 Task: Check the percentage active listings of large living room in the last 1 year.
Action: Mouse moved to (1137, 251)
Screenshot: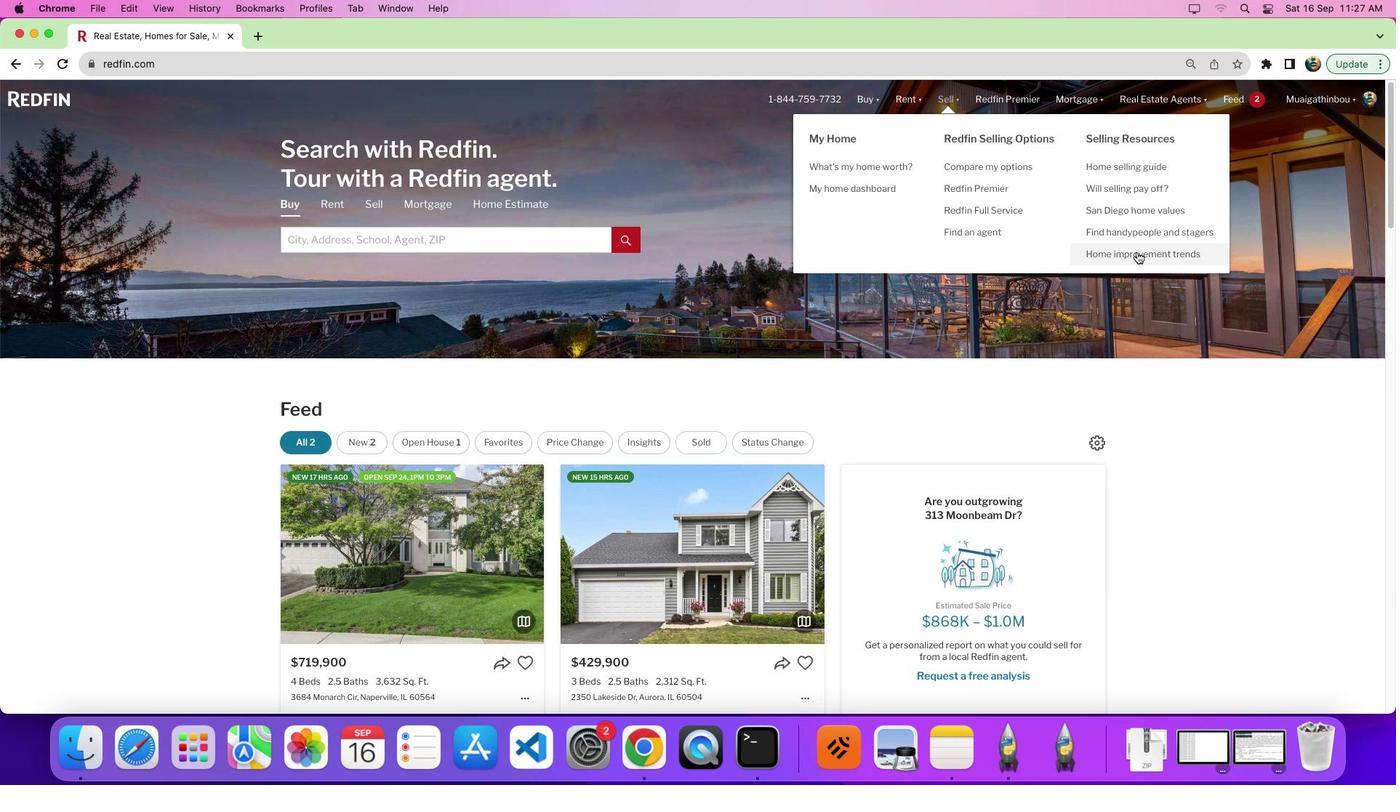 
Action: Mouse pressed left at (1137, 251)
Screenshot: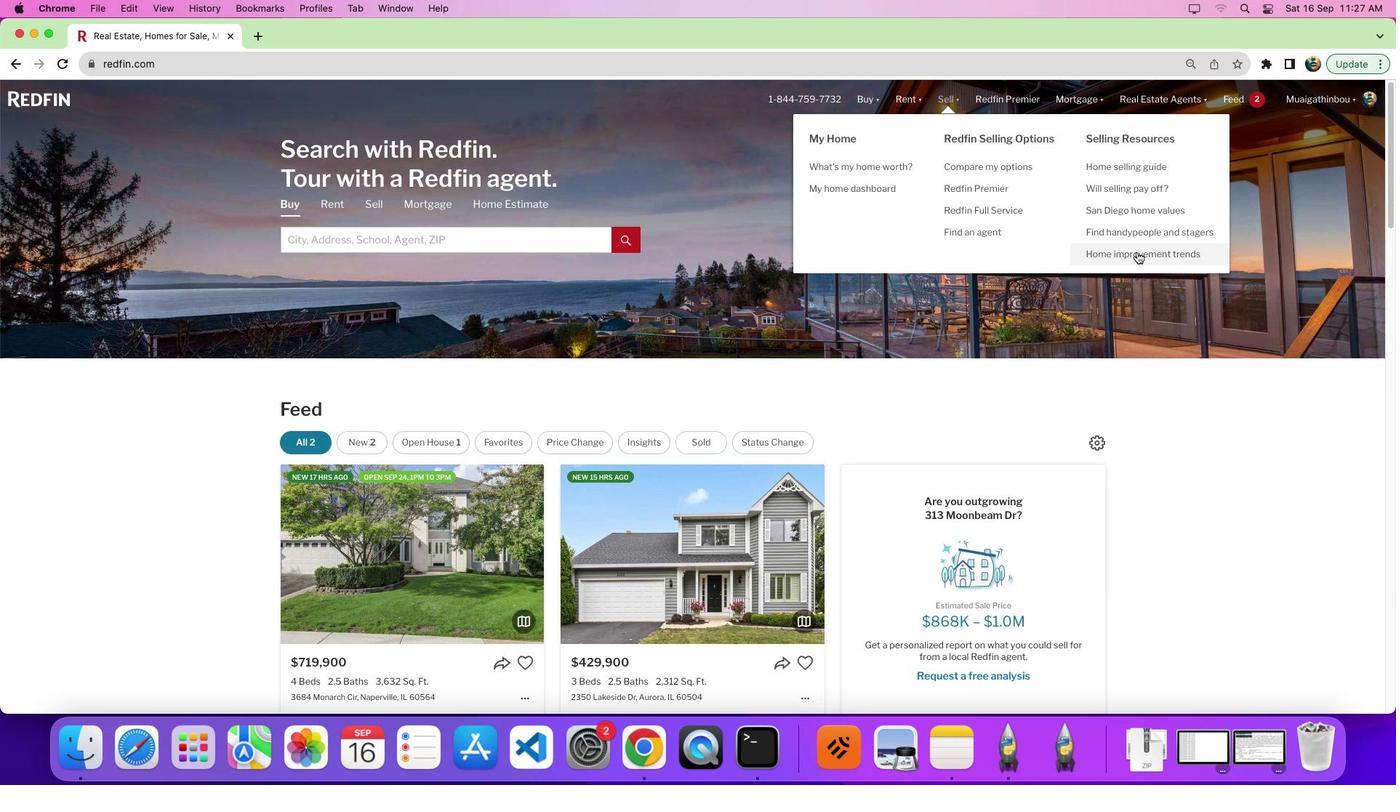 
Action: Mouse pressed left at (1137, 251)
Screenshot: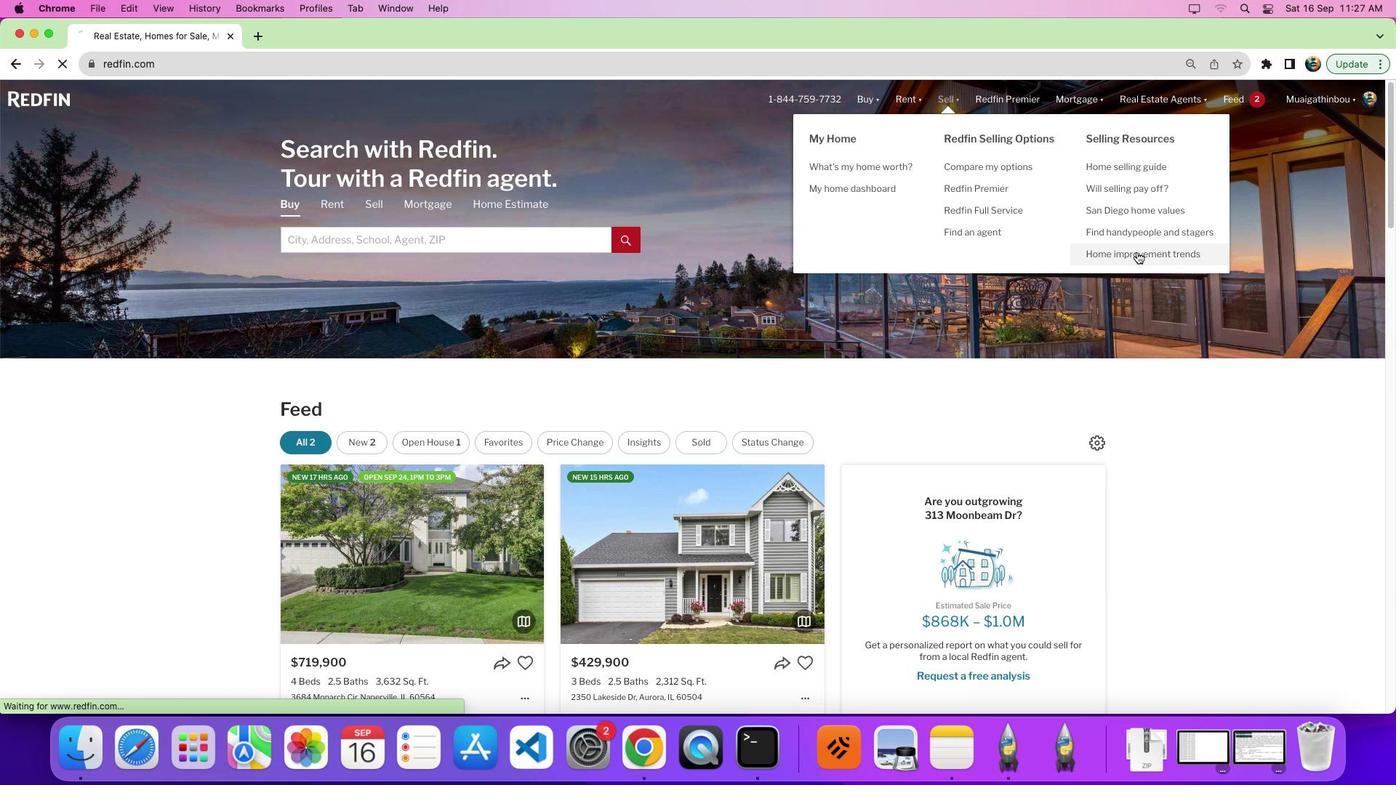 
Action: Mouse moved to (386, 279)
Screenshot: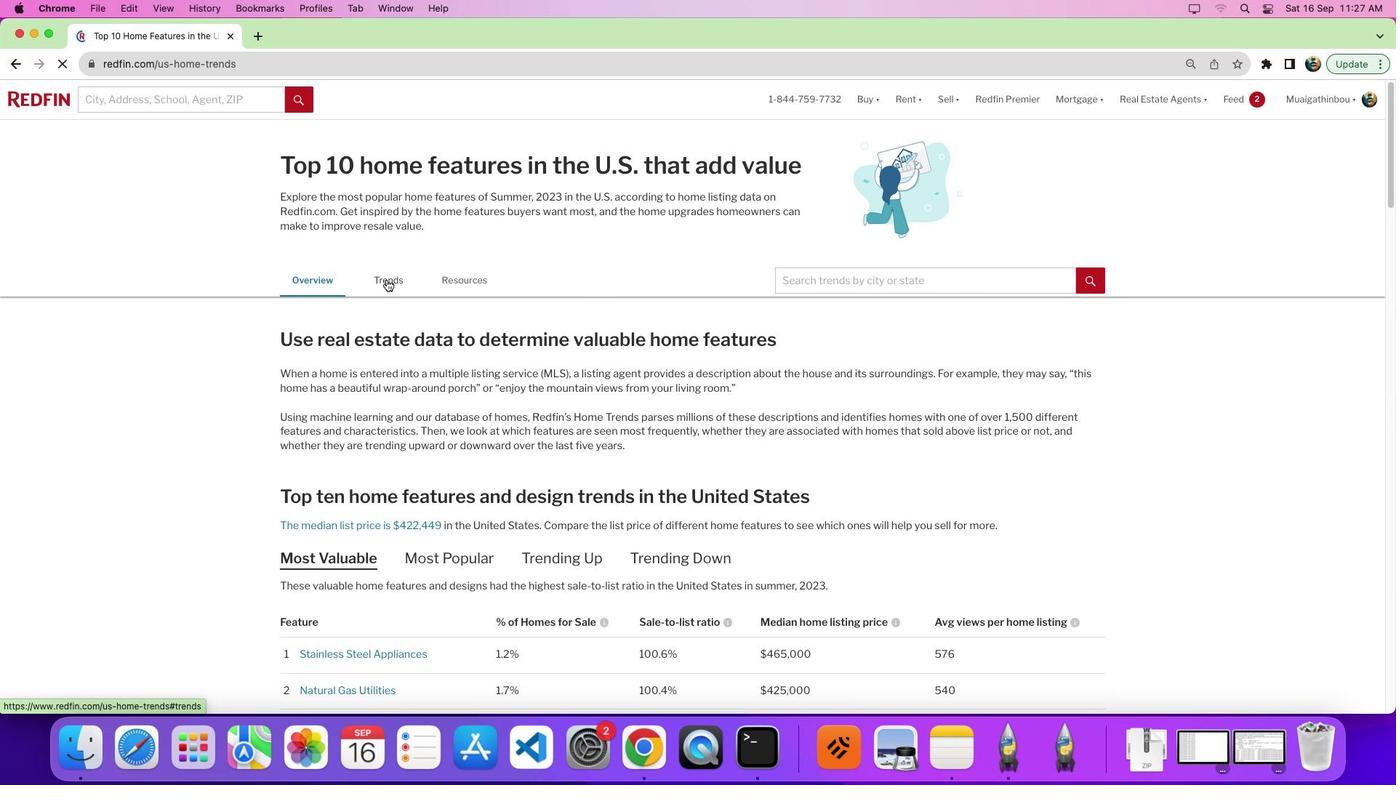 
Action: Mouse pressed left at (386, 279)
Screenshot: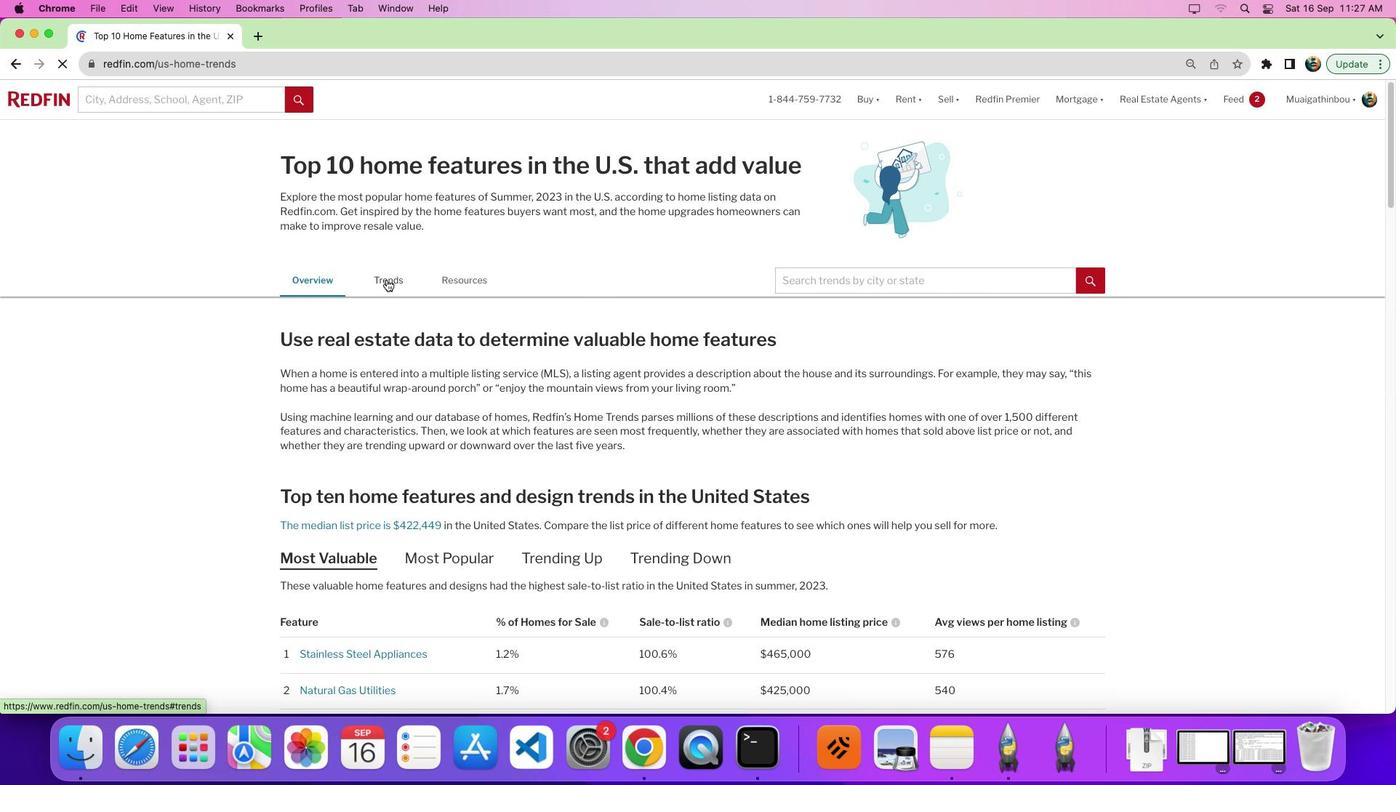 
Action: Mouse moved to (793, 346)
Screenshot: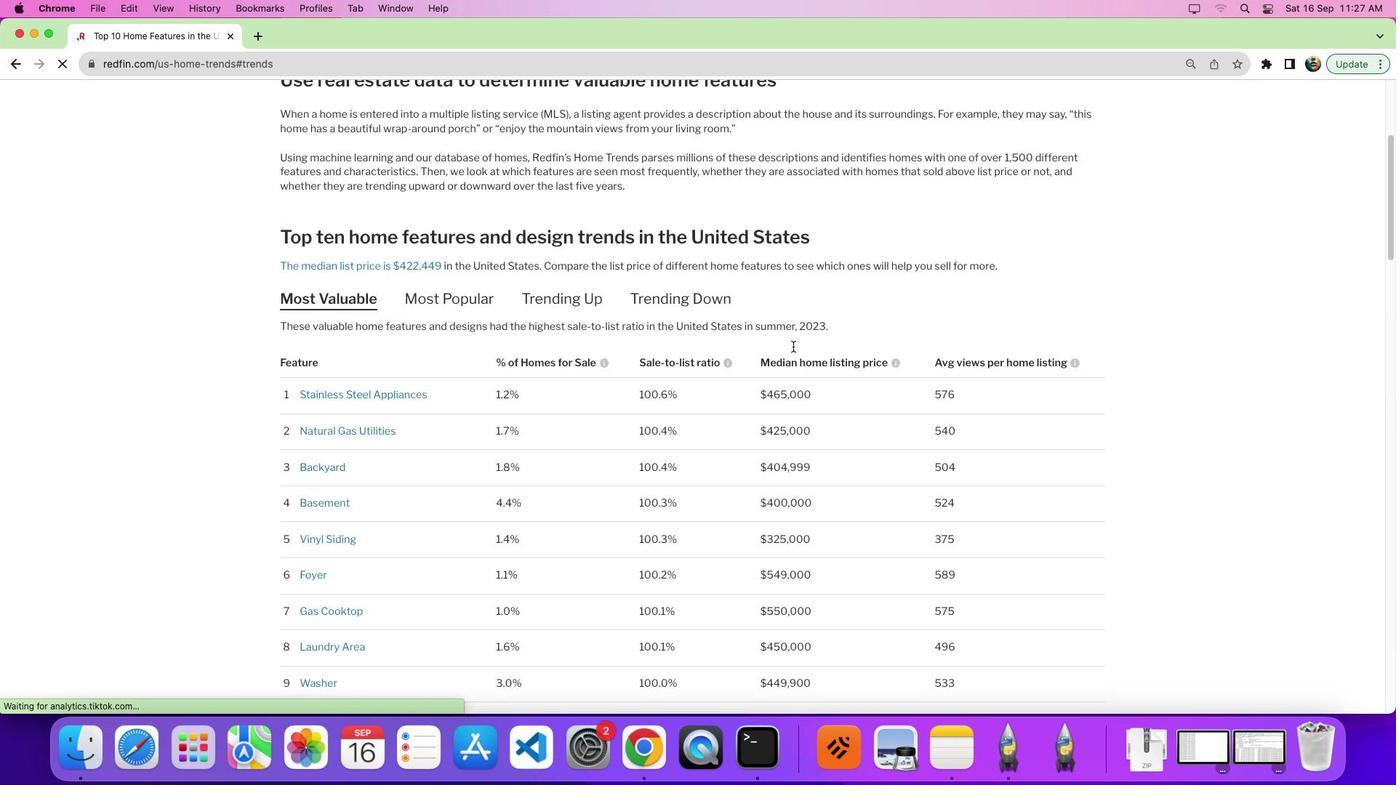 
Action: Mouse scrolled (793, 346) with delta (0, 0)
Screenshot: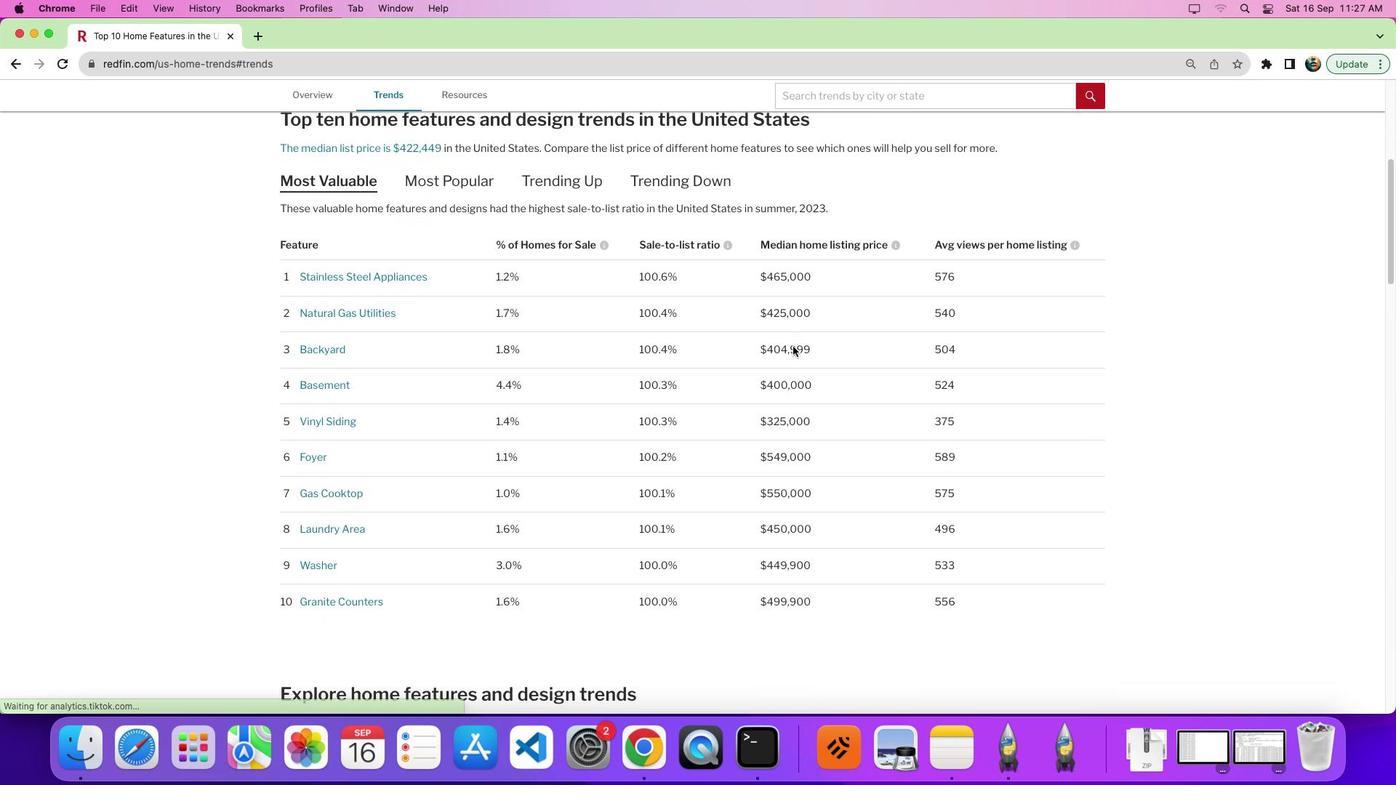 
Action: Mouse scrolled (793, 346) with delta (0, -1)
Screenshot: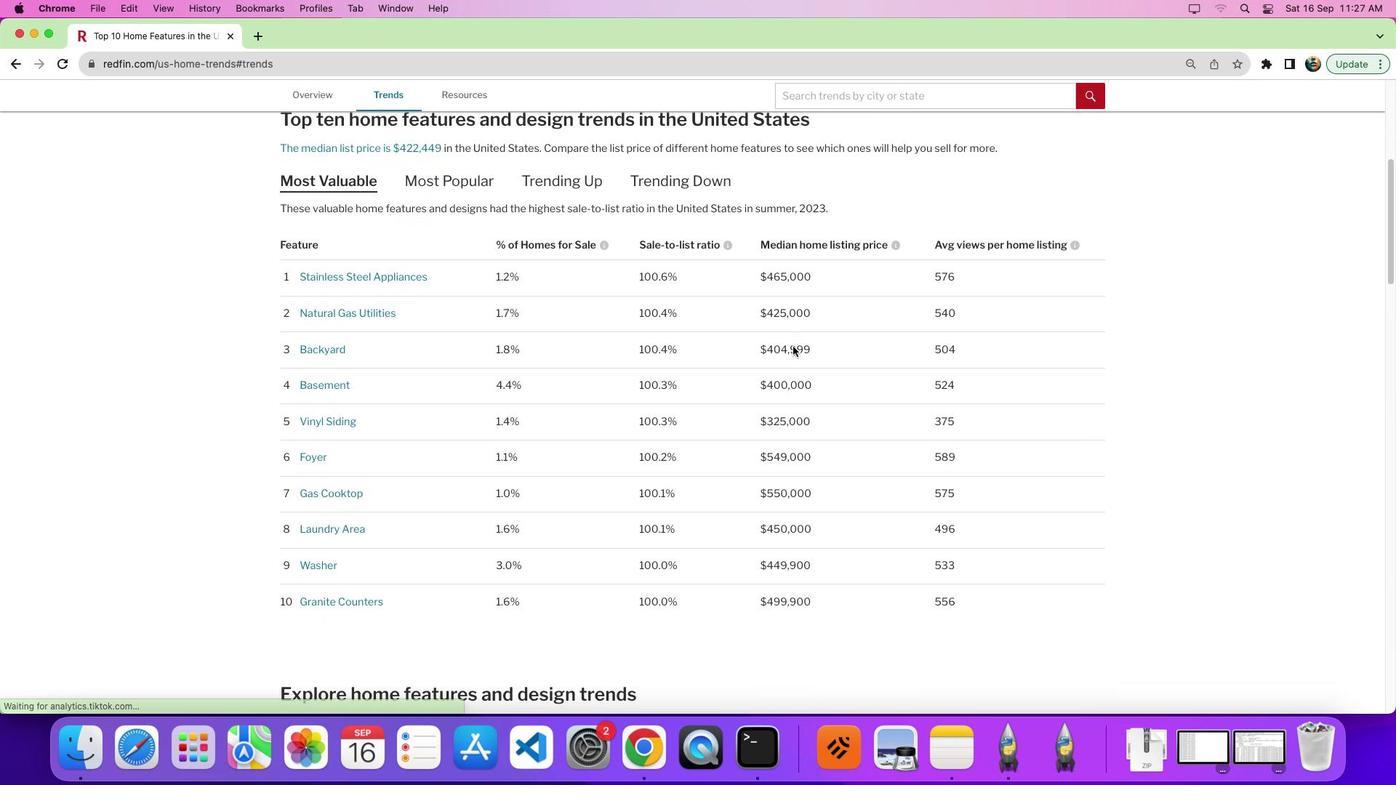 
Action: Mouse scrolled (793, 346) with delta (0, -5)
Screenshot: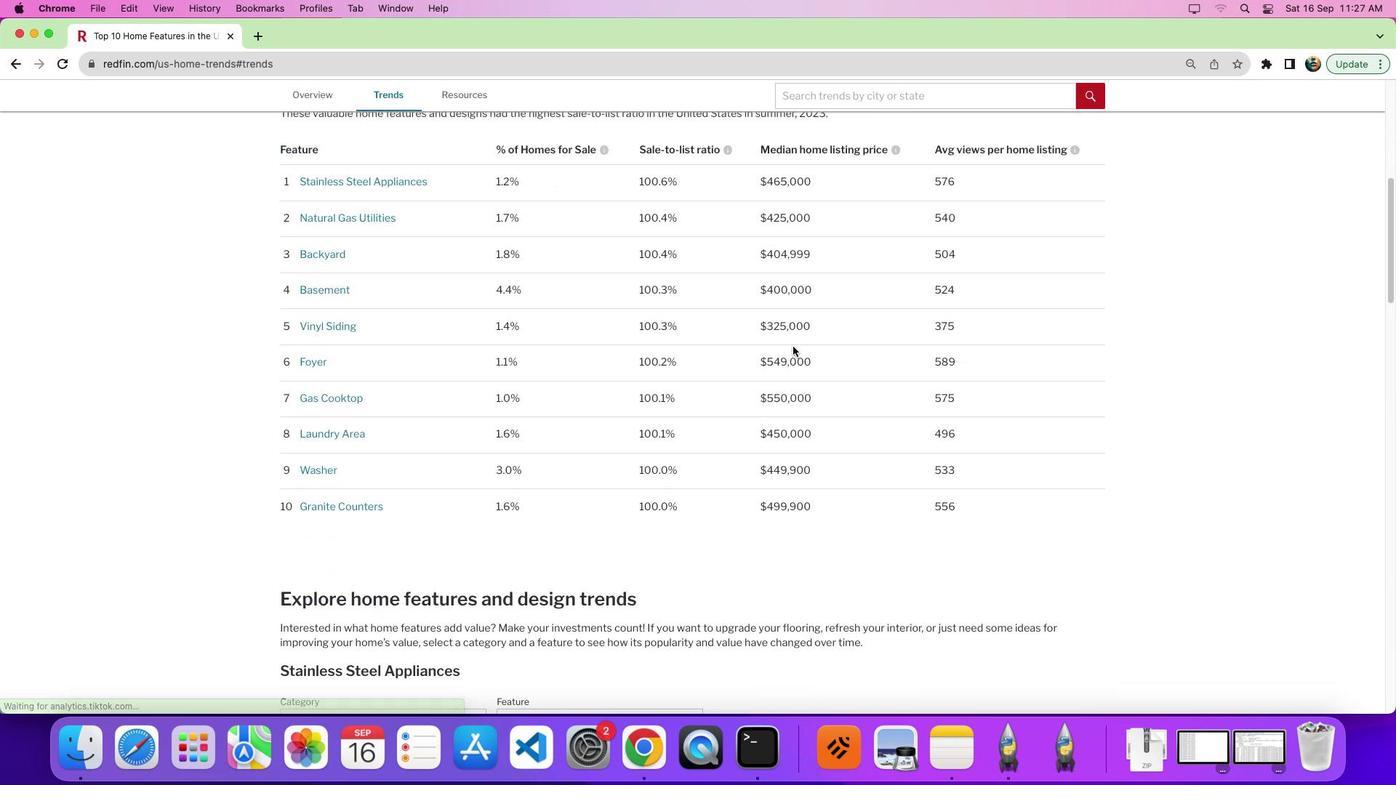 
Action: Mouse moved to (793, 346)
Screenshot: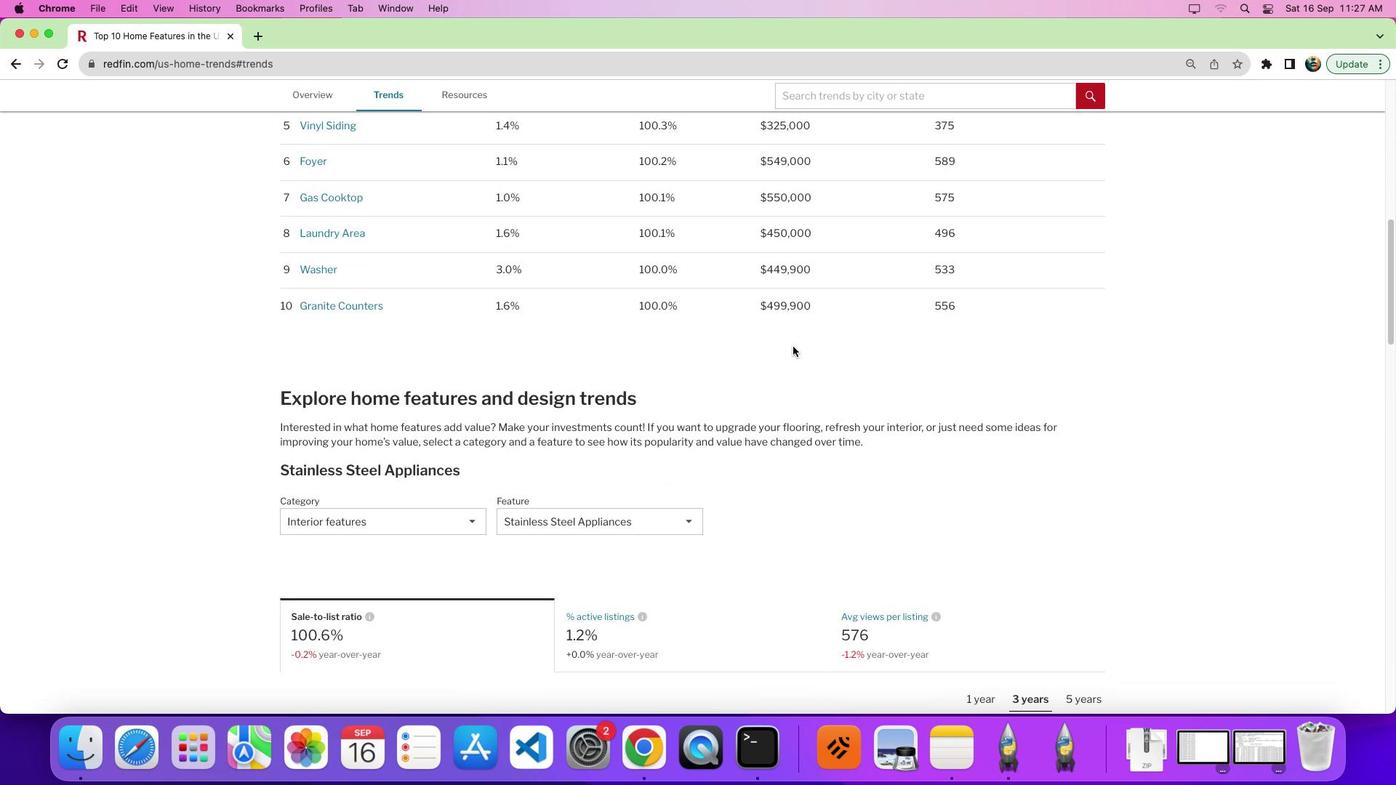 
Action: Mouse scrolled (793, 346) with delta (0, 0)
Screenshot: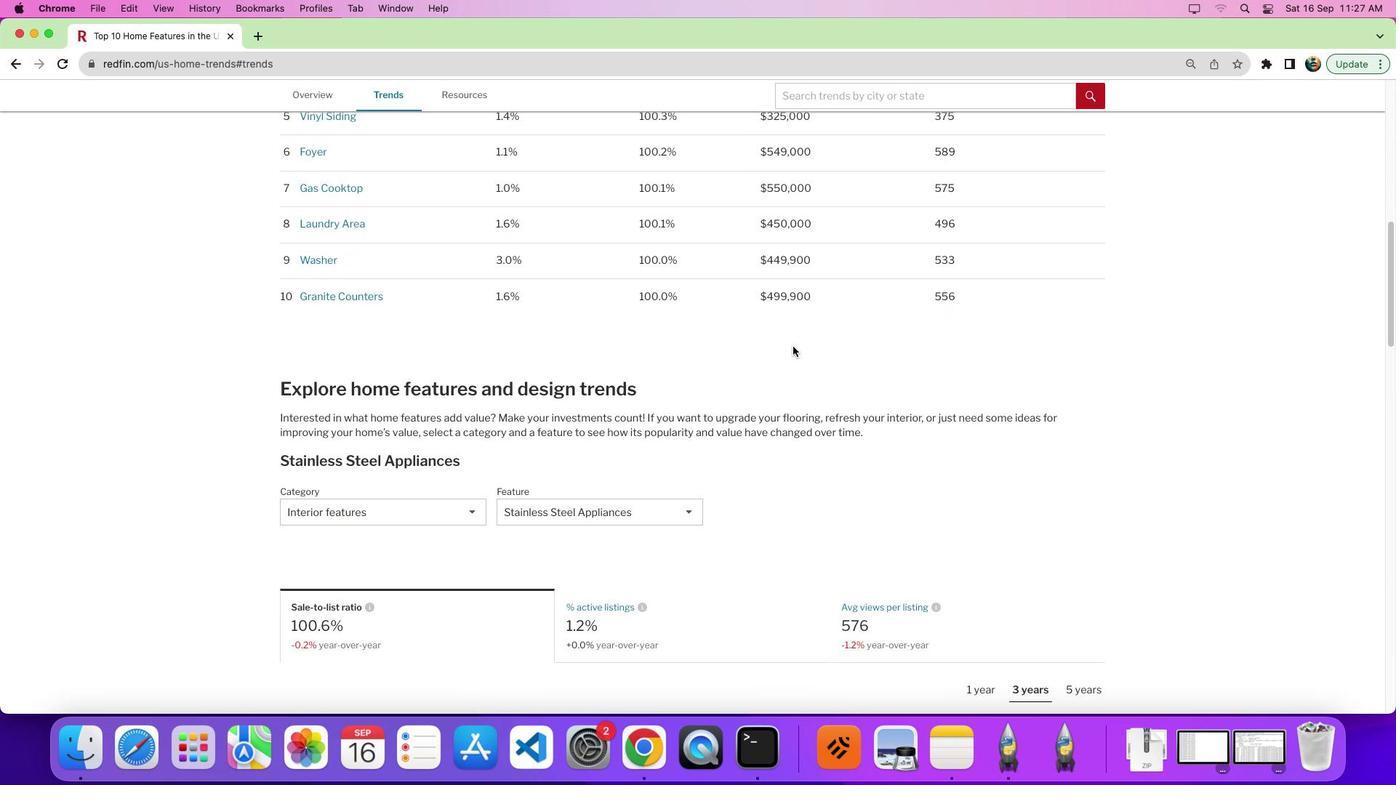 
Action: Mouse scrolled (793, 346) with delta (0, 0)
Screenshot: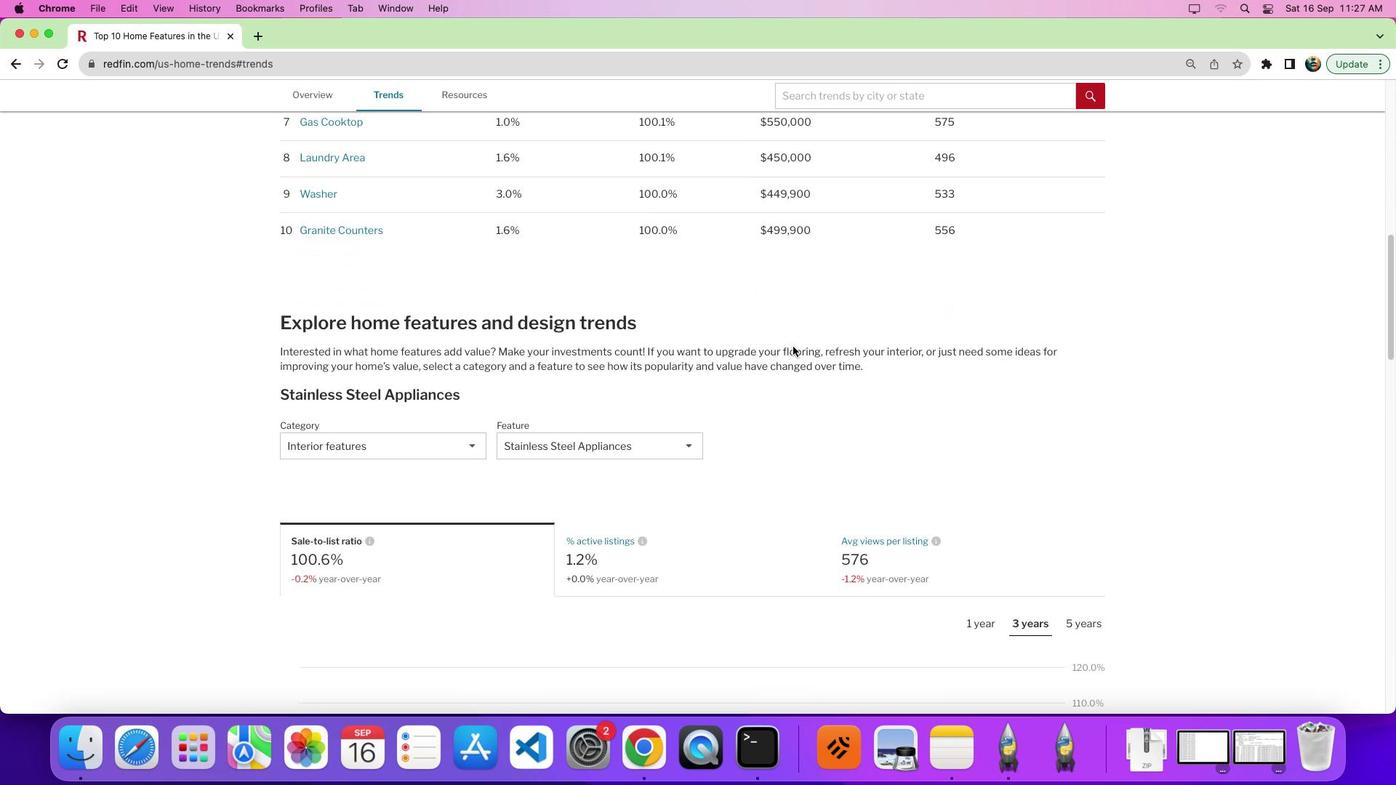 
Action: Mouse scrolled (793, 346) with delta (0, -5)
Screenshot: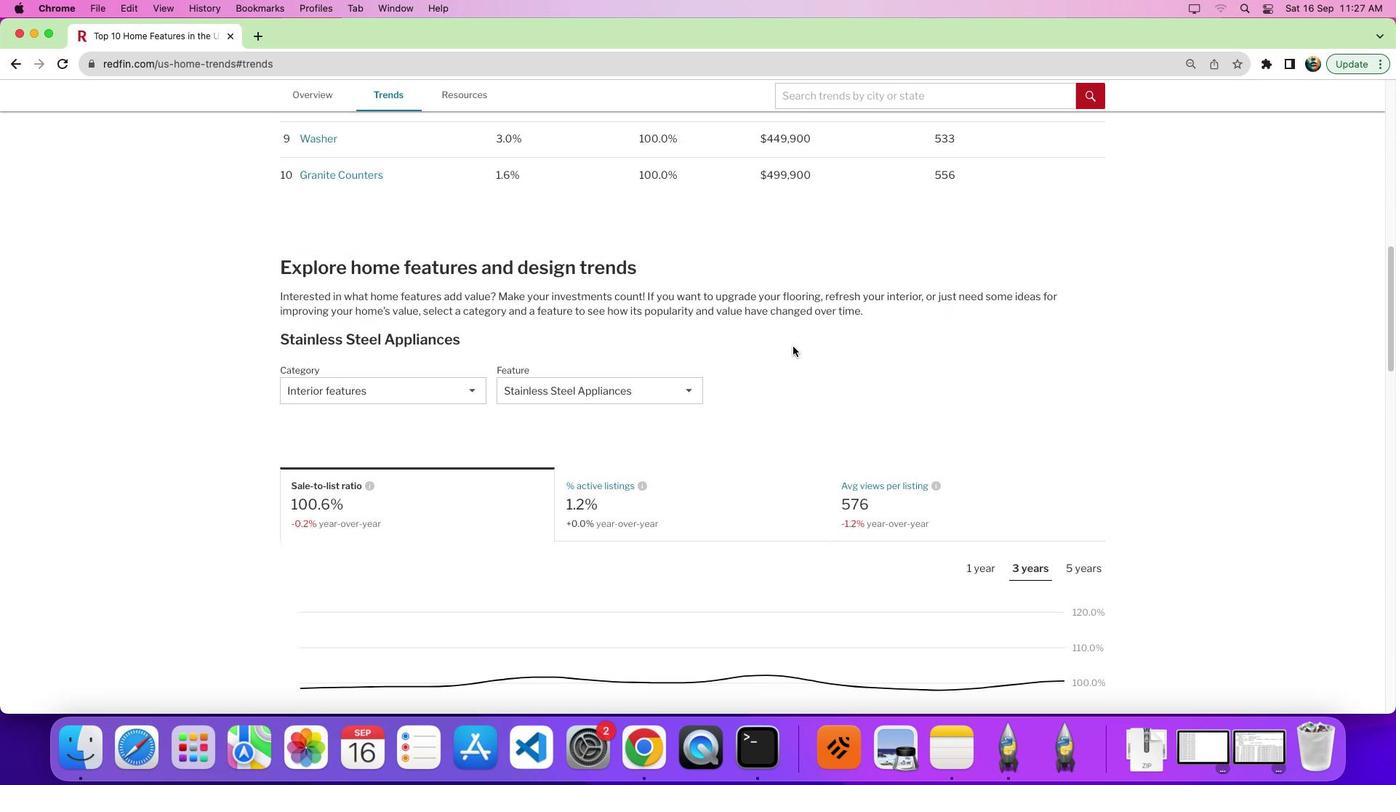 
Action: Mouse moved to (791, 345)
Screenshot: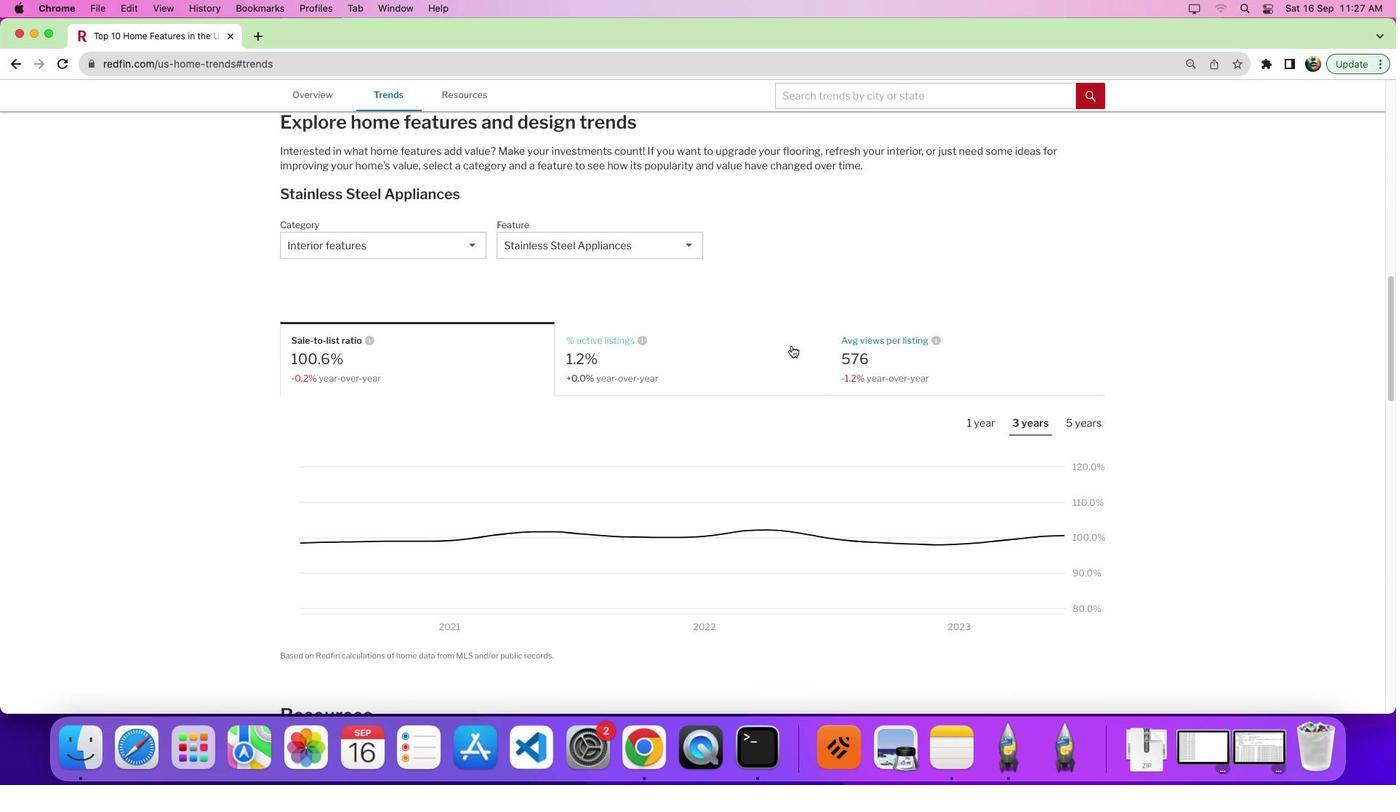 
Action: Mouse scrolled (791, 345) with delta (0, 0)
Screenshot: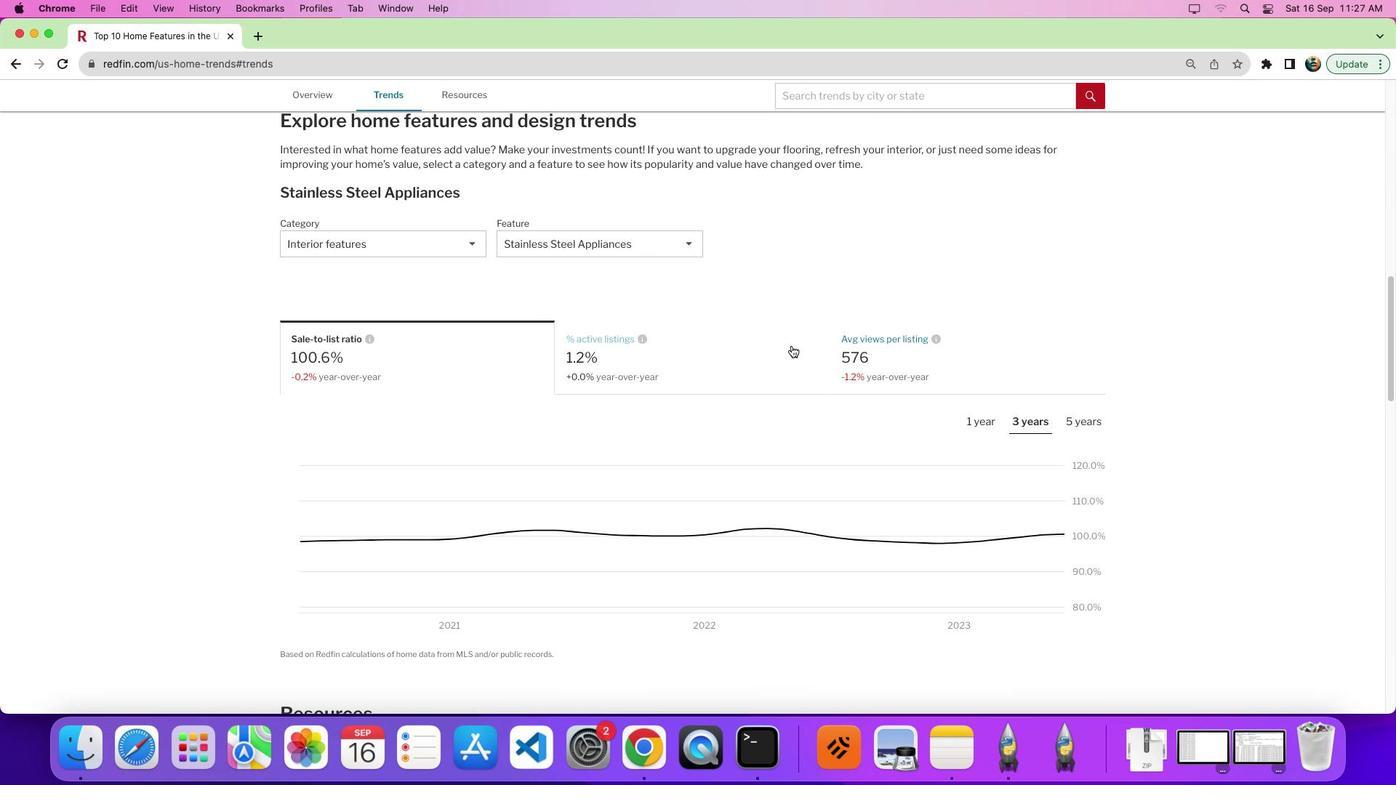 
Action: Mouse scrolled (791, 345) with delta (0, 0)
Screenshot: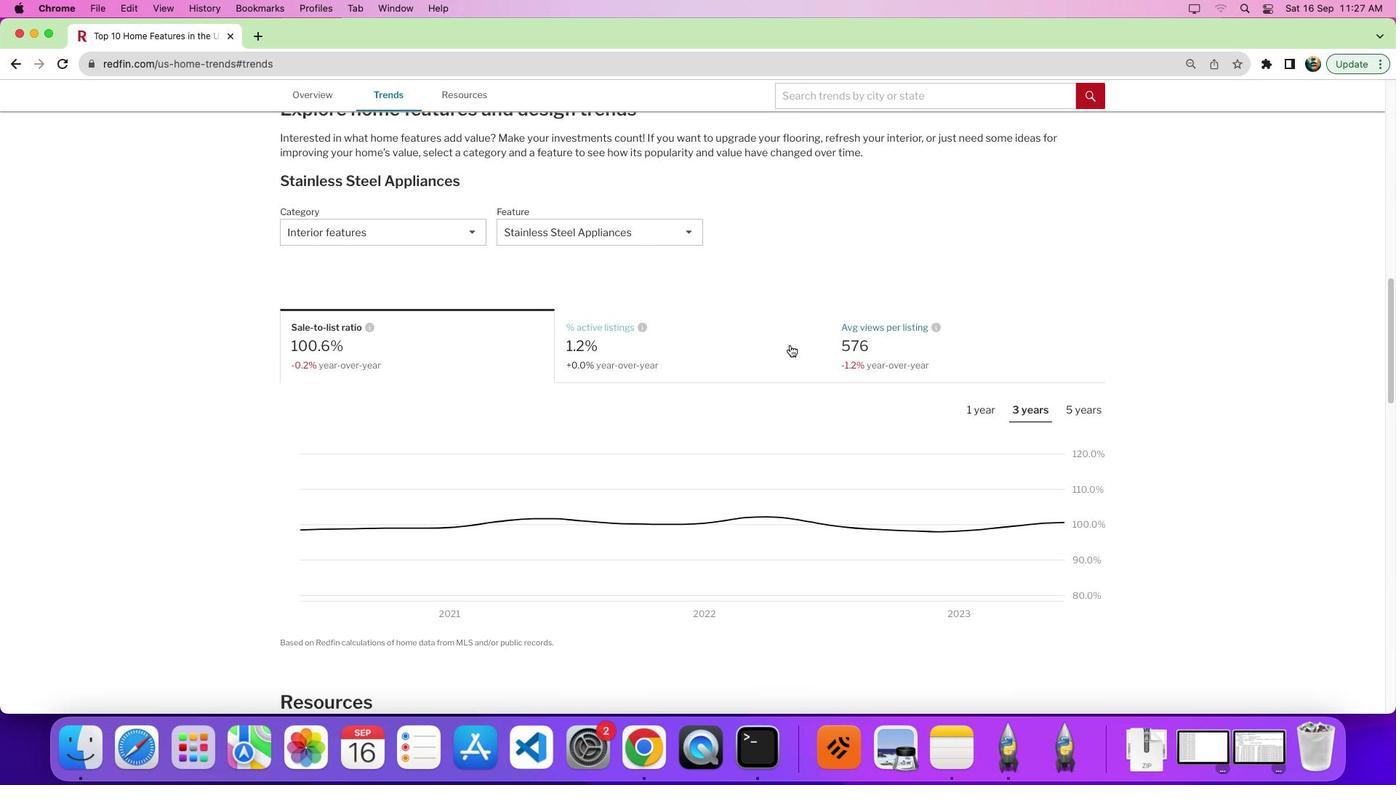 
Action: Mouse moved to (568, 200)
Screenshot: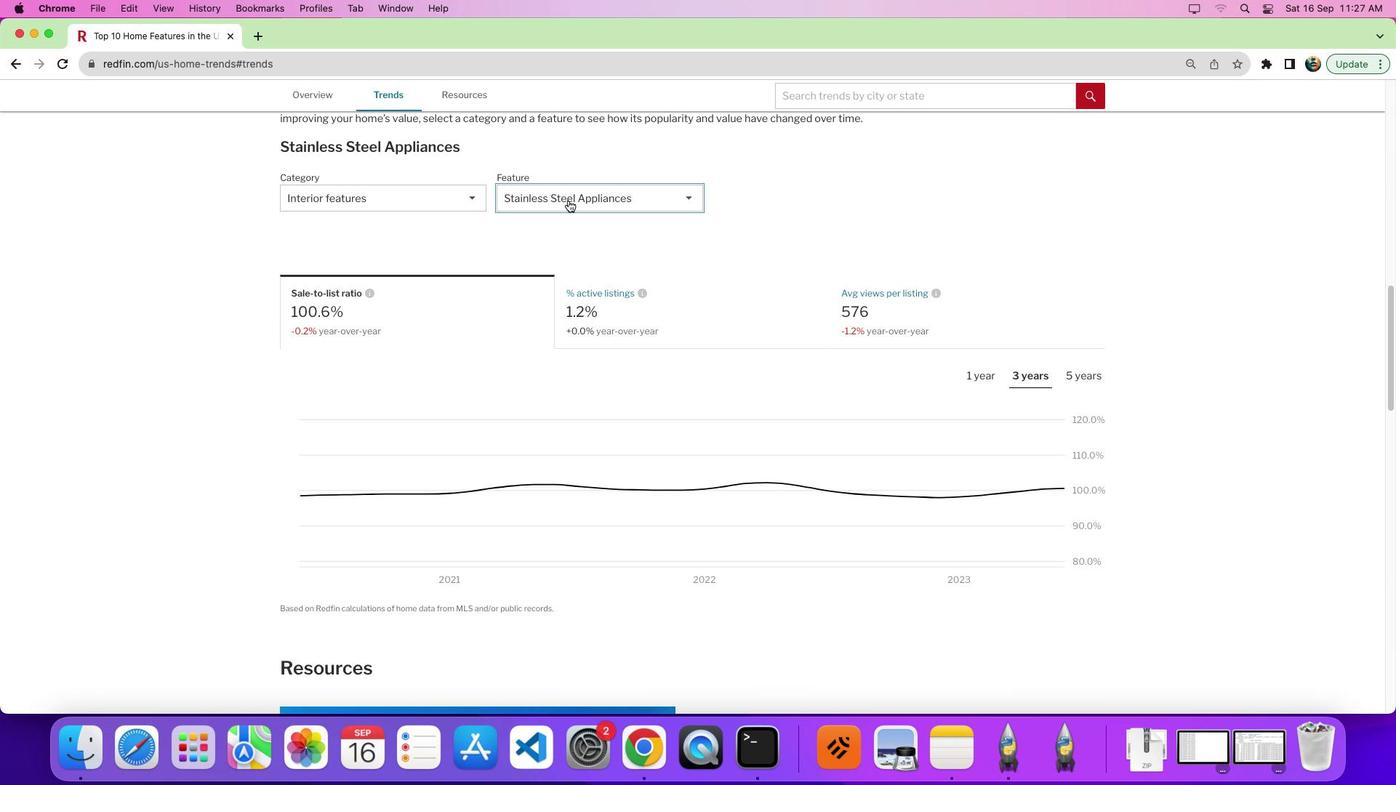 
Action: Mouse pressed left at (568, 200)
Screenshot: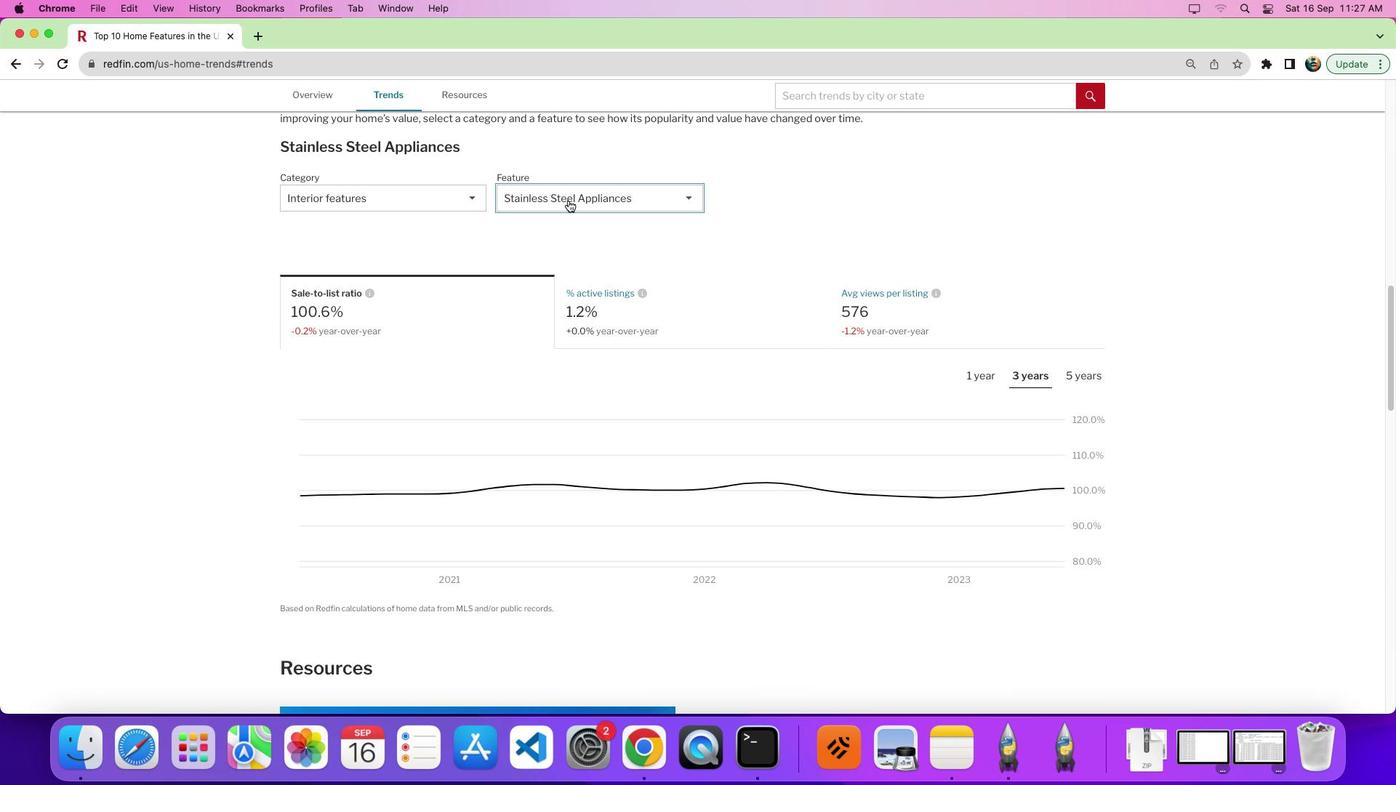 
Action: Mouse moved to (566, 307)
Screenshot: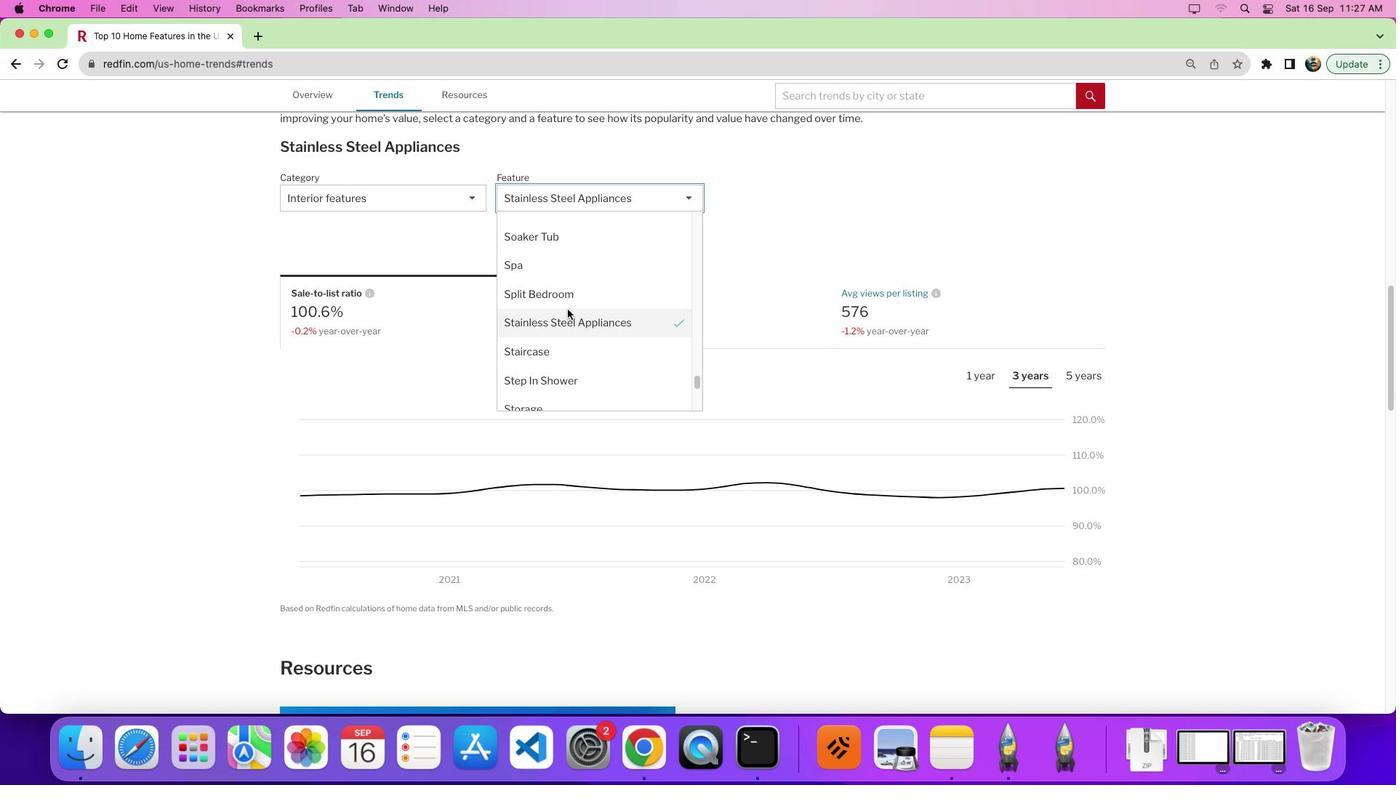 
Action: Mouse scrolled (566, 307) with delta (0, 0)
Screenshot: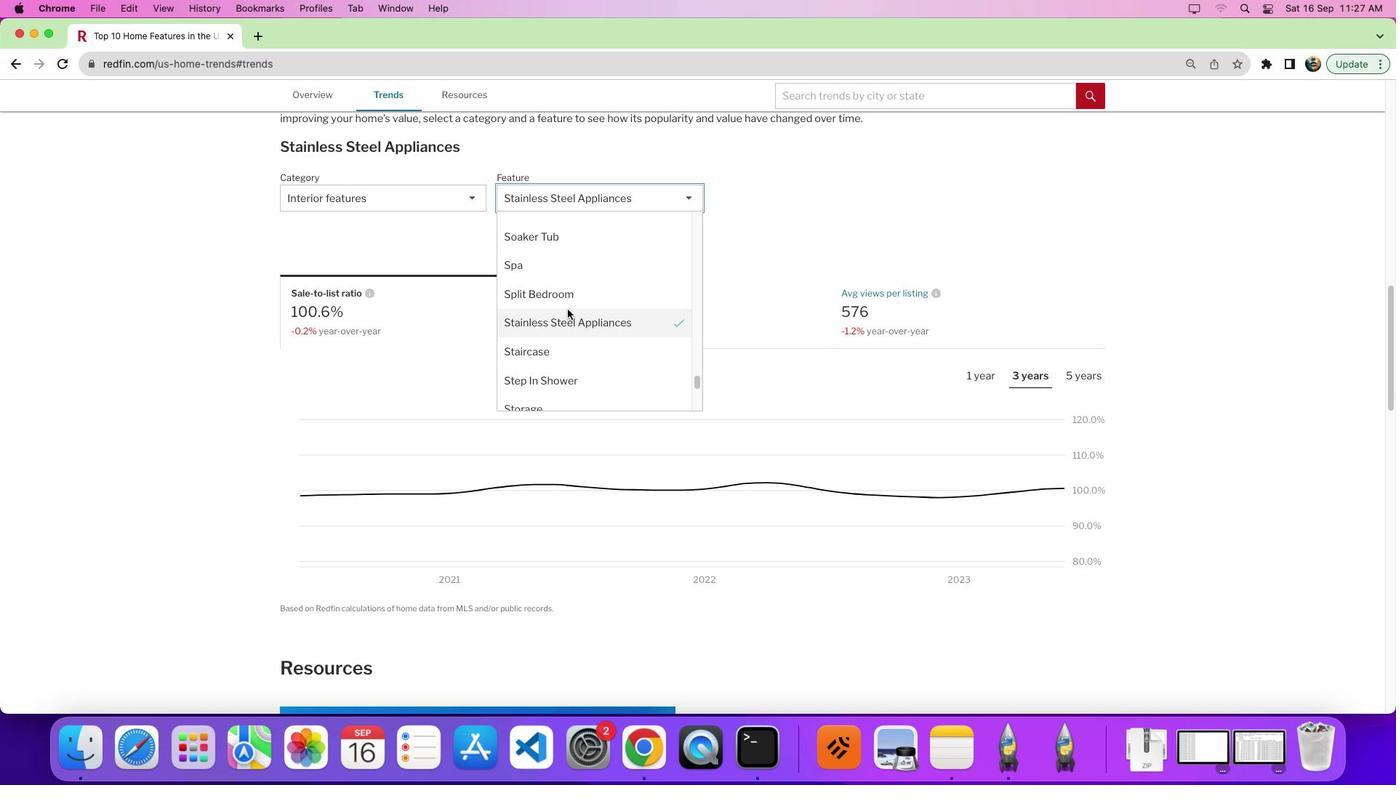 
Action: Mouse moved to (566, 308)
Screenshot: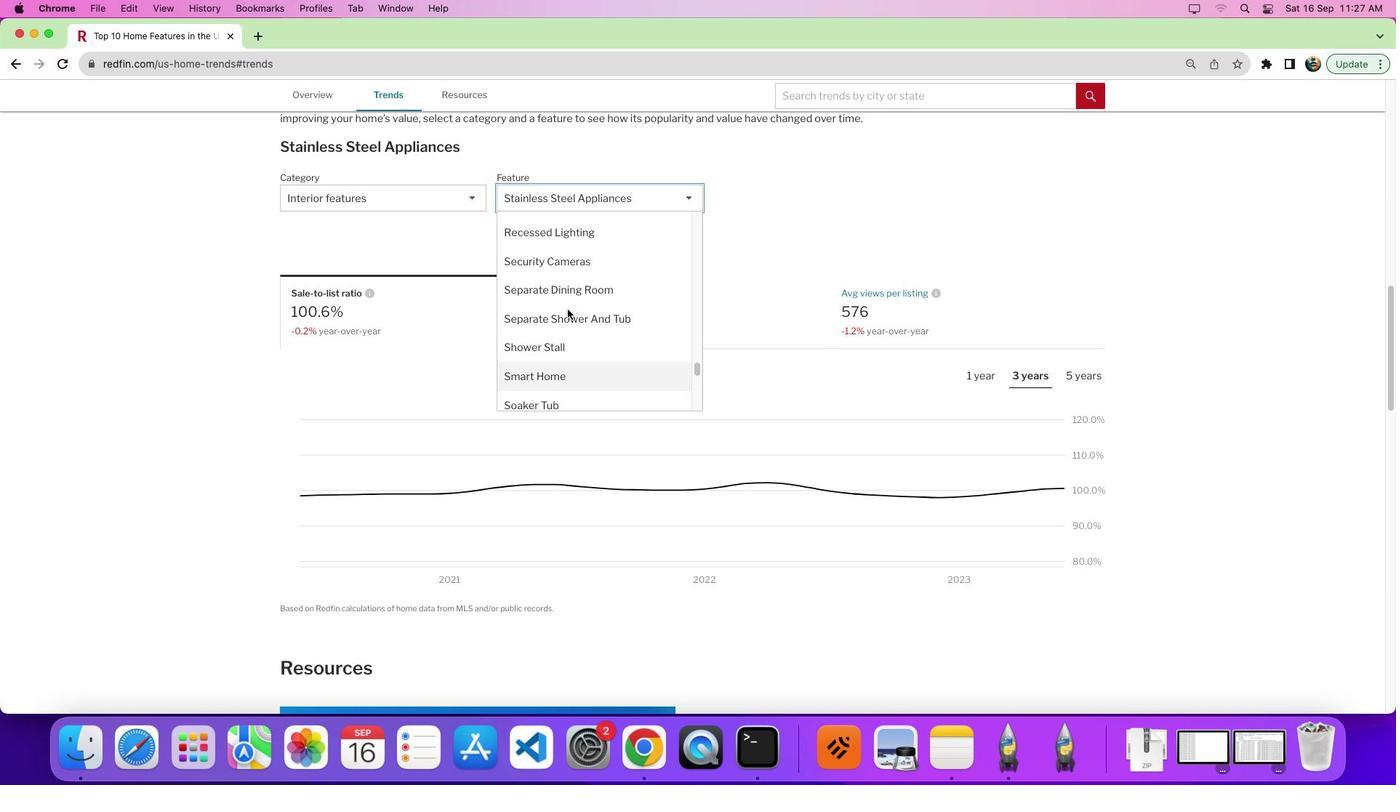 
Action: Mouse scrolled (566, 308) with delta (0, 0)
Screenshot: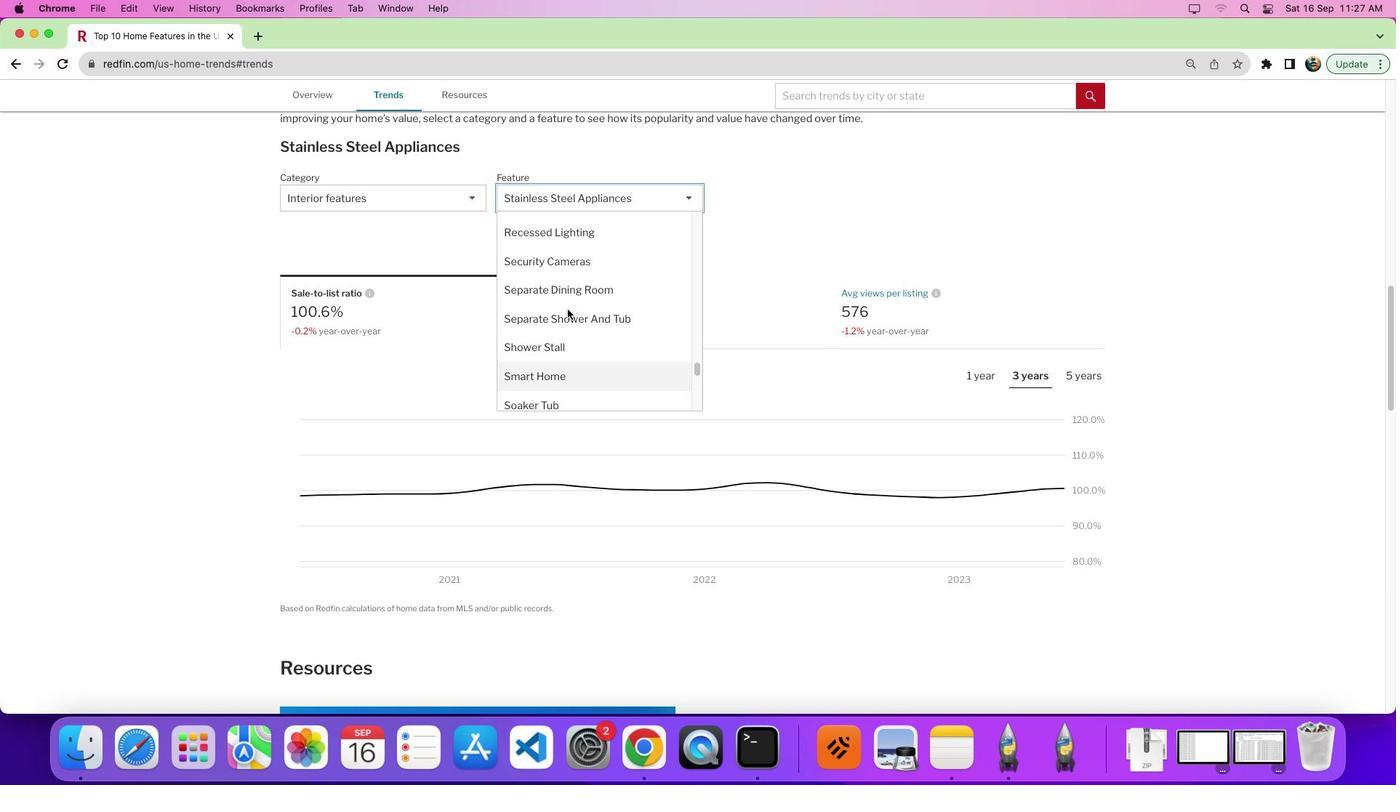 
Action: Mouse moved to (566, 309)
Screenshot: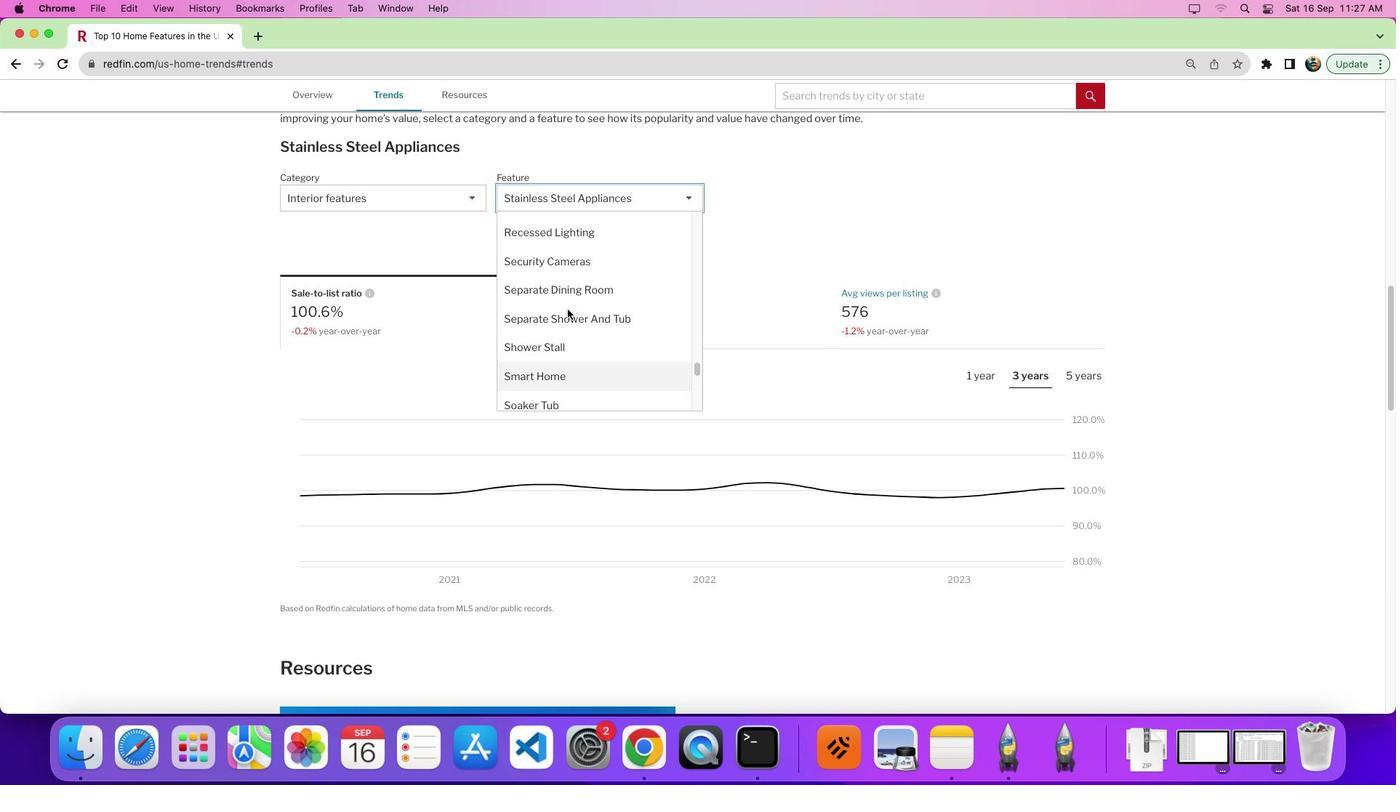 
Action: Mouse scrolled (566, 309) with delta (0, 5)
Screenshot: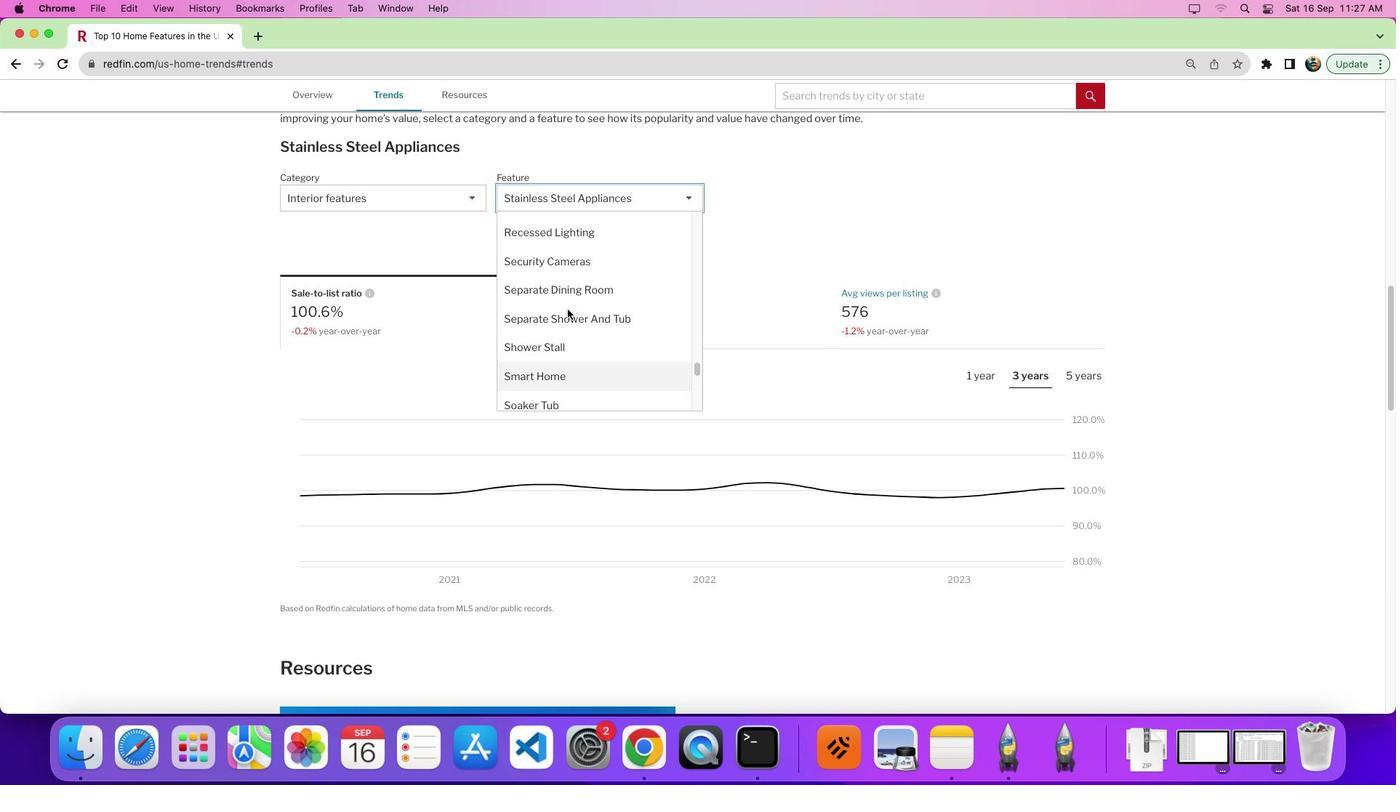 
Action: Mouse moved to (568, 309)
Screenshot: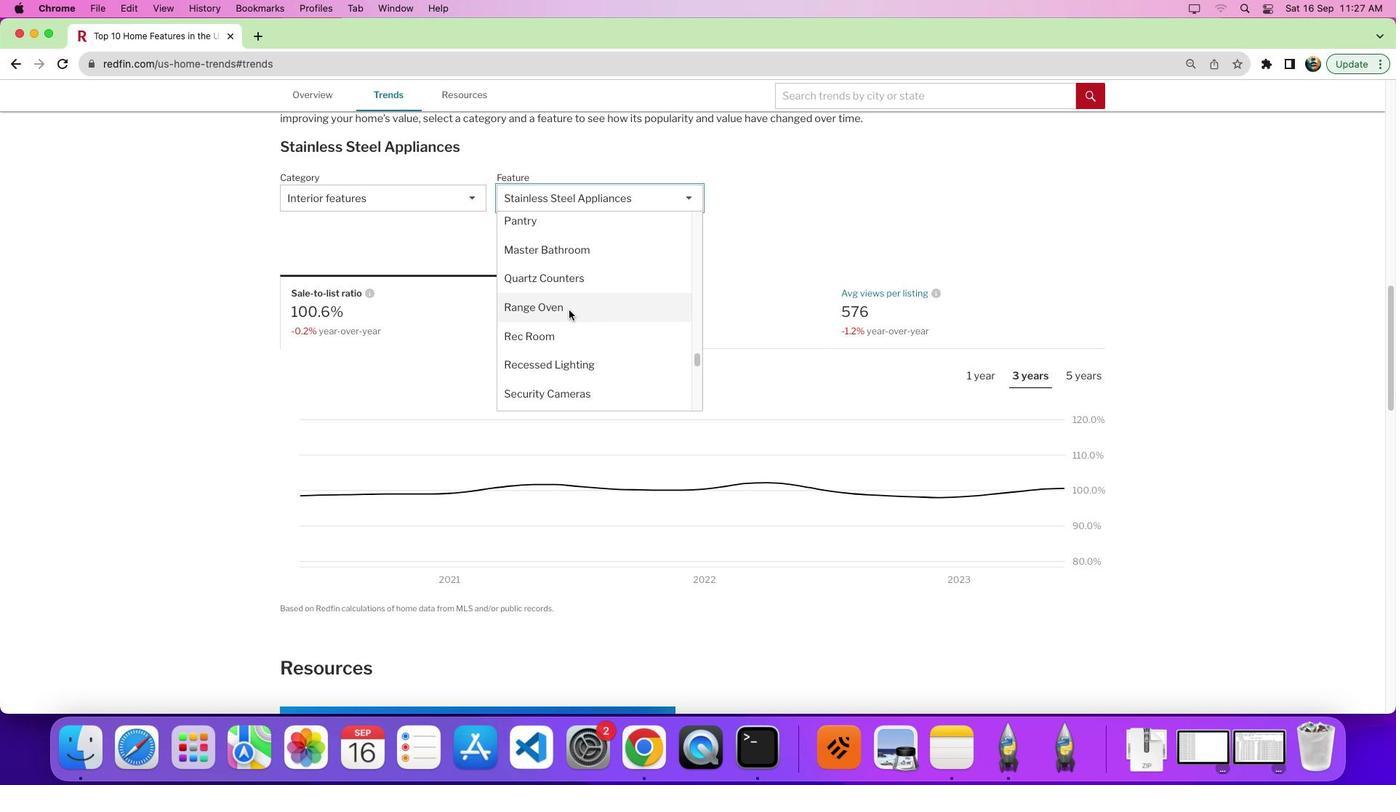 
Action: Mouse scrolled (568, 309) with delta (0, 0)
Screenshot: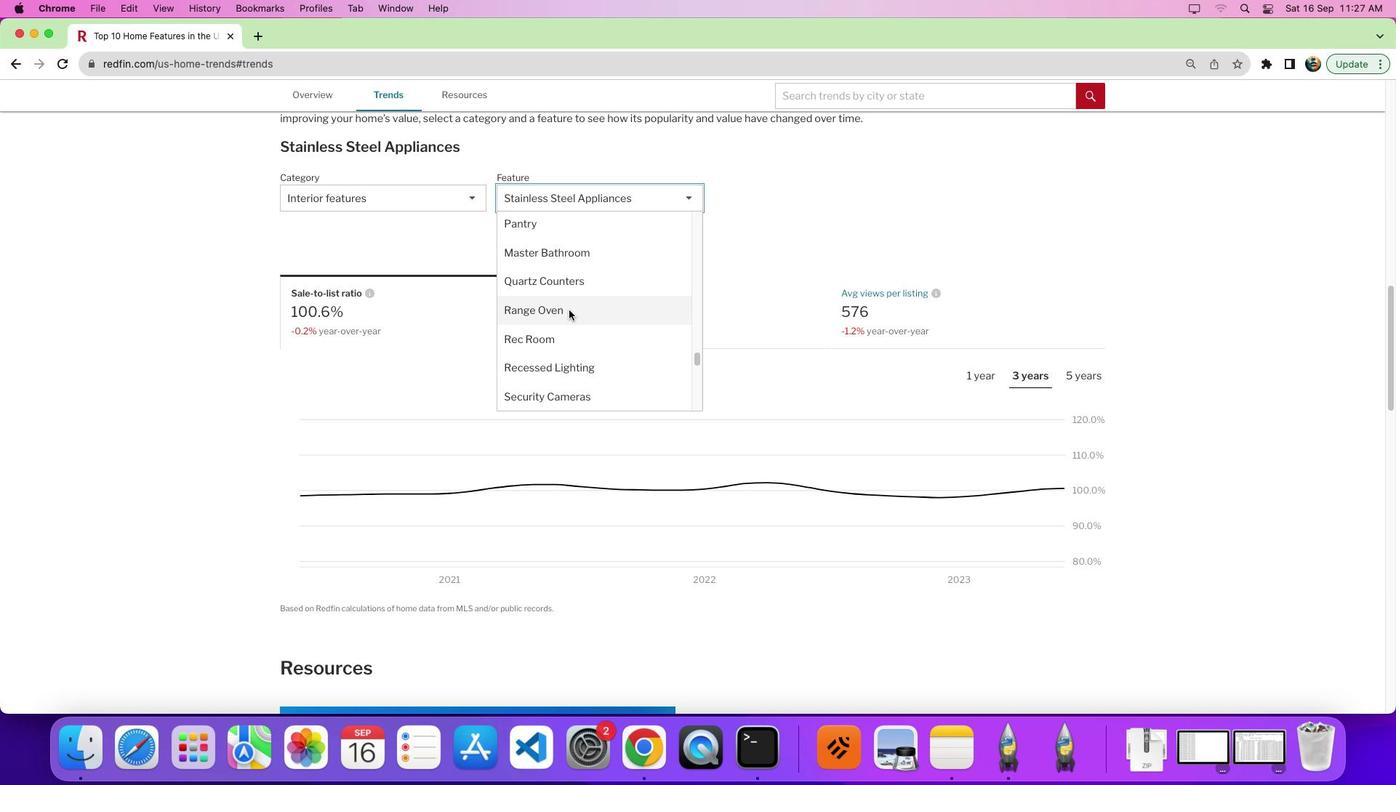 
Action: Mouse scrolled (568, 309) with delta (0, 0)
Screenshot: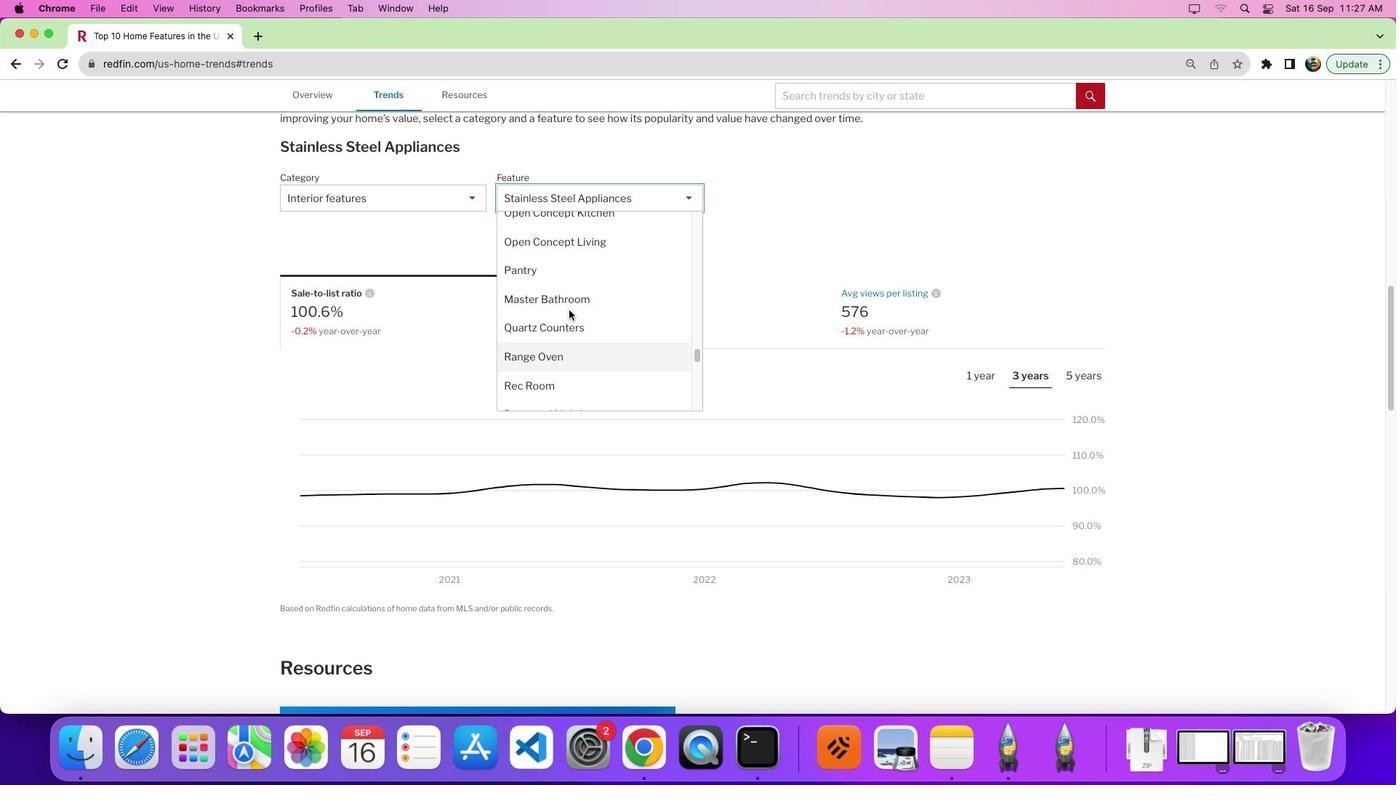 
Action: Mouse scrolled (568, 309) with delta (0, 3)
Screenshot: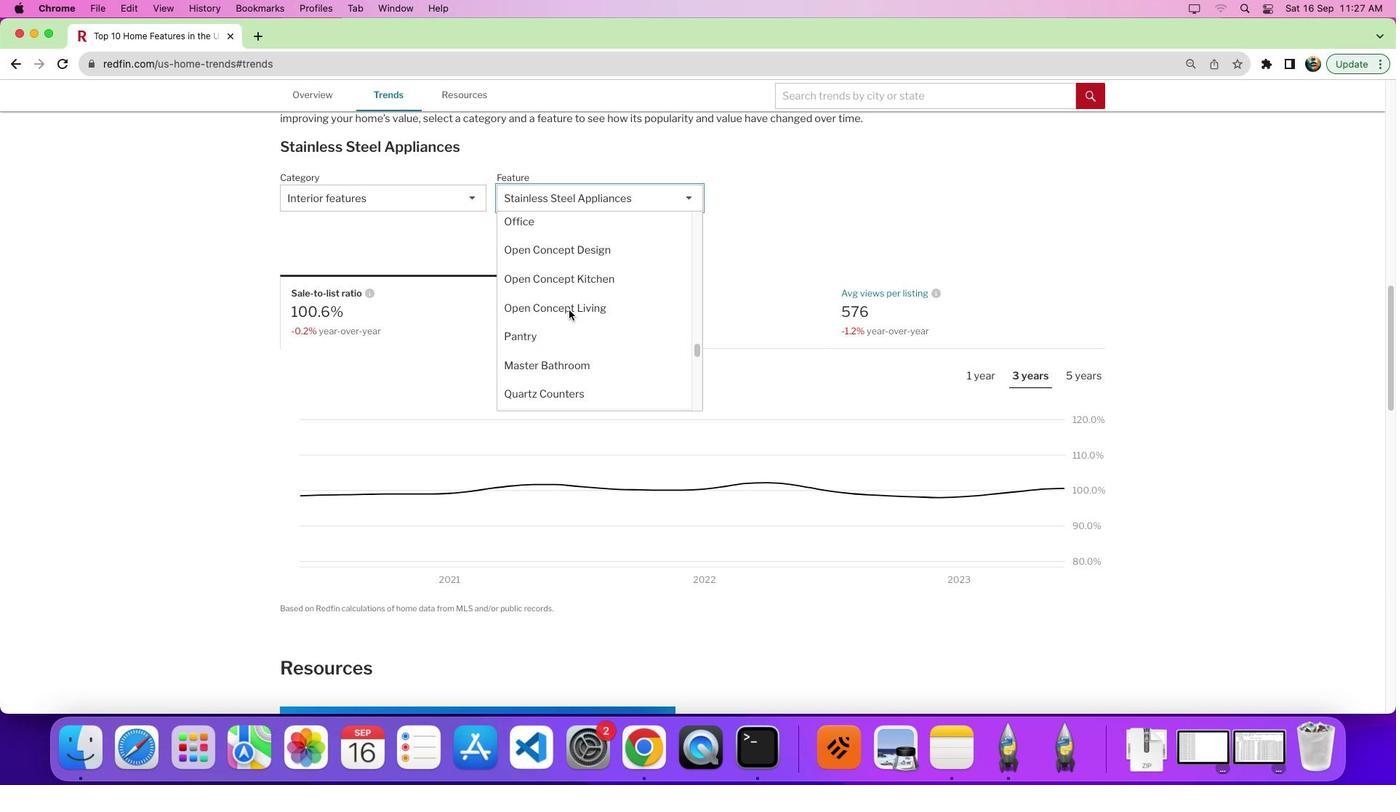 
Action: Mouse scrolled (568, 309) with delta (0, 0)
Screenshot: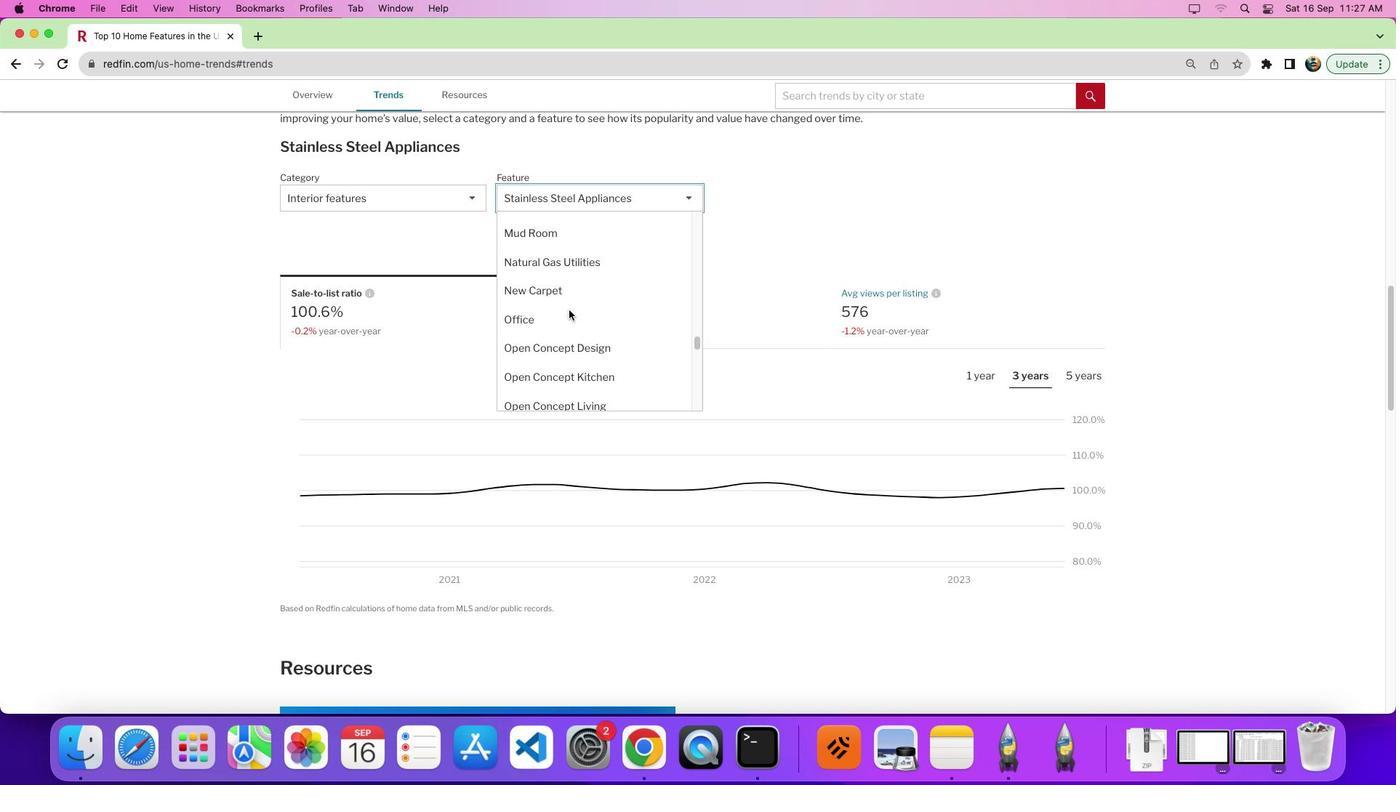 
Action: Mouse scrolled (568, 309) with delta (0, 0)
Screenshot: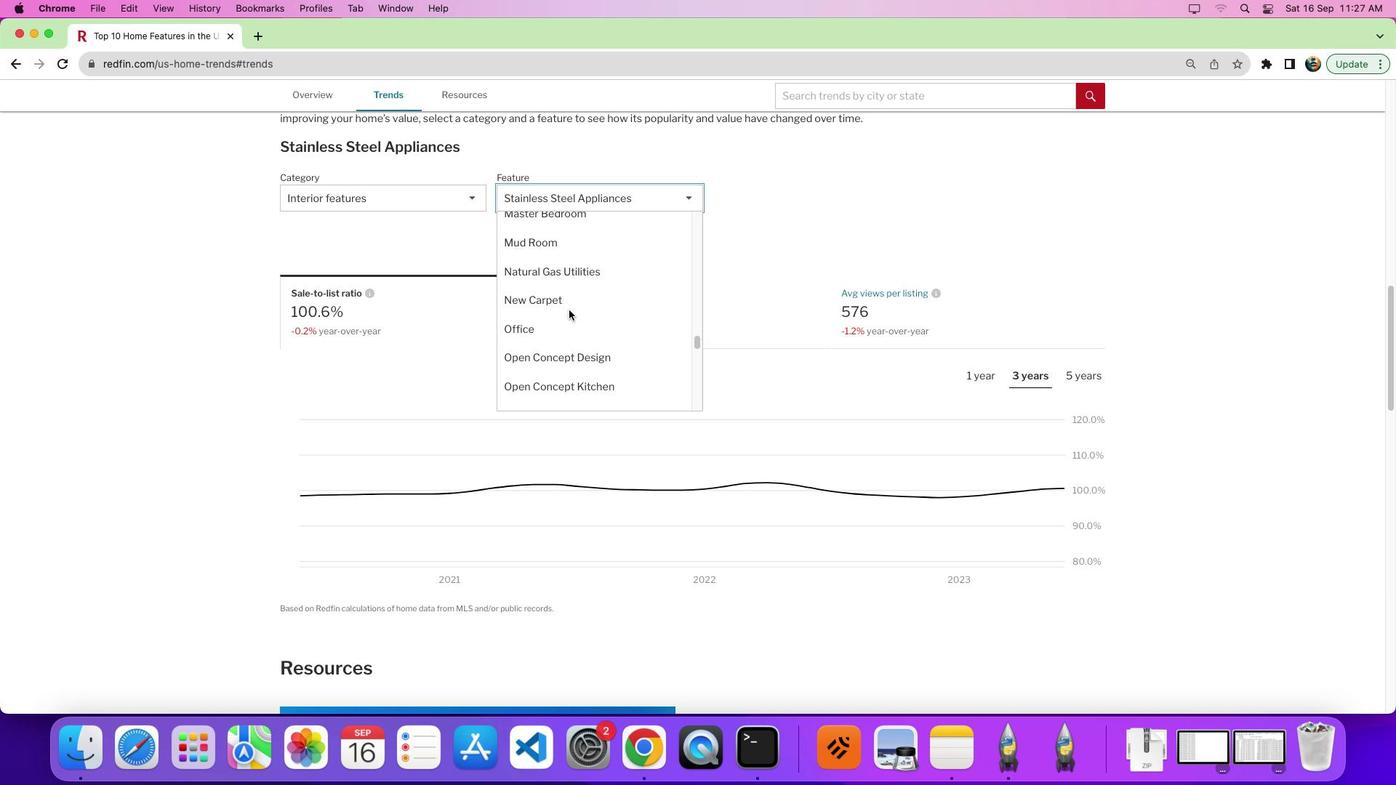 
Action: Mouse scrolled (568, 309) with delta (0, 0)
Screenshot: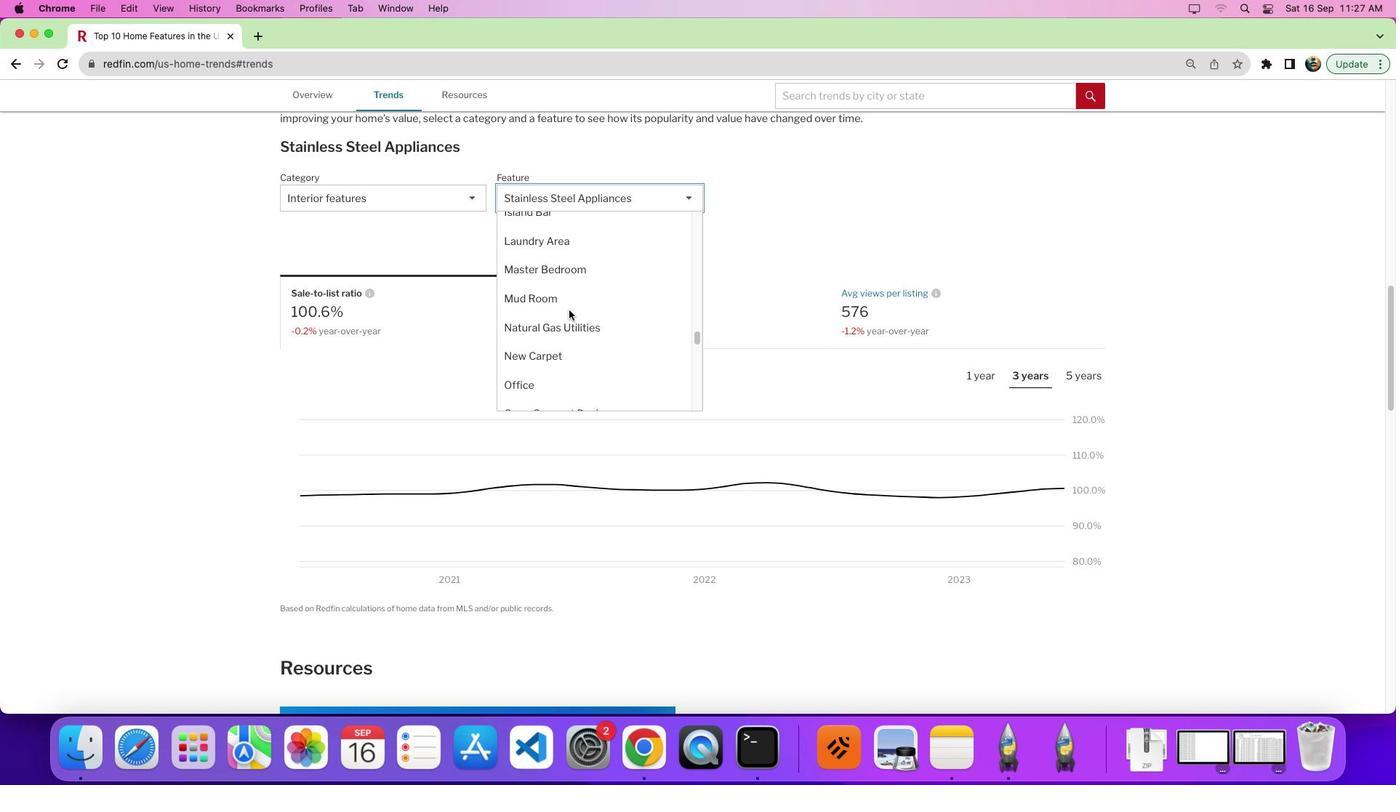 
Action: Mouse scrolled (568, 309) with delta (0, 0)
Screenshot: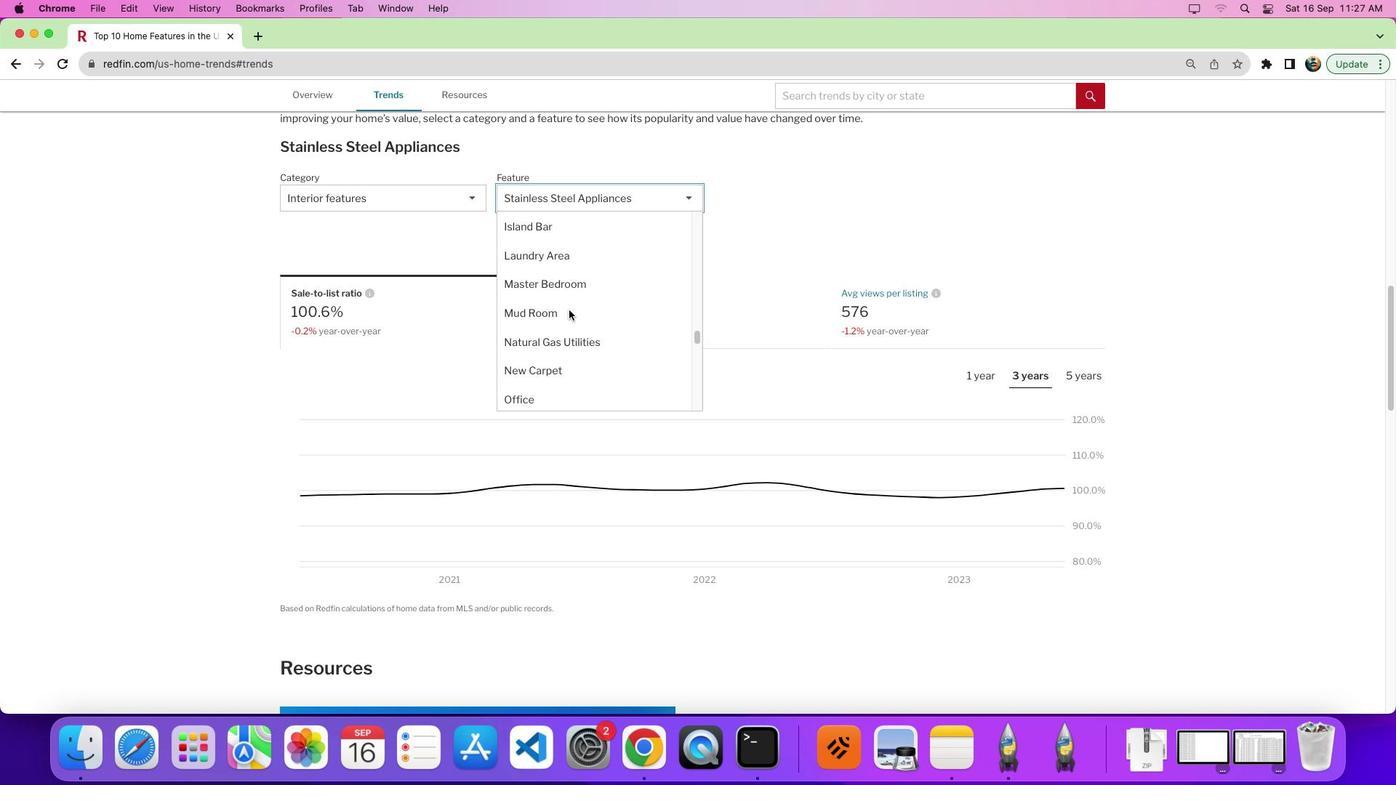 
Action: Mouse scrolled (568, 309) with delta (0, 0)
Screenshot: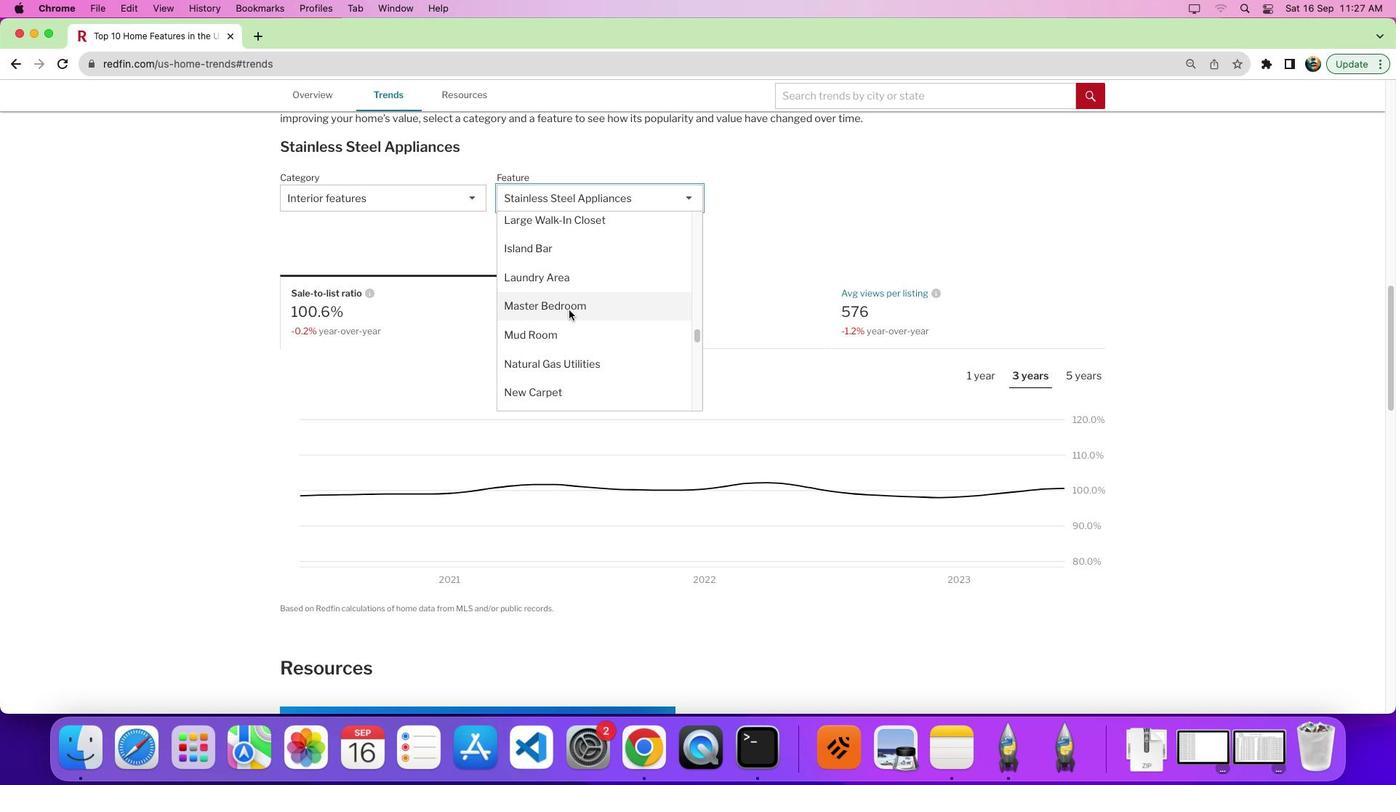 
Action: Mouse scrolled (568, 309) with delta (0, 0)
Screenshot: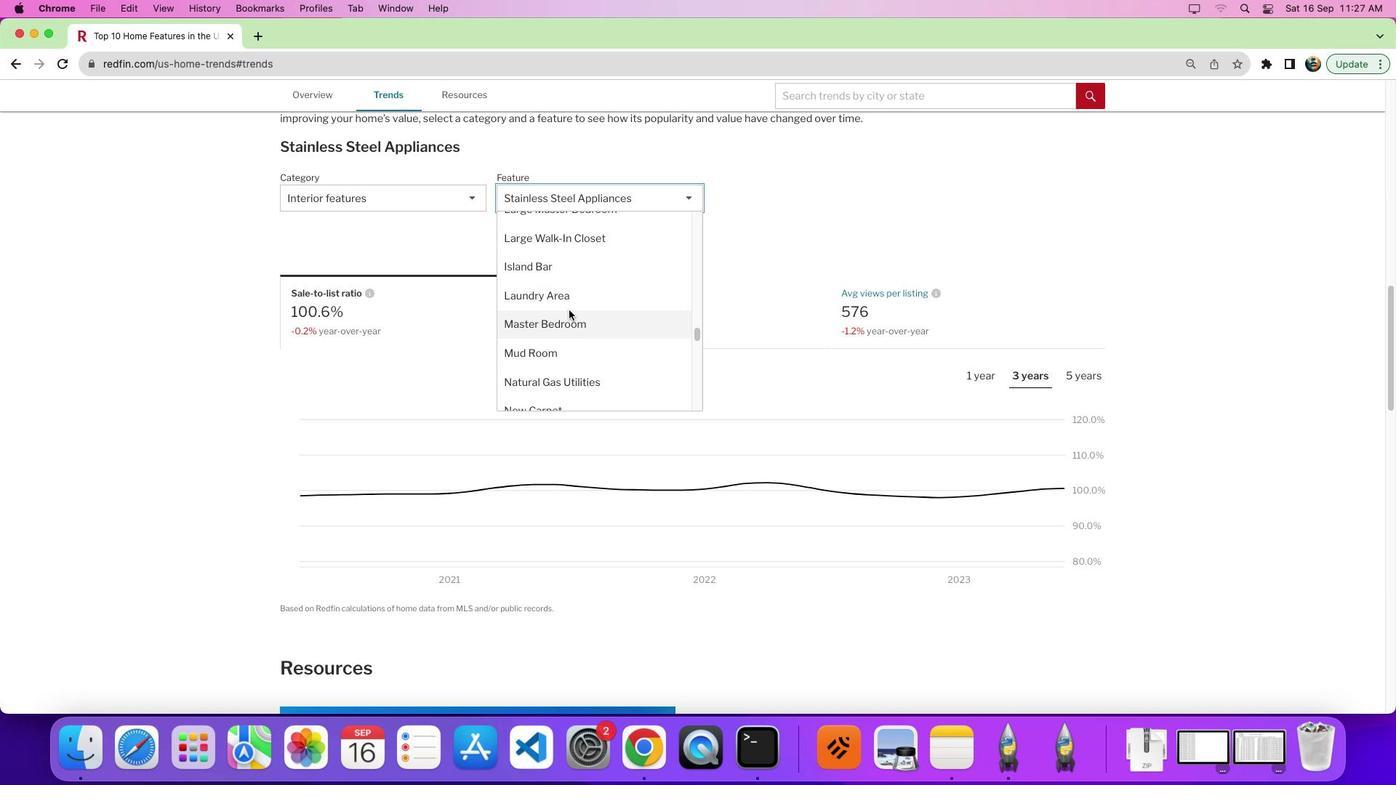 
Action: Mouse scrolled (568, 309) with delta (0, 5)
Screenshot: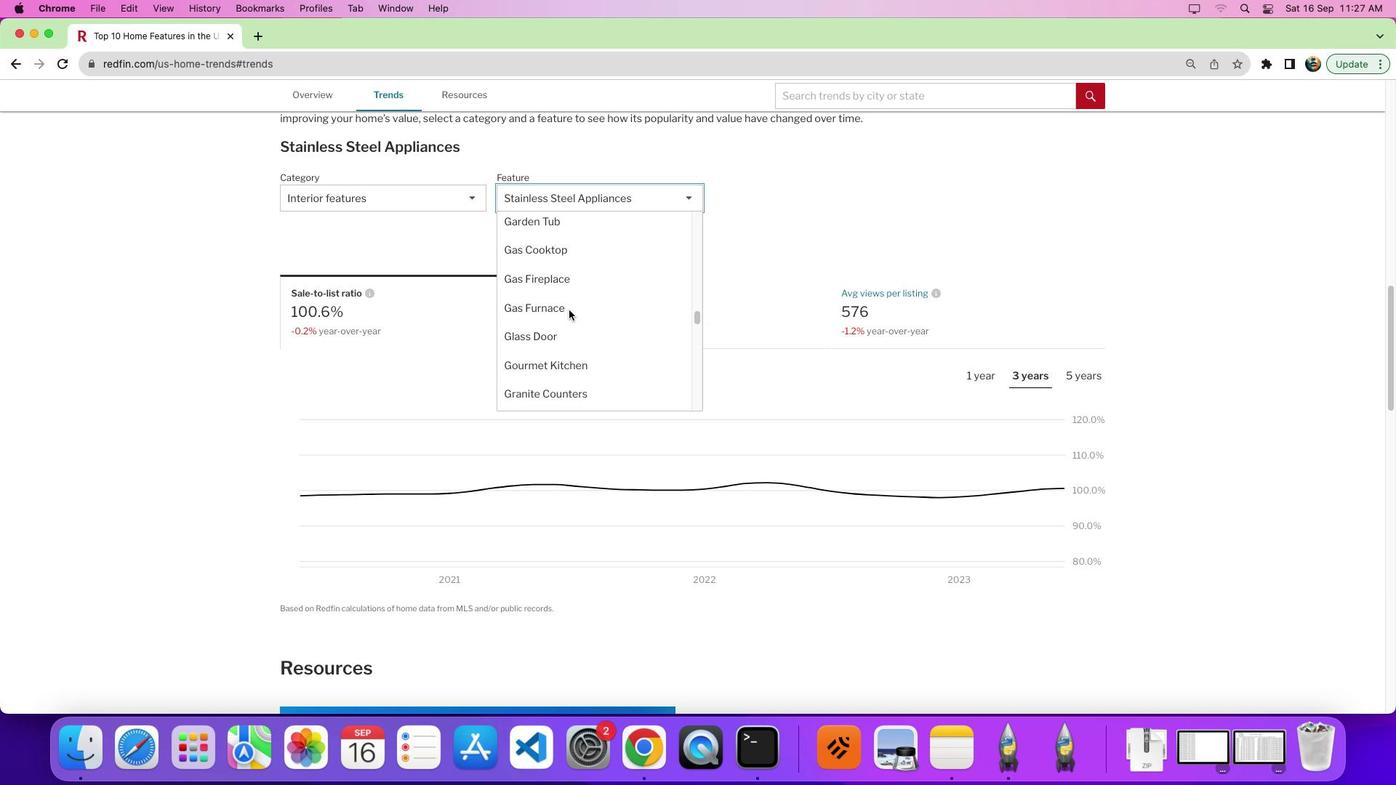 
Action: Mouse scrolled (568, 309) with delta (0, 0)
Screenshot: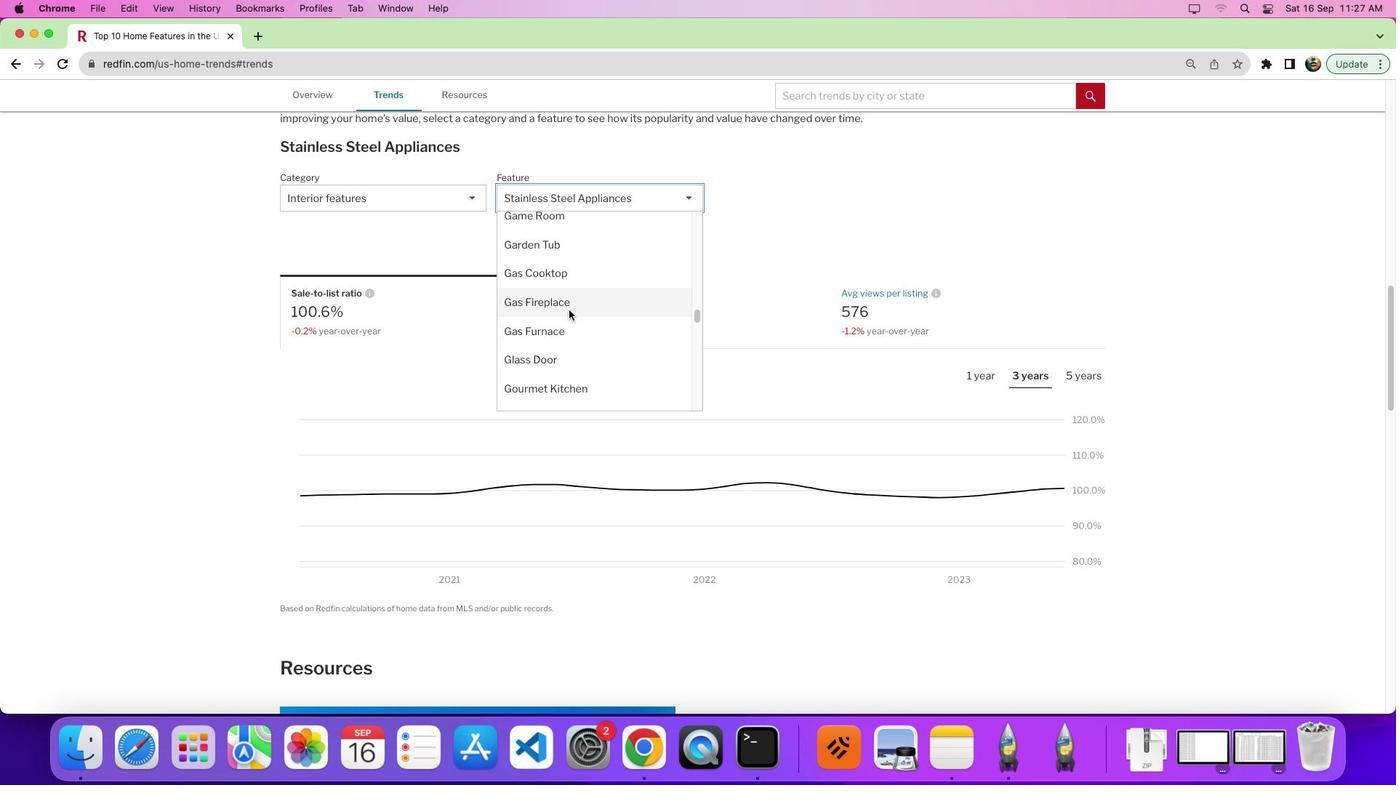 
Action: Mouse scrolled (568, 309) with delta (0, 0)
Screenshot: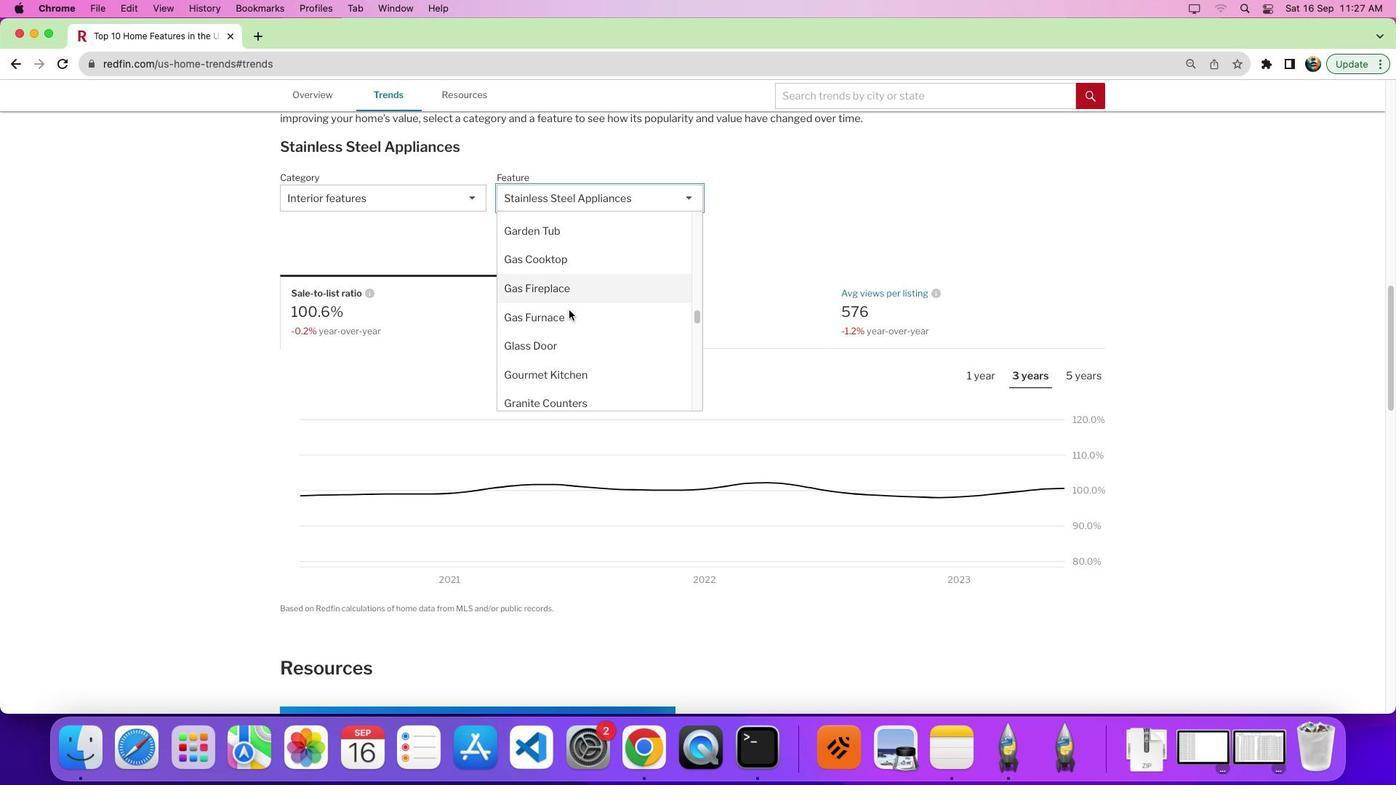 
Action: Mouse scrolled (568, 309) with delta (0, 0)
Screenshot: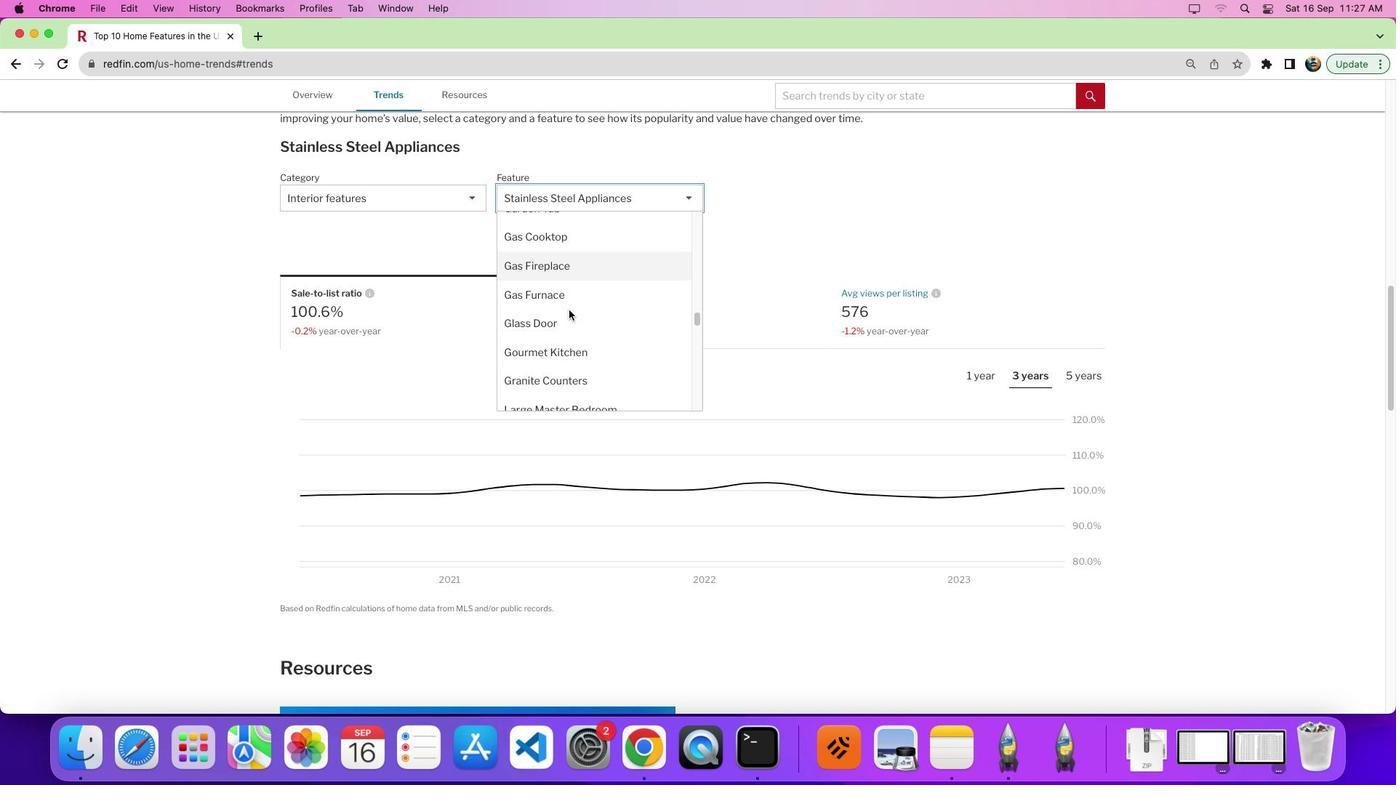 
Action: Mouse scrolled (568, 309) with delta (0, 0)
Screenshot: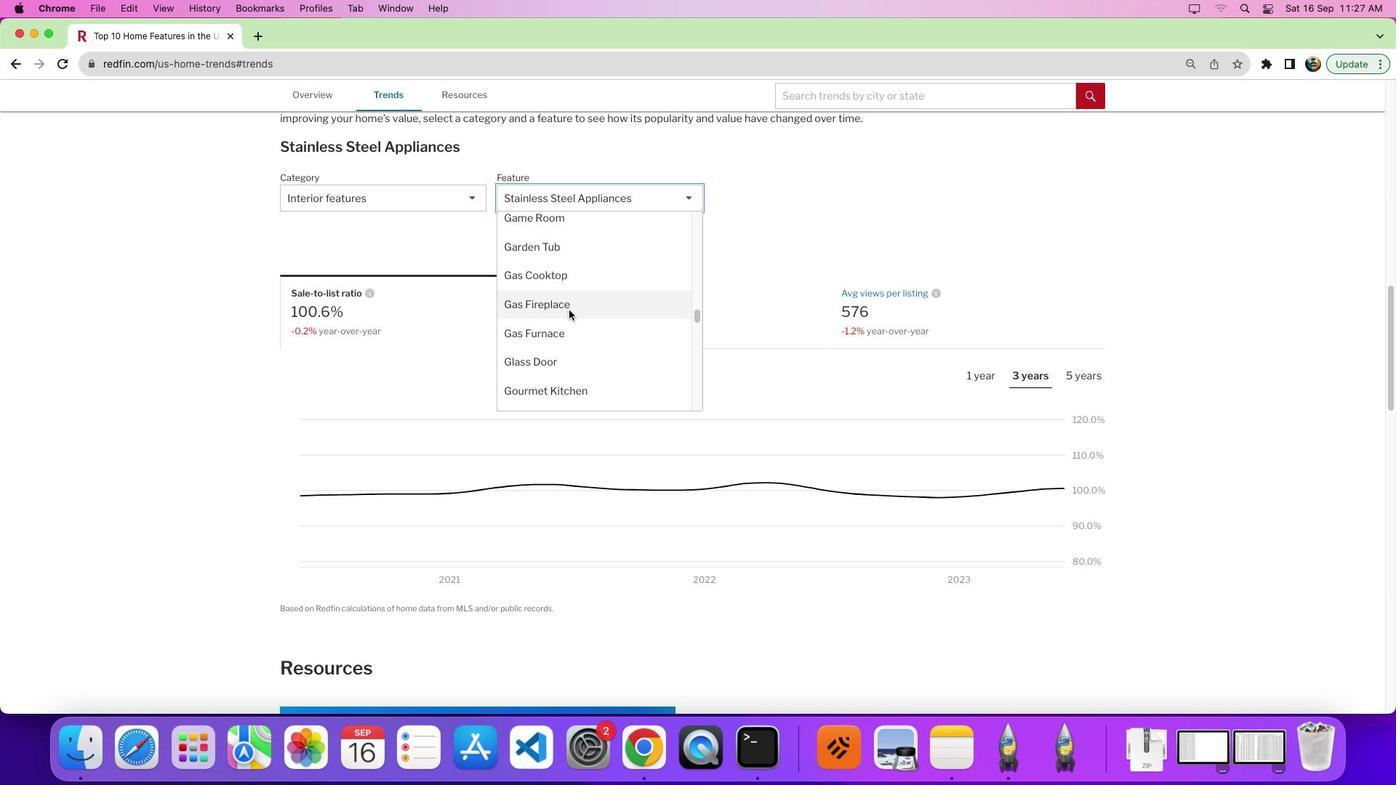 
Action: Mouse scrolled (568, 309) with delta (0, 3)
Screenshot: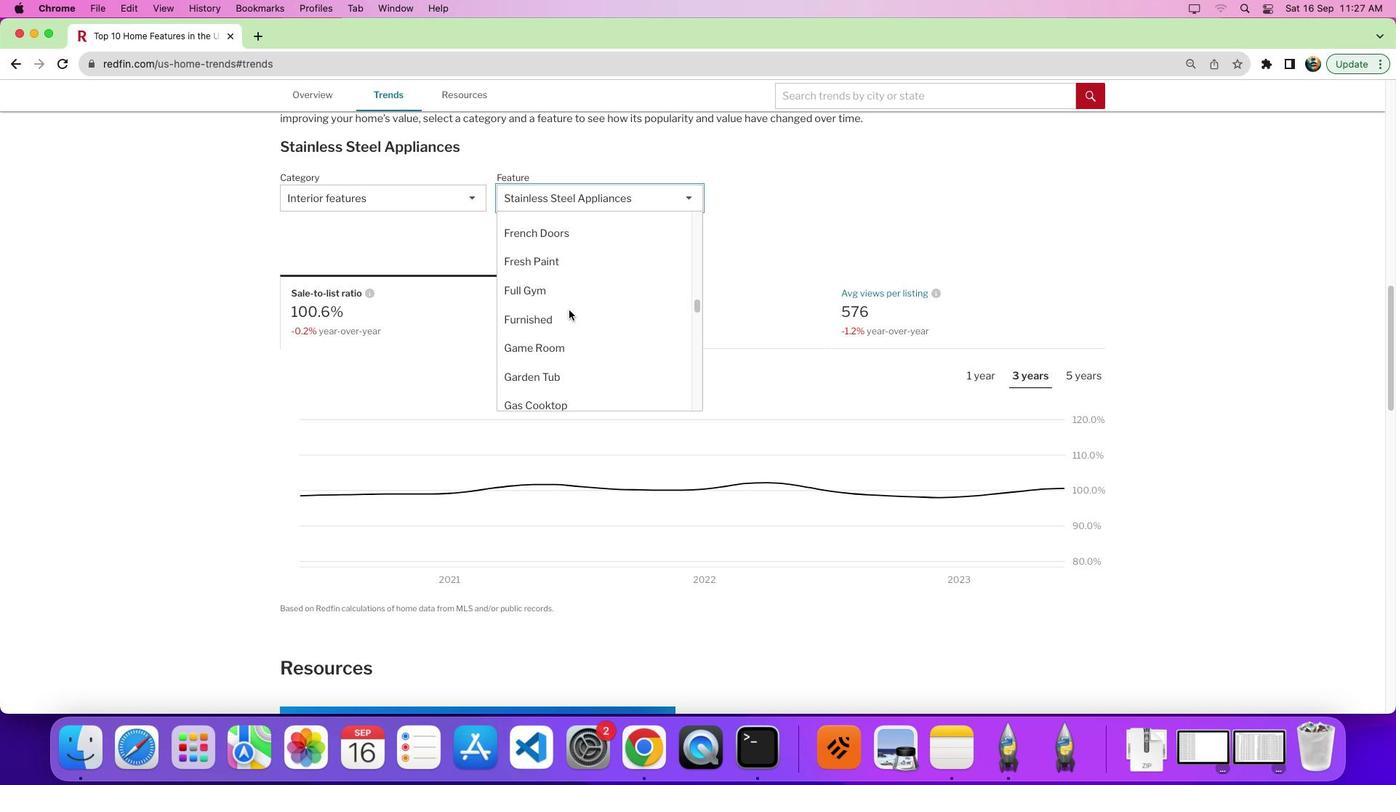
Action: Mouse scrolled (568, 309) with delta (0, 0)
Screenshot: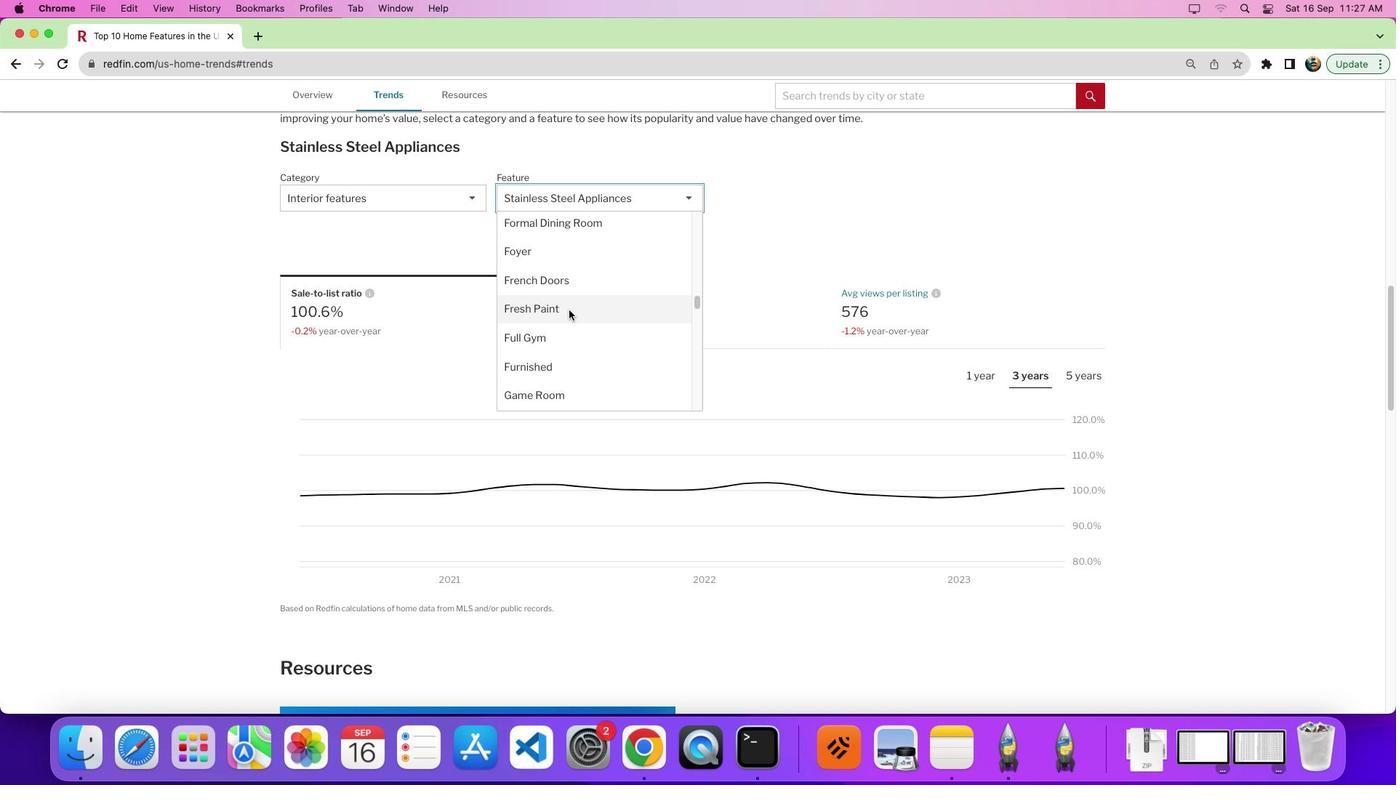 
Action: Mouse scrolled (568, 309) with delta (0, 0)
Screenshot: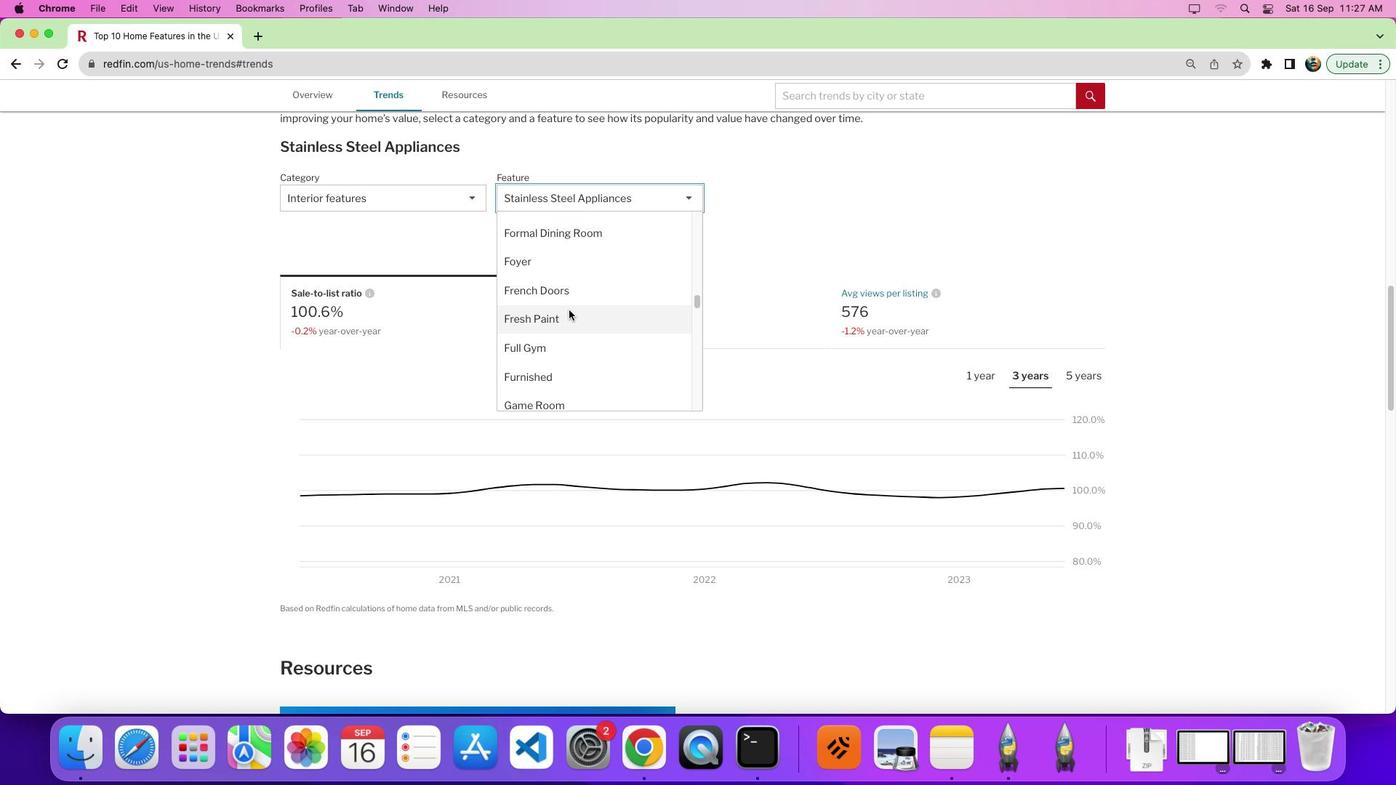 
Action: Mouse scrolled (568, 309) with delta (0, 0)
Screenshot: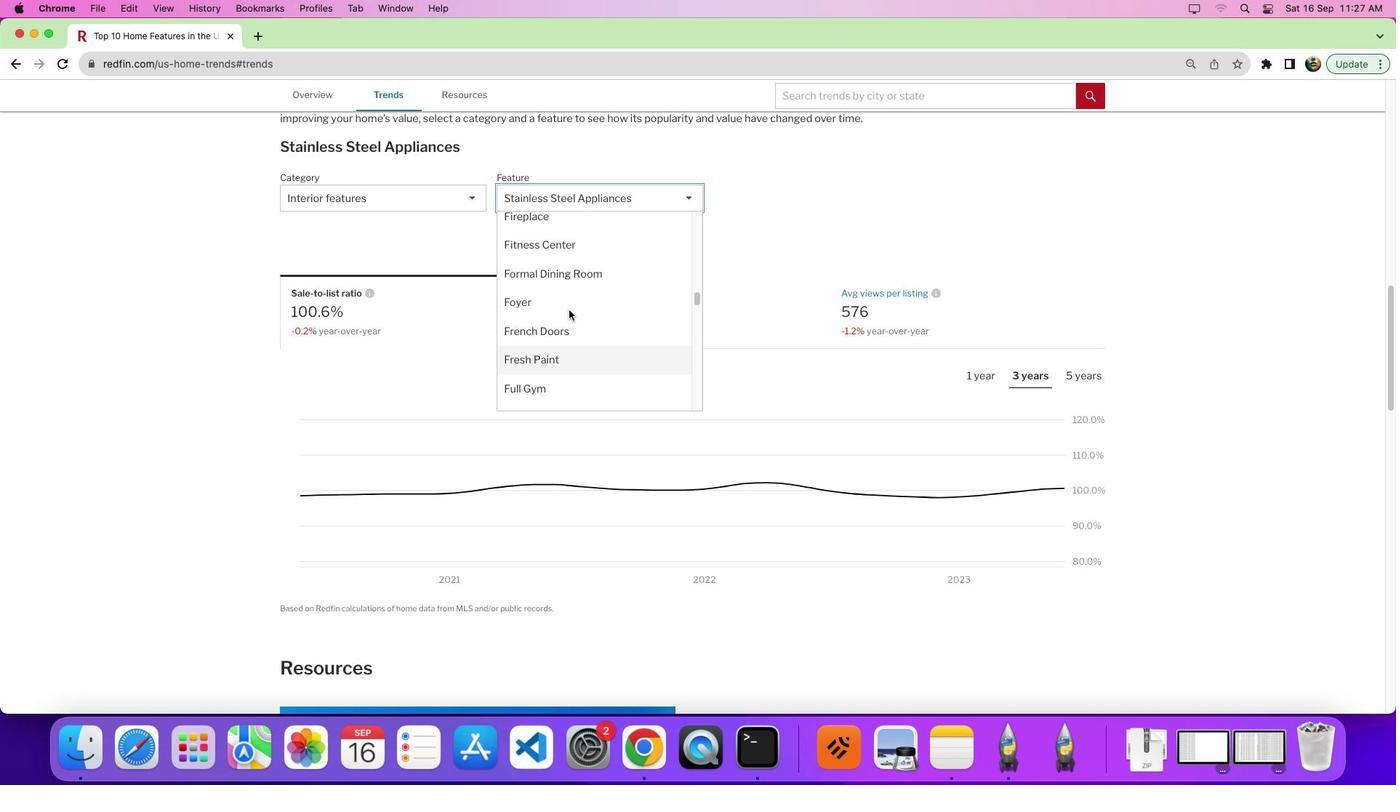 
Action: Mouse scrolled (568, 309) with delta (0, 0)
Screenshot: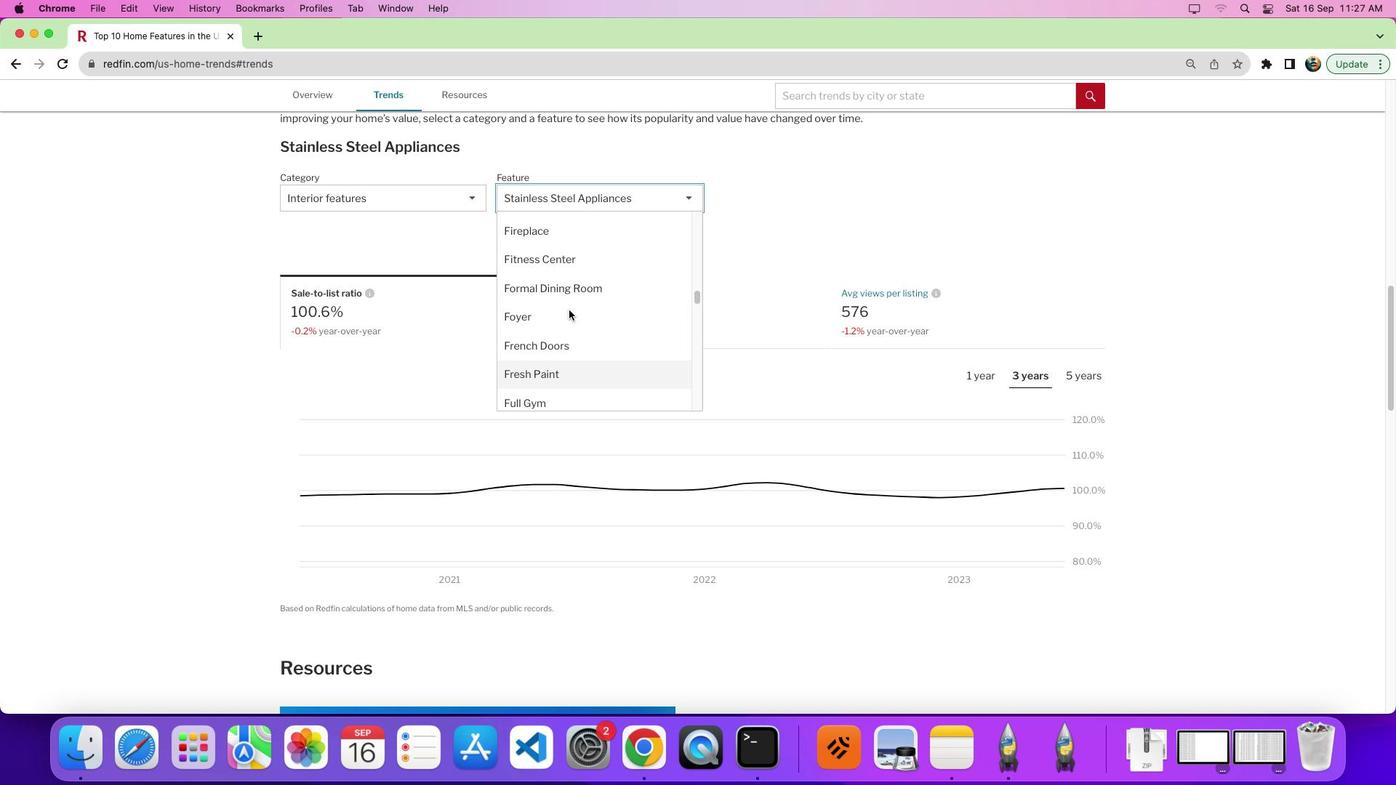 
Action: Mouse scrolled (568, 309) with delta (0, 0)
Screenshot: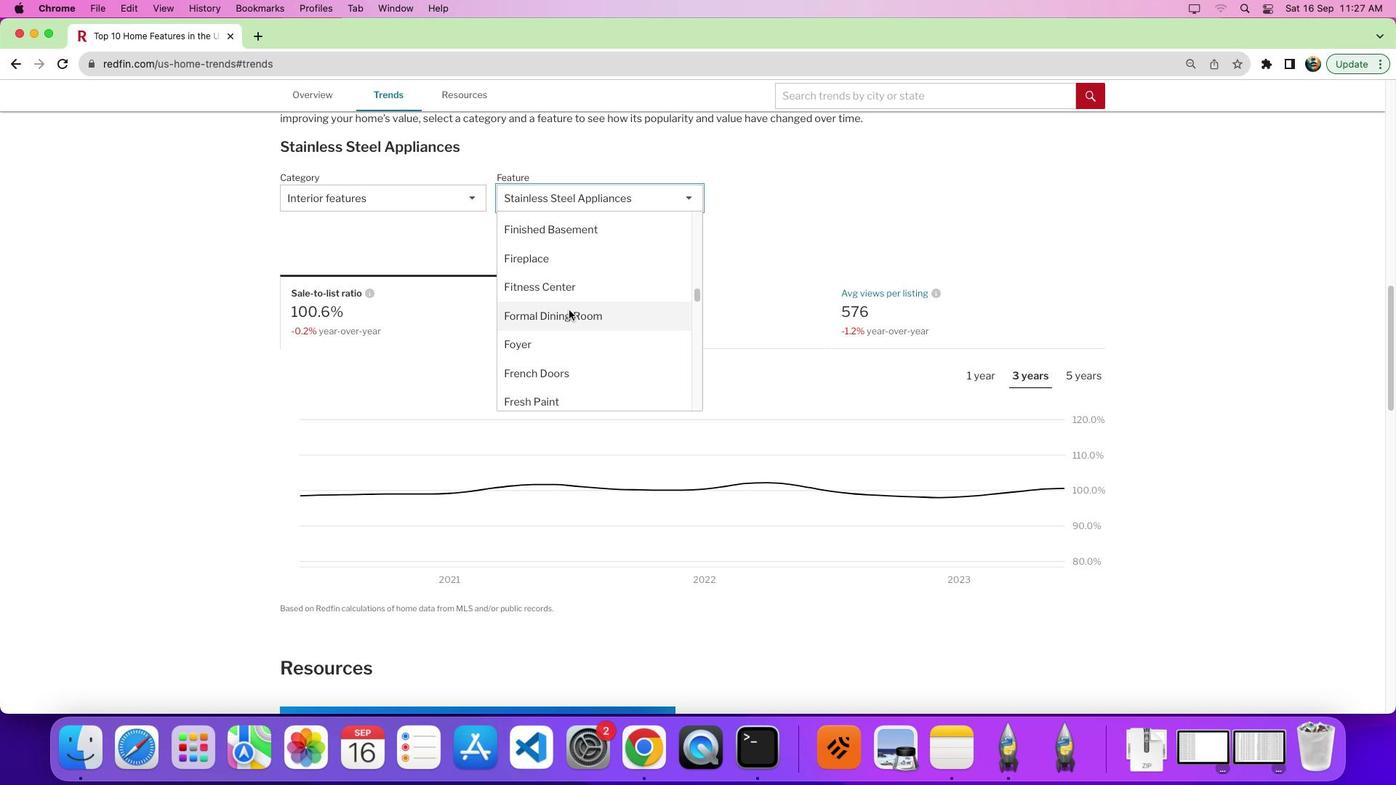 
Action: Mouse scrolled (568, 309) with delta (0, 0)
Screenshot: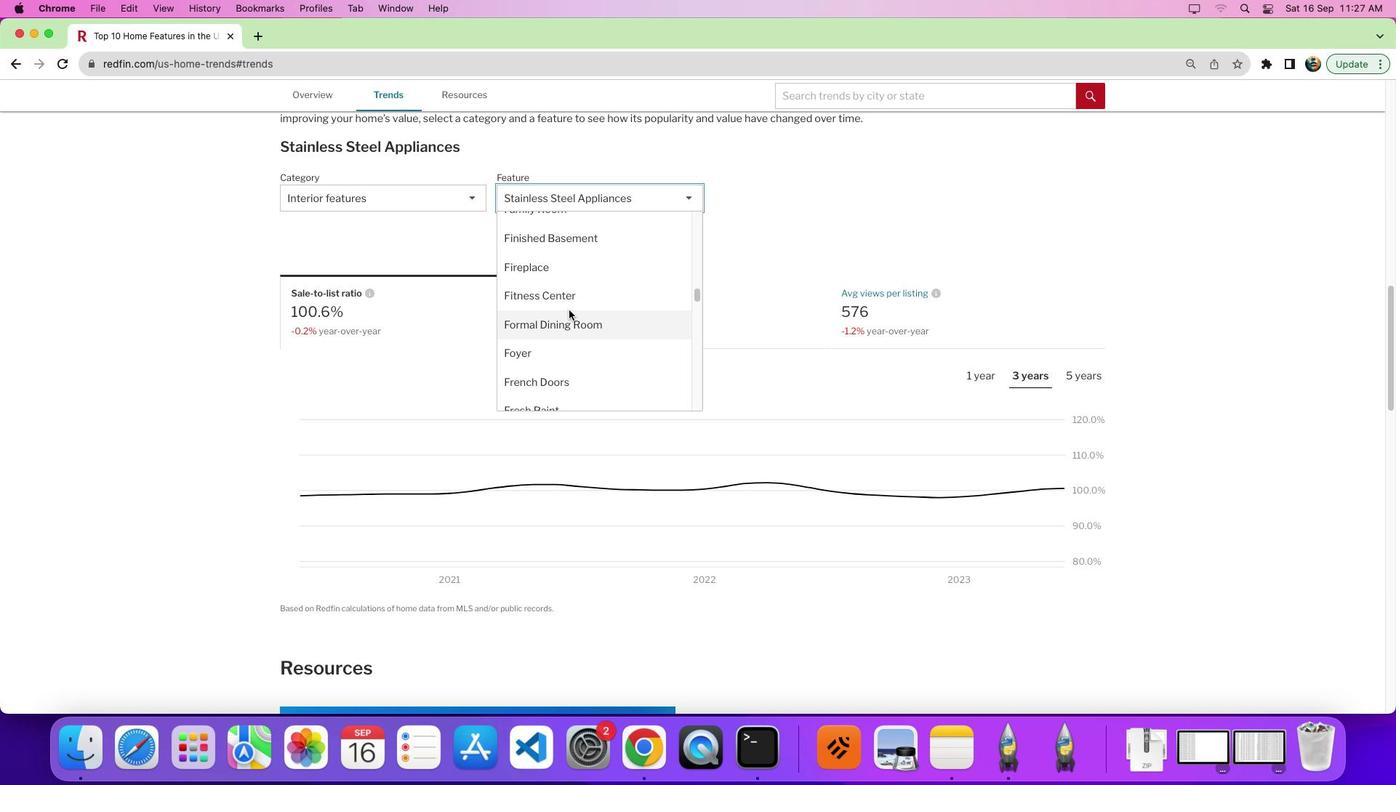 
Action: Mouse scrolled (568, 309) with delta (0, 2)
Screenshot: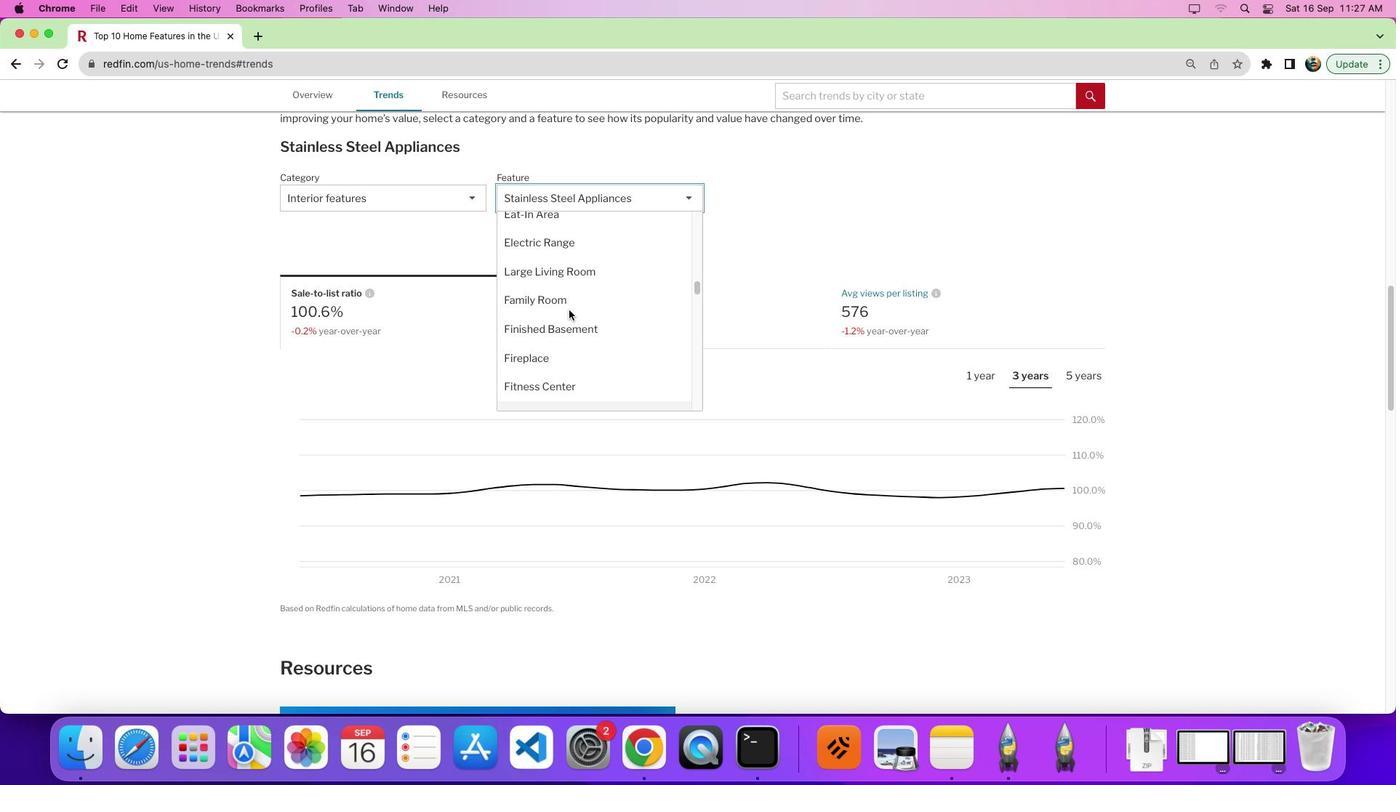 
Action: Mouse moved to (591, 347)
Screenshot: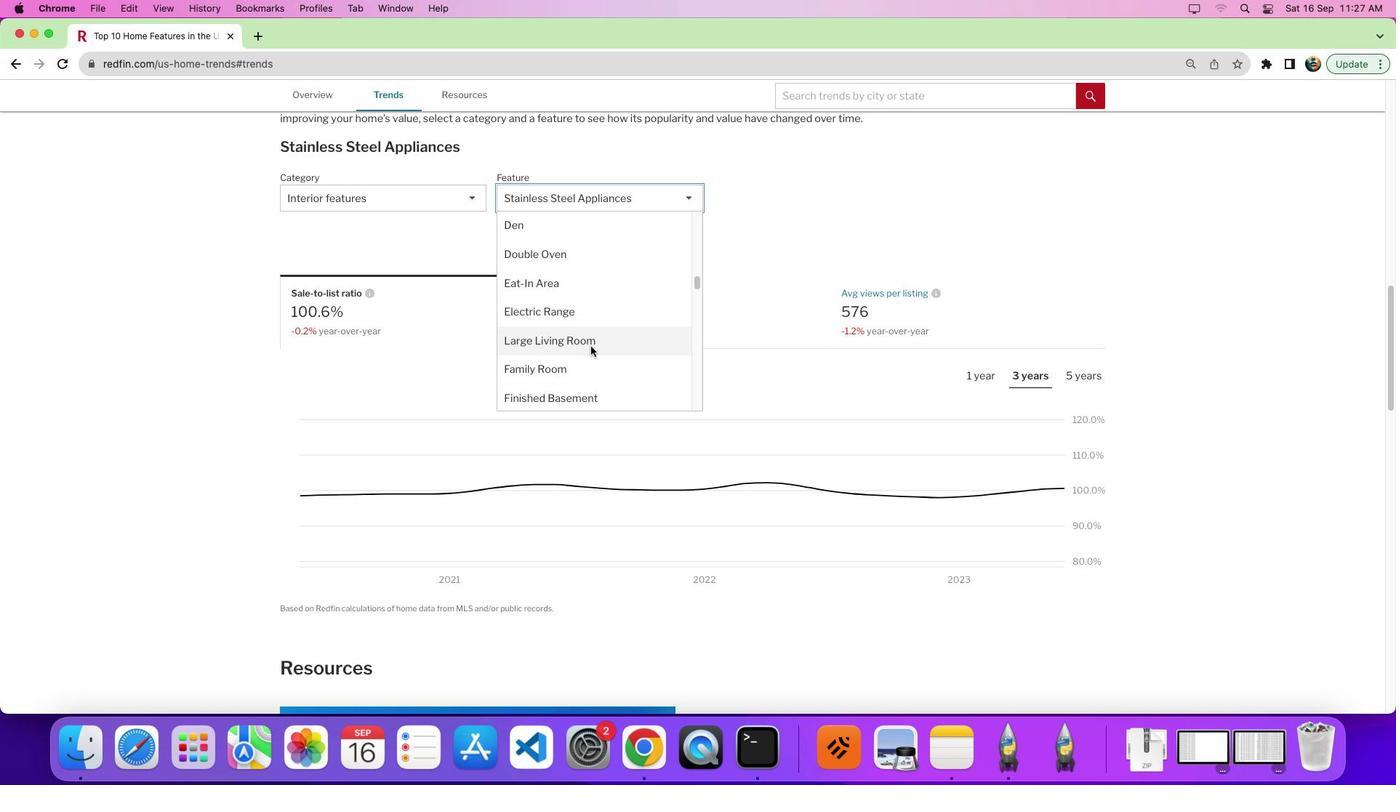 
Action: Mouse scrolled (591, 347) with delta (0, 0)
Screenshot: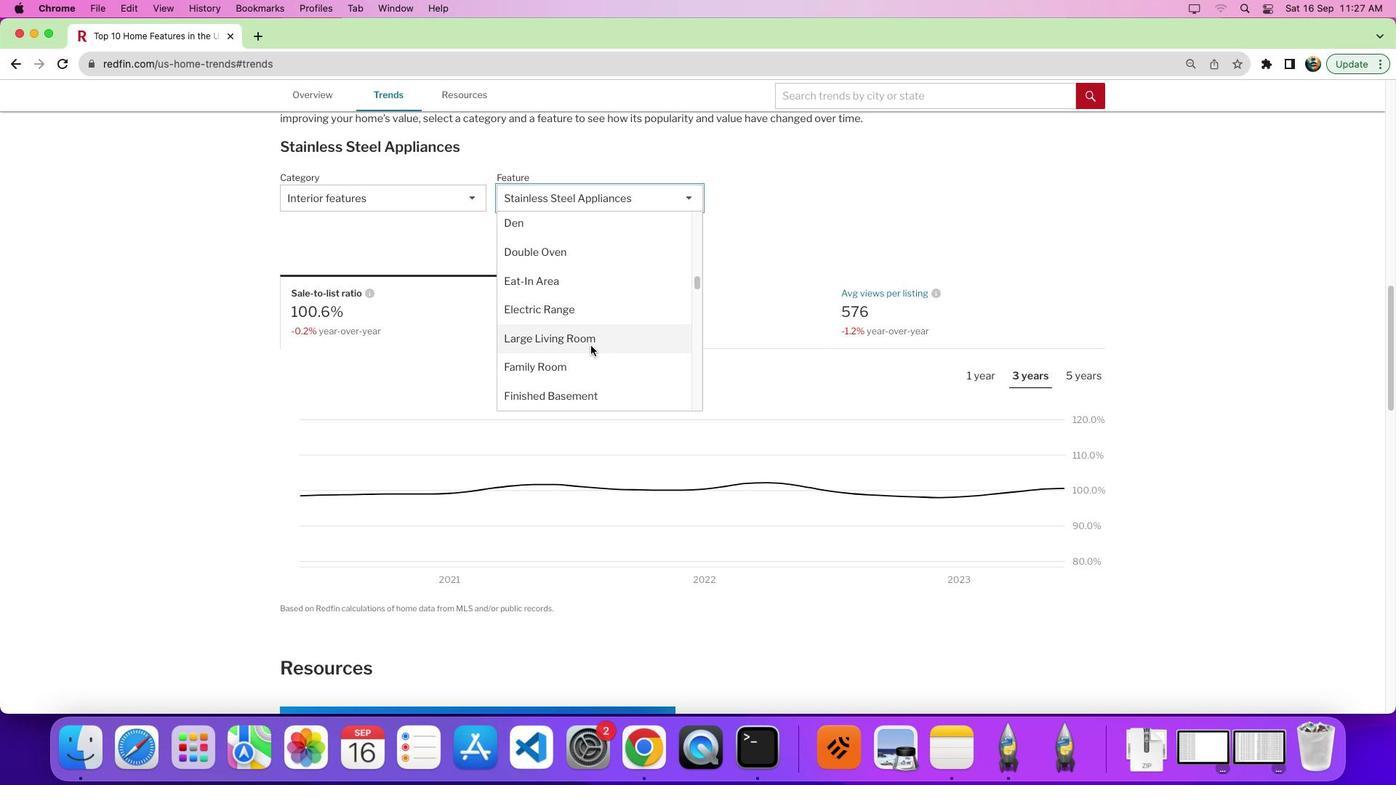 
Action: Mouse moved to (591, 346)
Screenshot: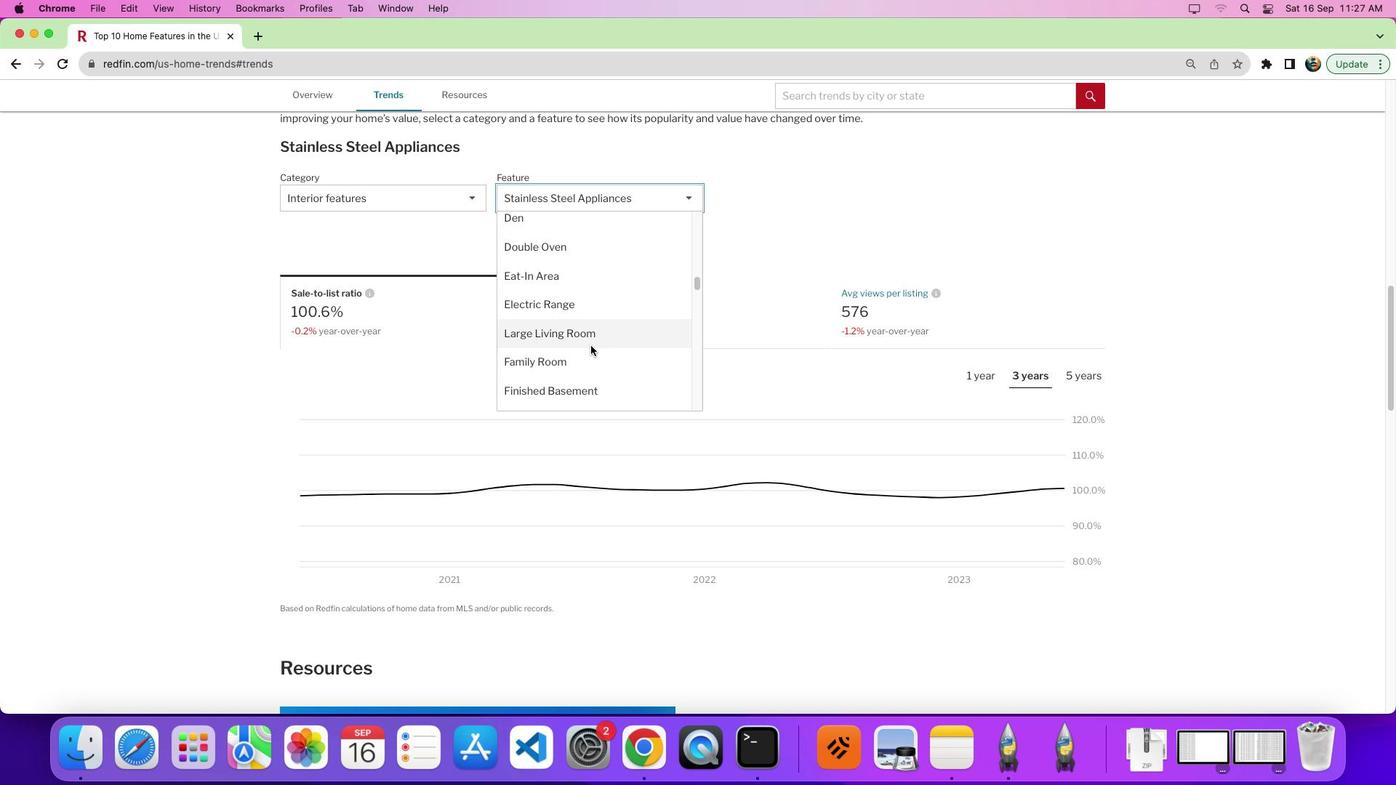 
Action: Mouse scrolled (591, 346) with delta (0, 0)
Screenshot: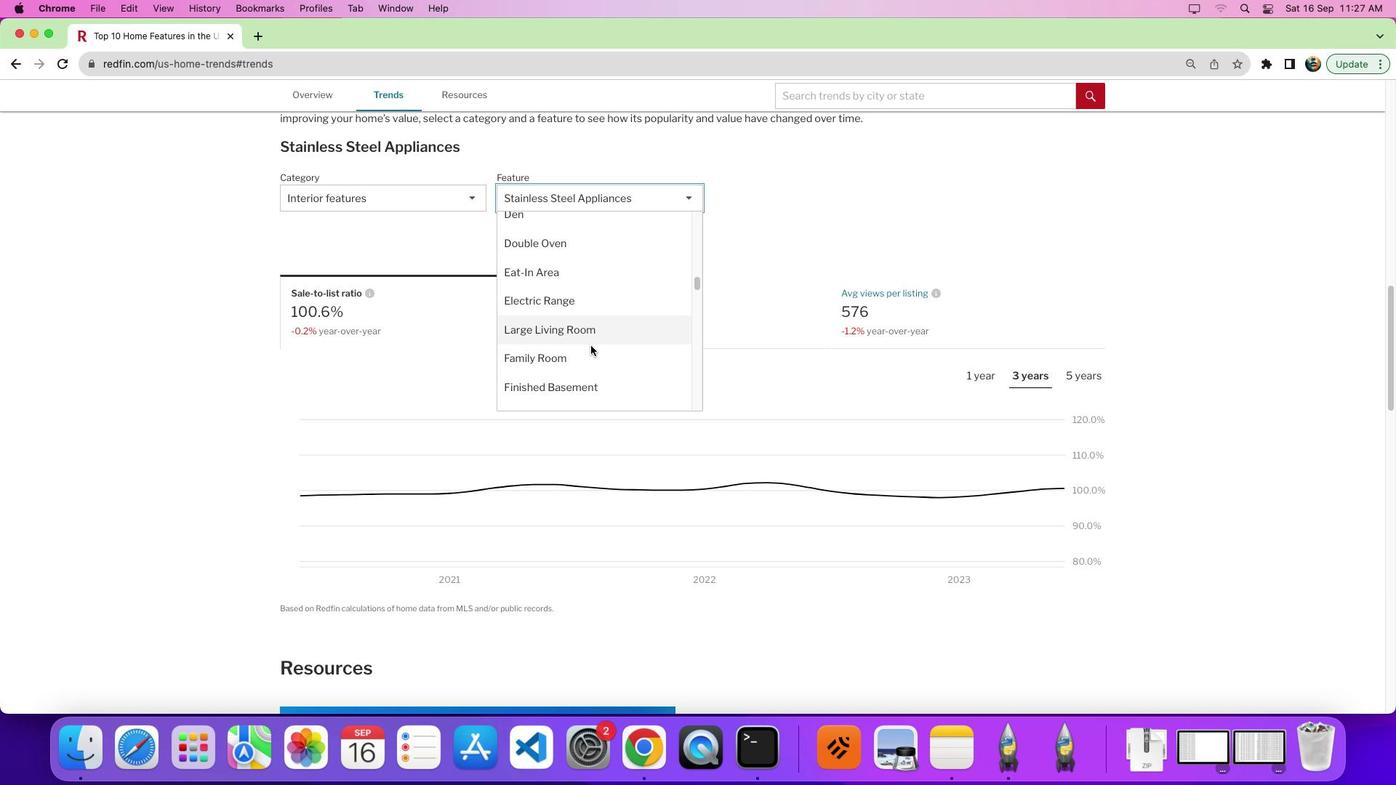 
Action: Mouse moved to (583, 311)
Screenshot: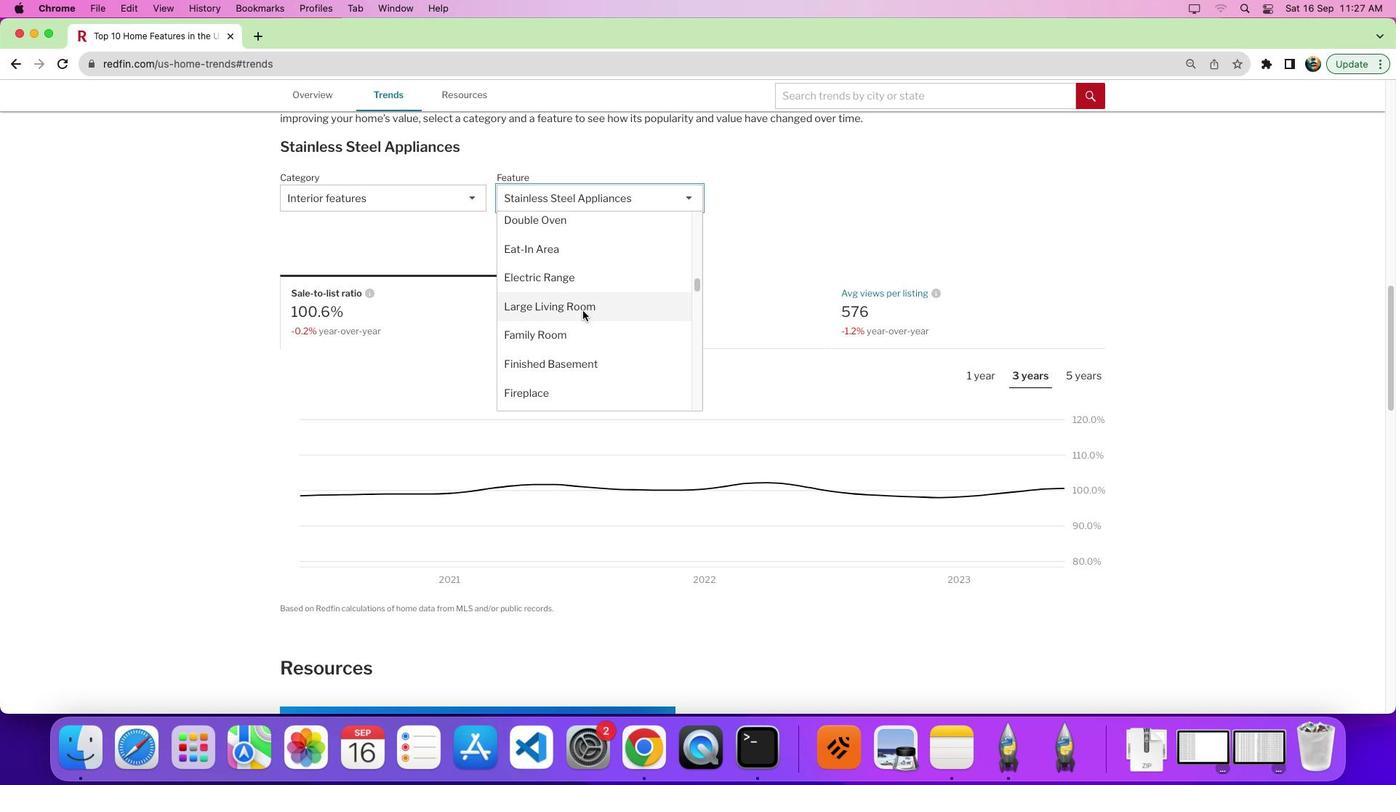 
Action: Mouse pressed left at (583, 311)
Screenshot: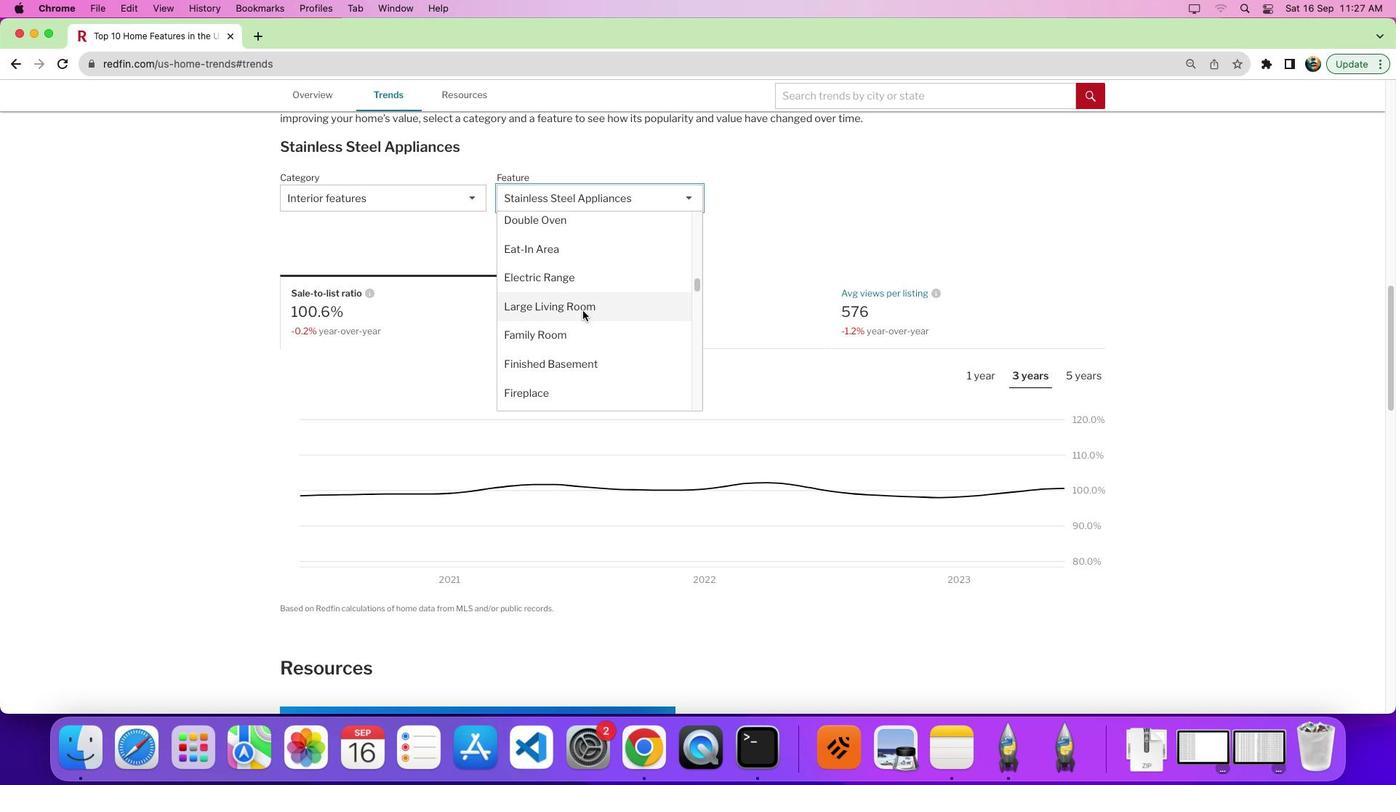 
Action: Mouse moved to (693, 340)
Screenshot: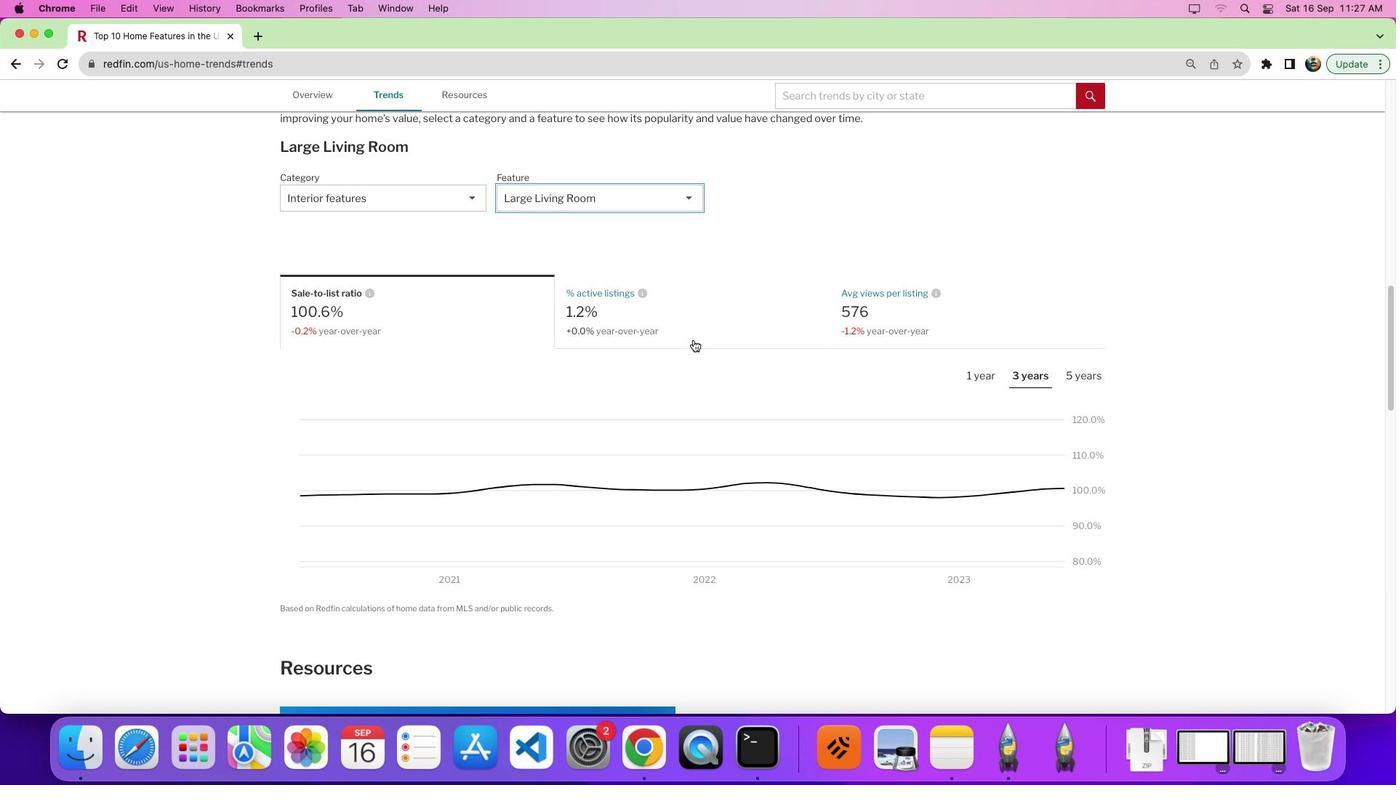 
Action: Mouse scrolled (693, 340) with delta (0, 0)
Screenshot: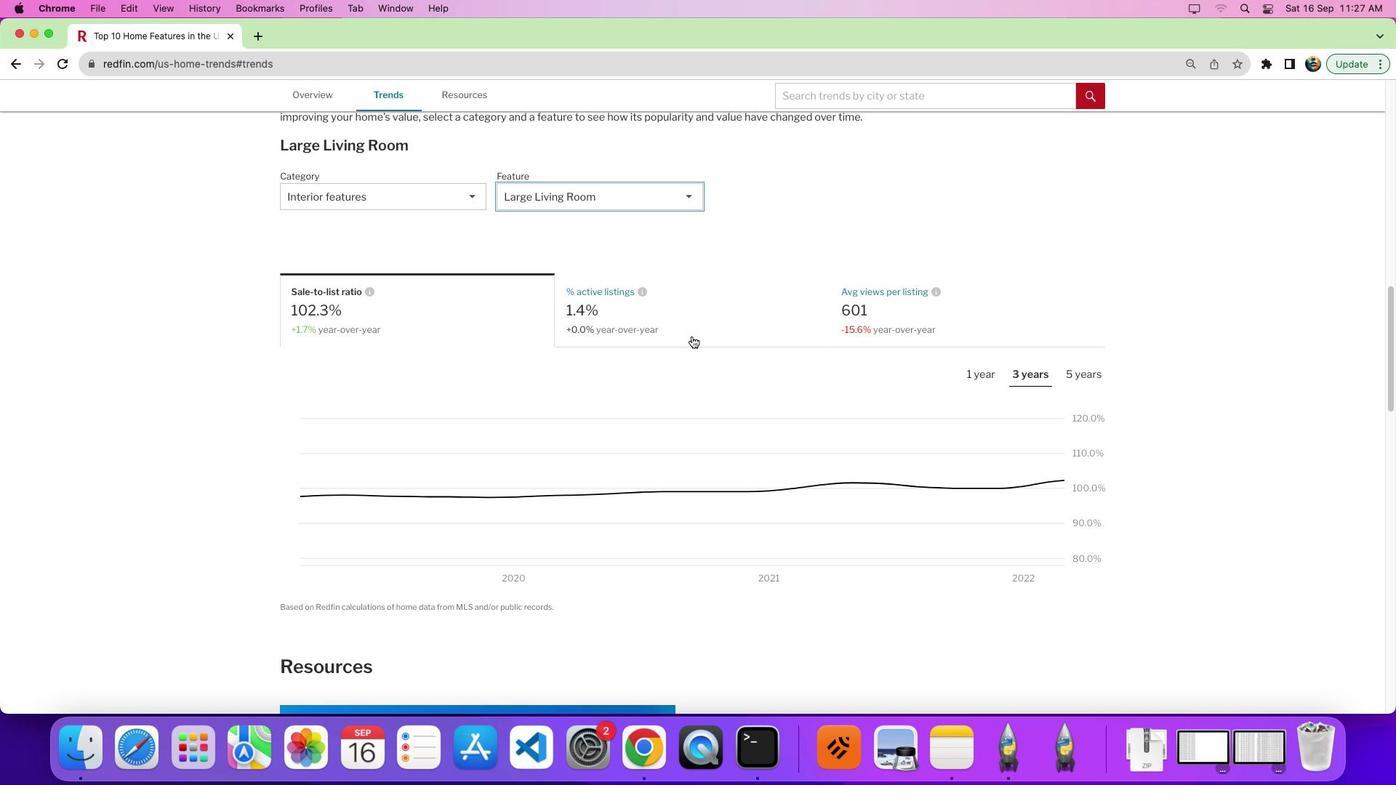 
Action: Mouse moved to (627, 314)
Screenshot: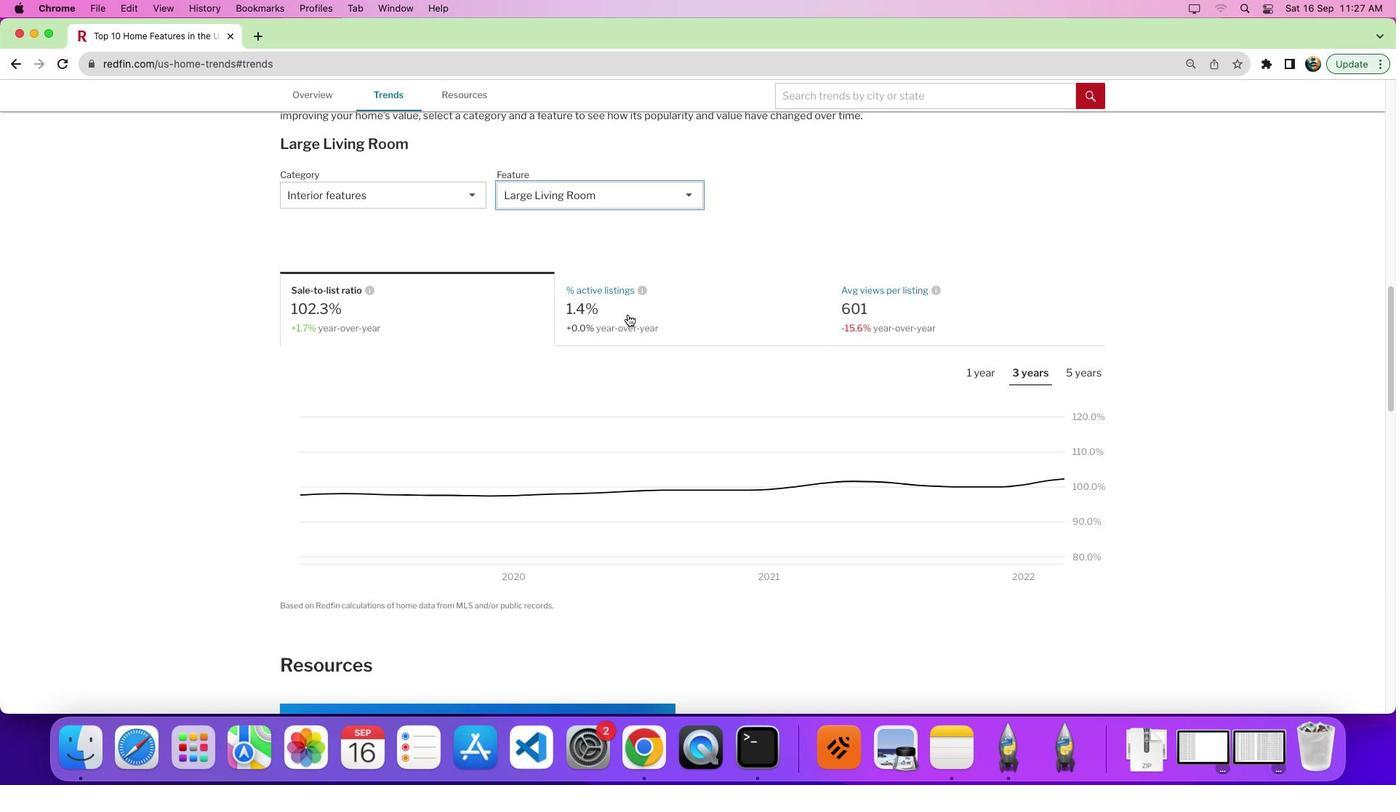 
Action: Mouse pressed left at (627, 314)
Screenshot: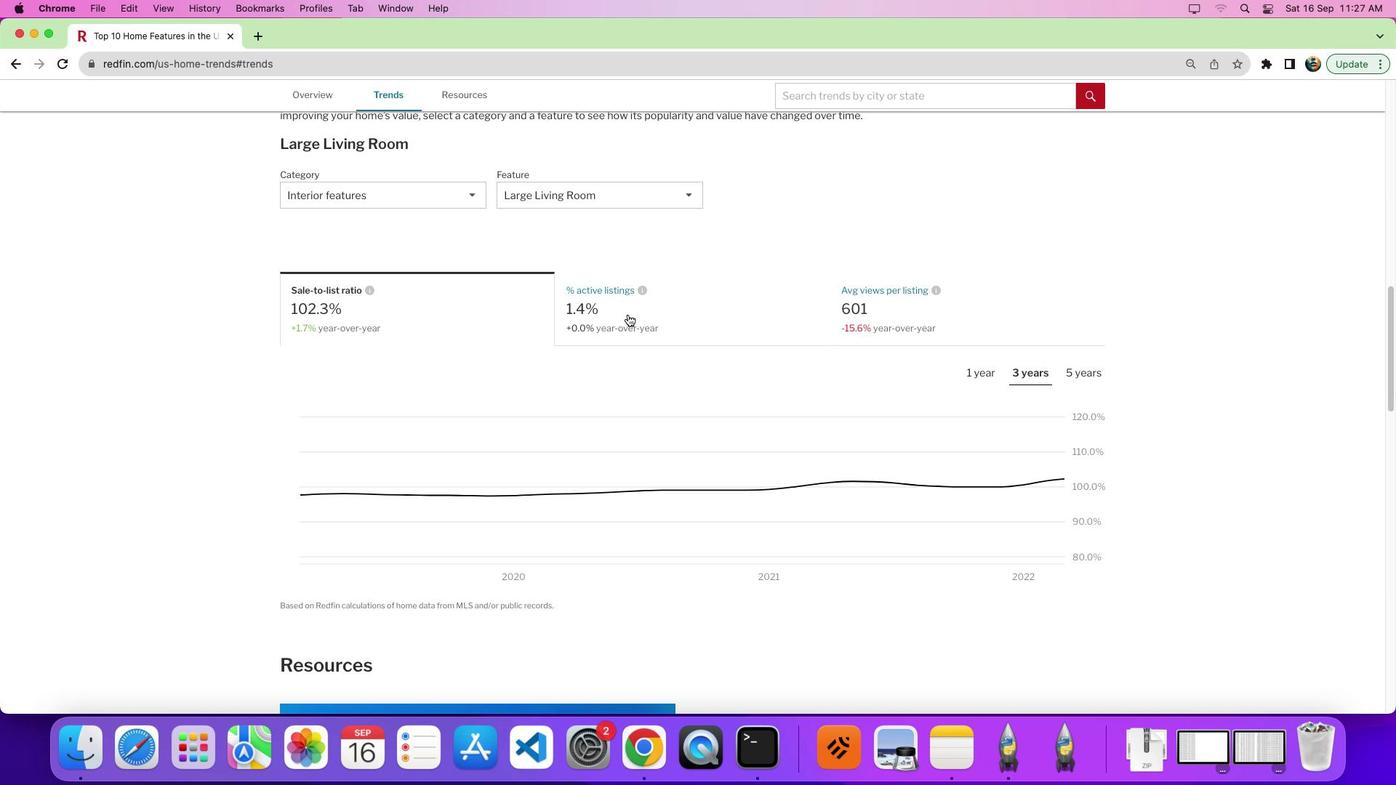 
Action: Mouse moved to (828, 351)
Screenshot: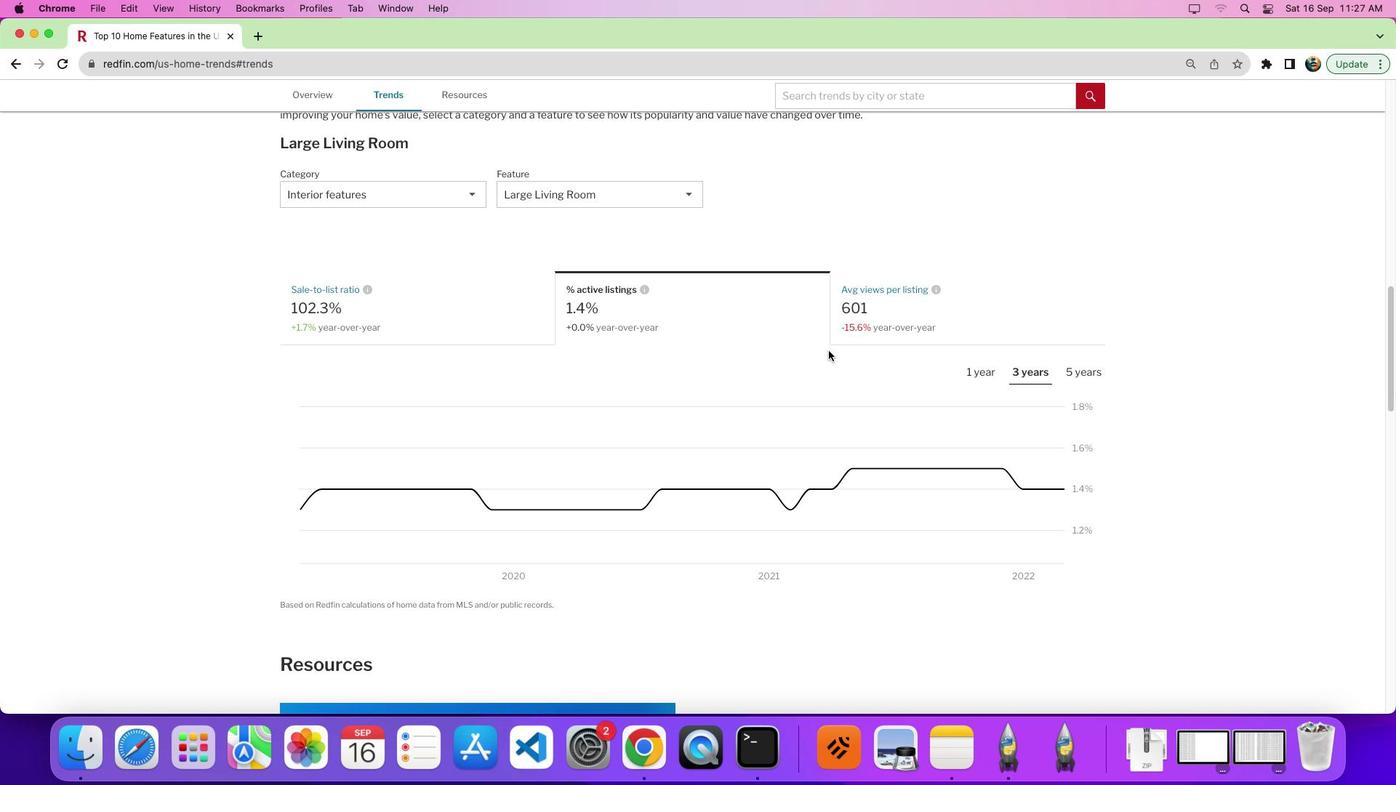 
Action: Mouse scrolled (828, 351) with delta (0, 0)
Screenshot: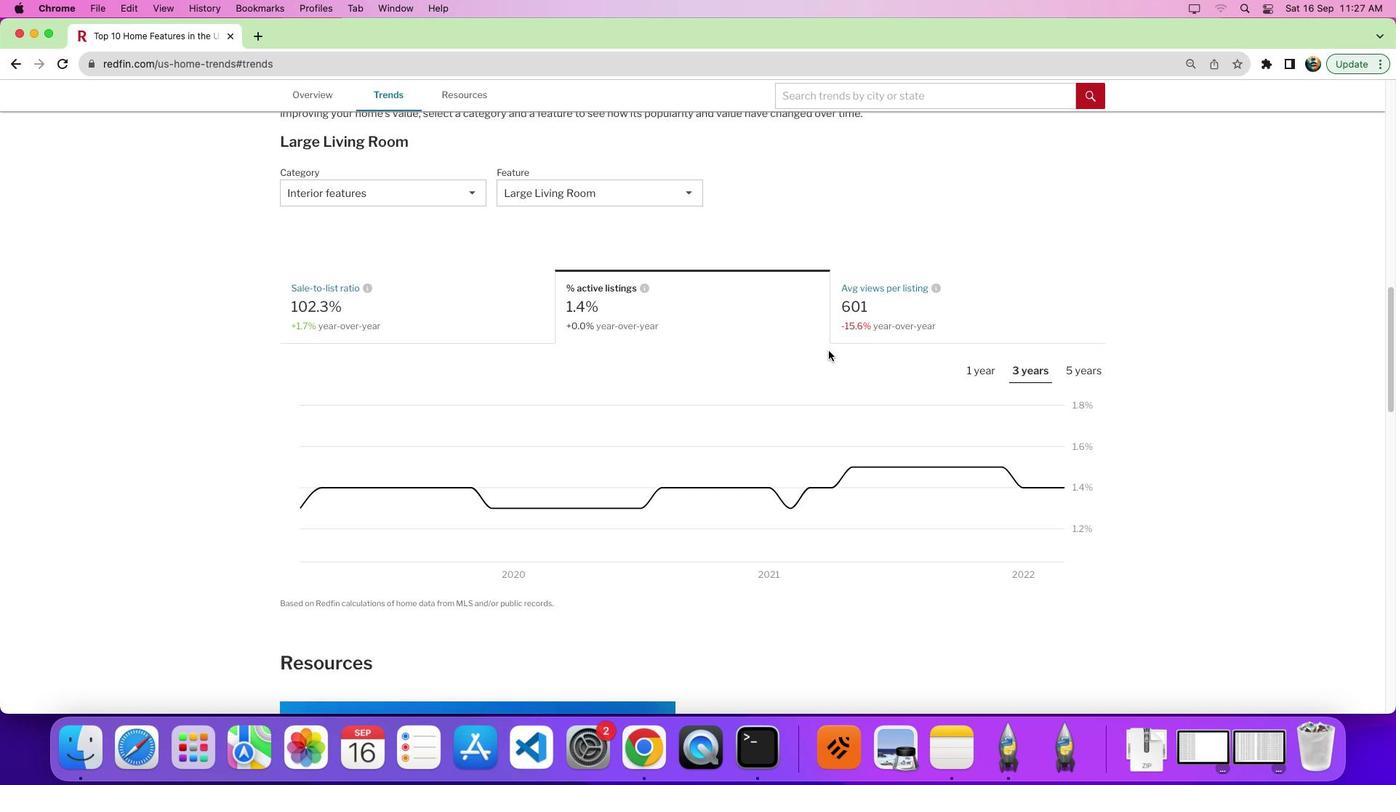 
Action: Mouse scrolled (828, 351) with delta (0, 0)
Screenshot: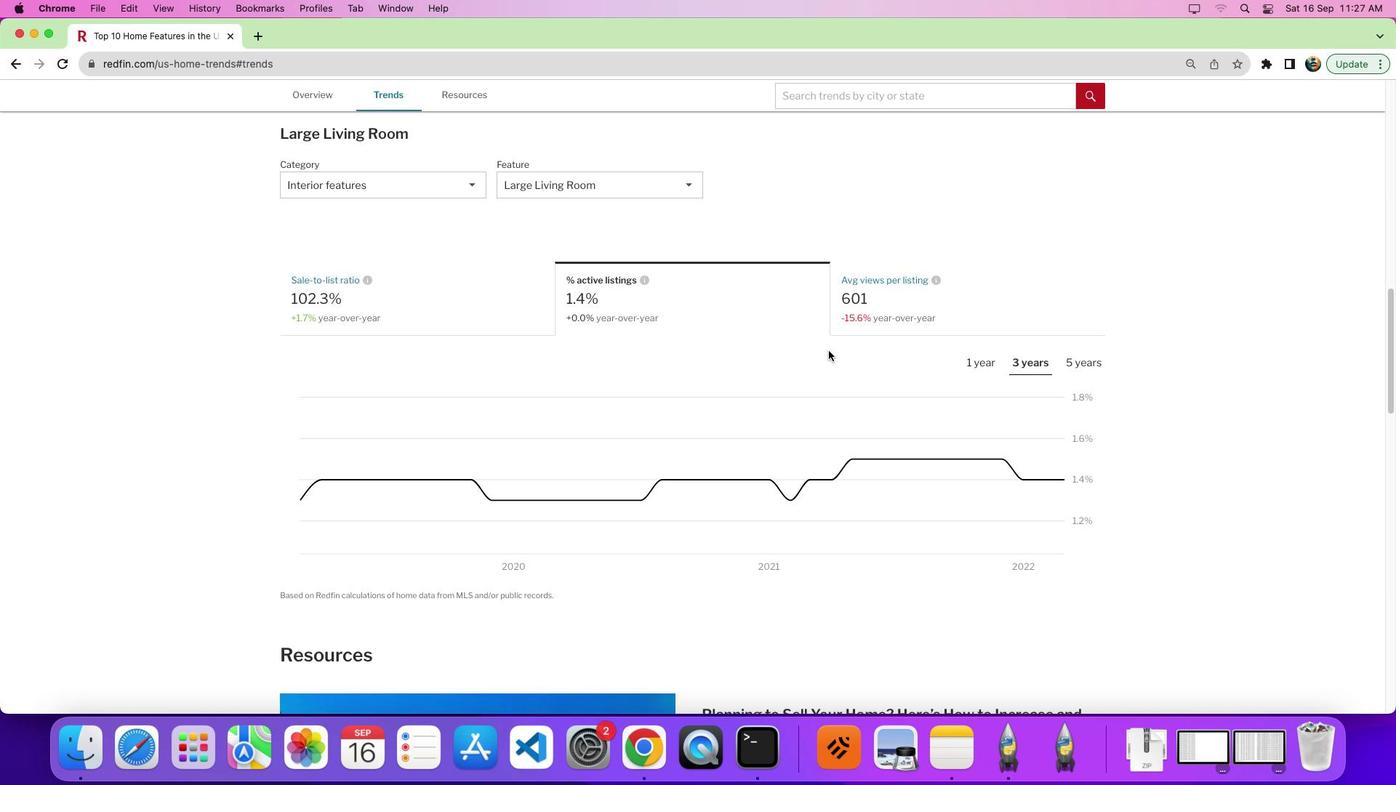 
Action: Mouse moved to (981, 350)
Screenshot: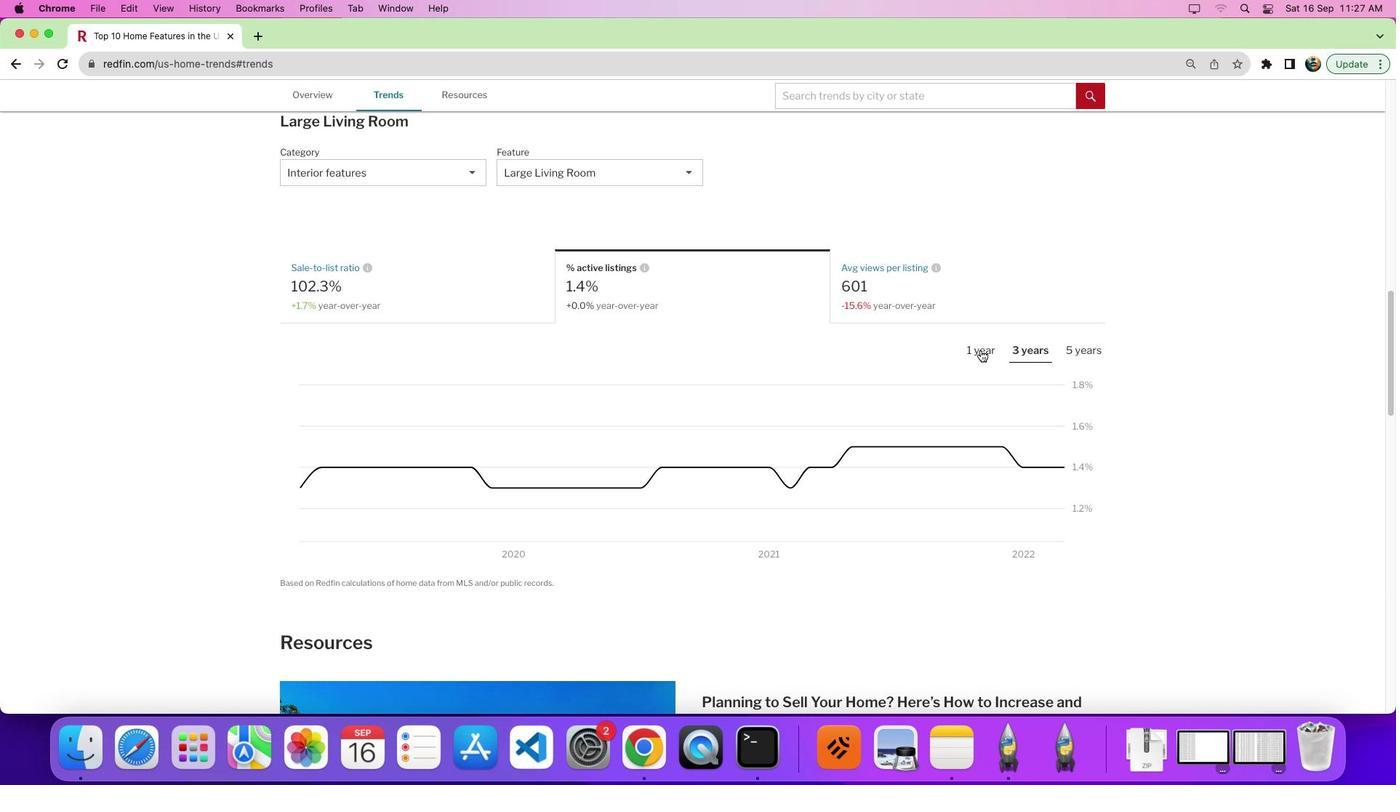 
Action: Mouse pressed left at (981, 350)
Screenshot: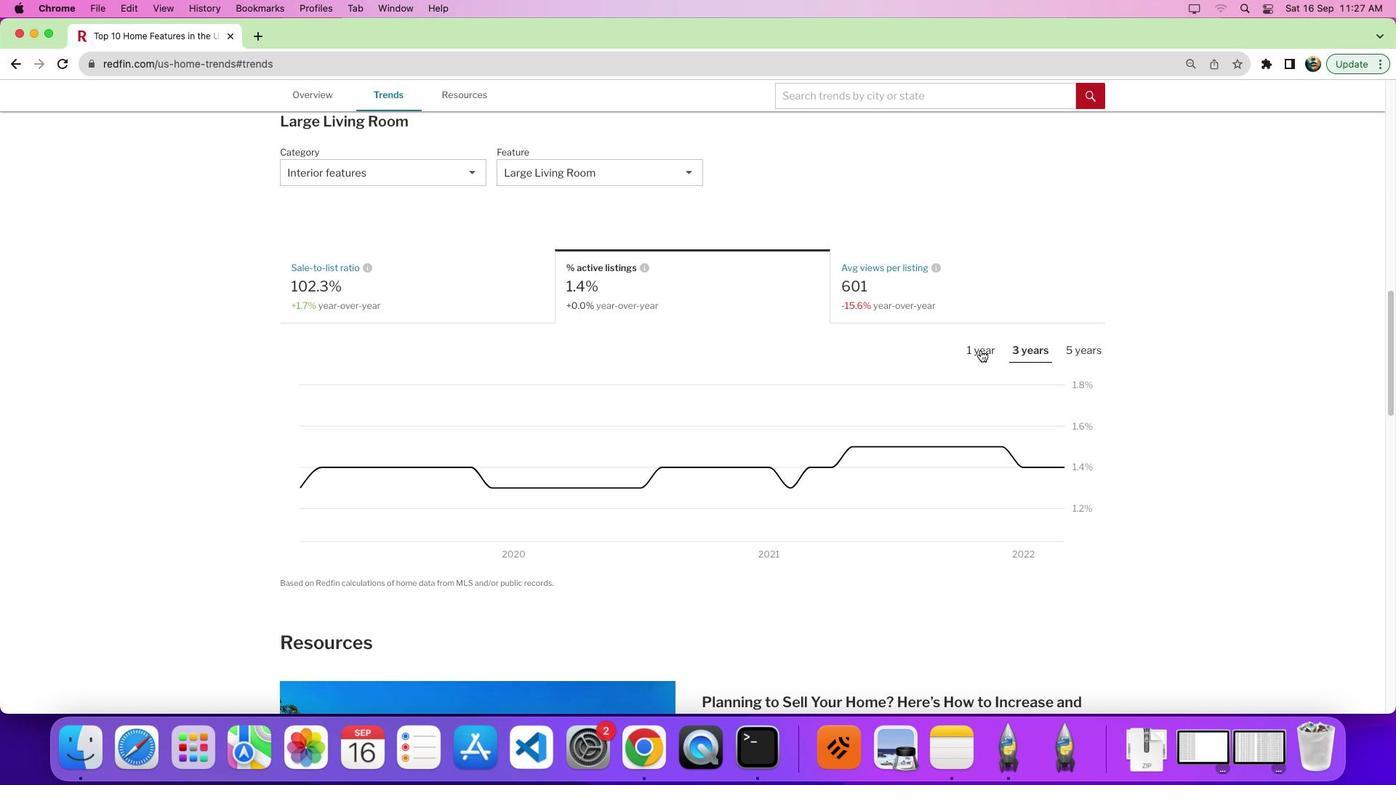 
Action: Mouse scrolled (981, 350) with delta (0, 0)
Screenshot: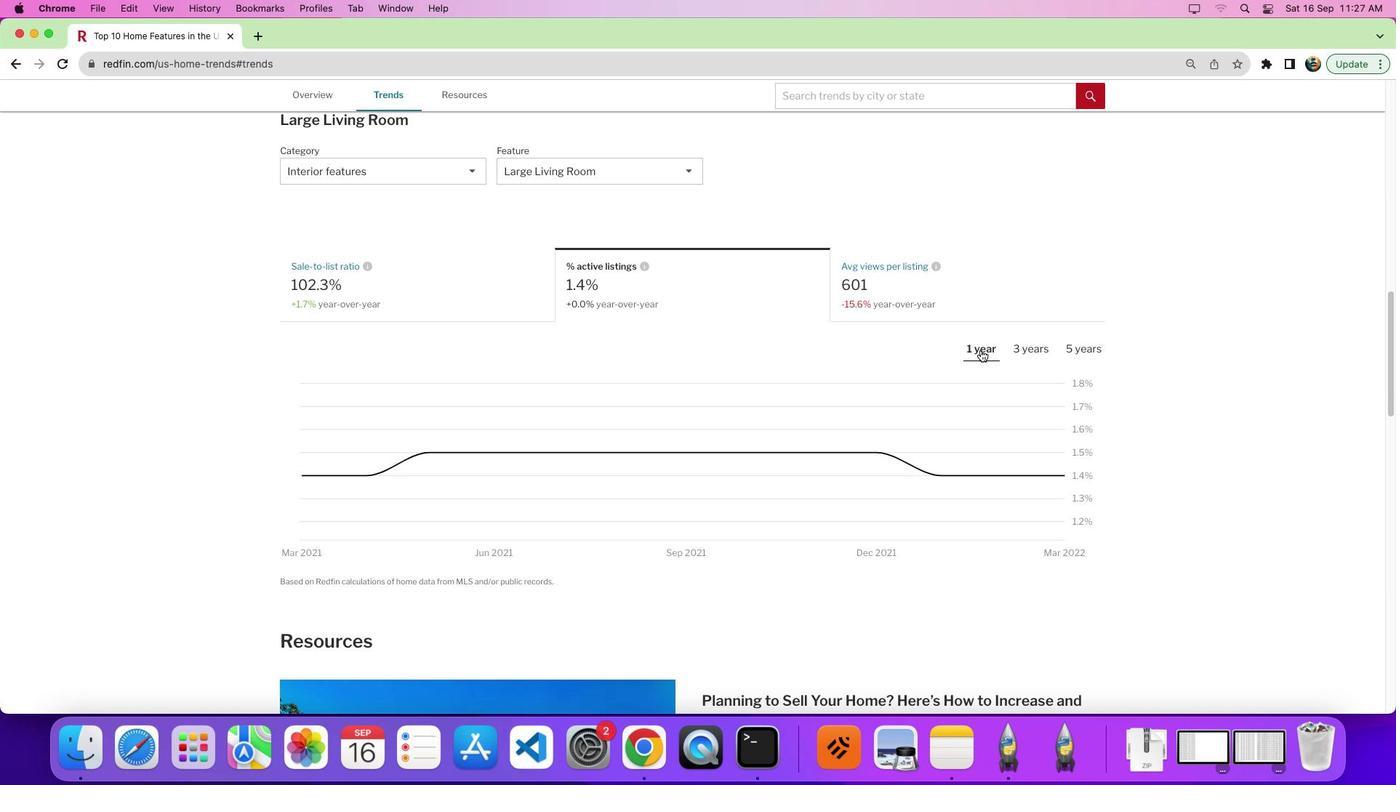 
Action: Mouse scrolled (981, 350) with delta (0, 0)
Screenshot: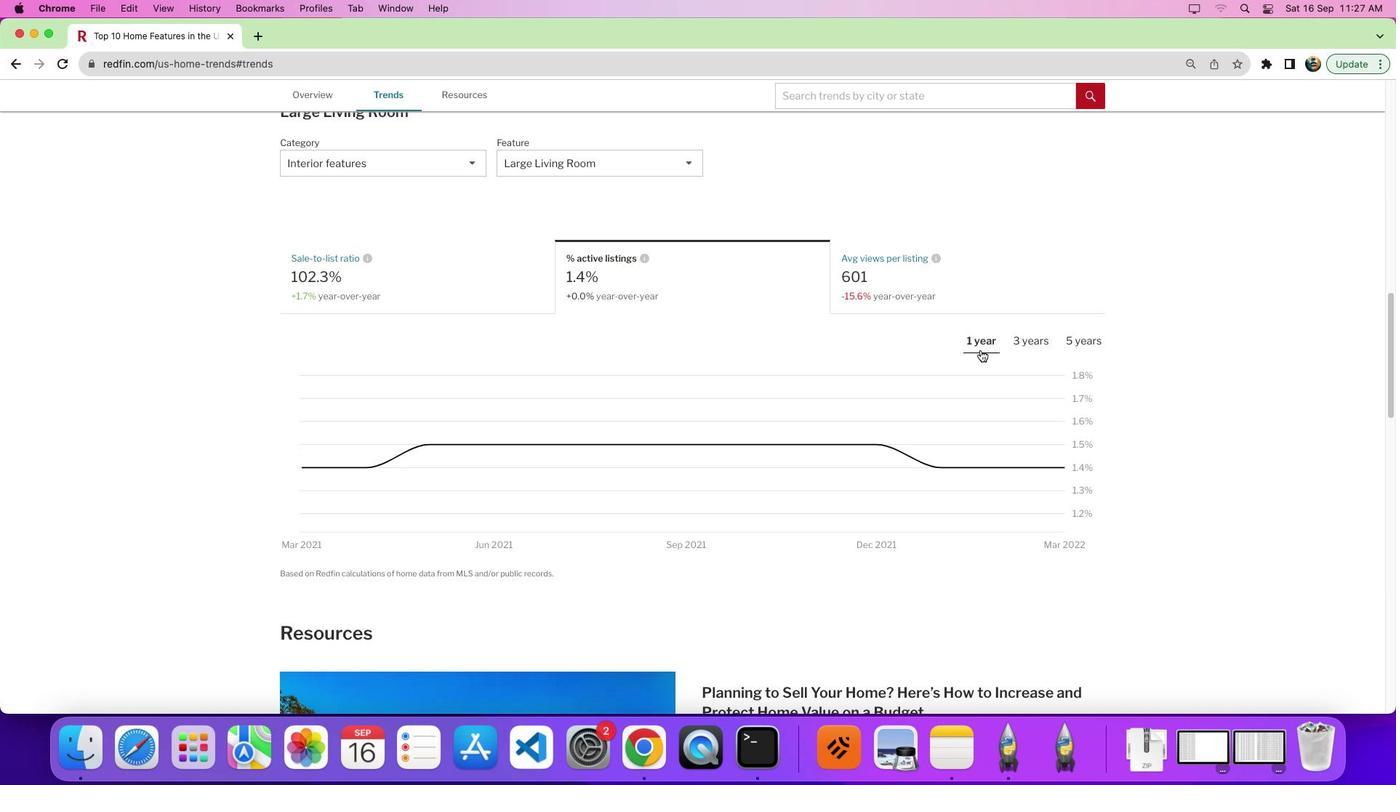 
Action: Mouse moved to (972, 365)
Screenshot: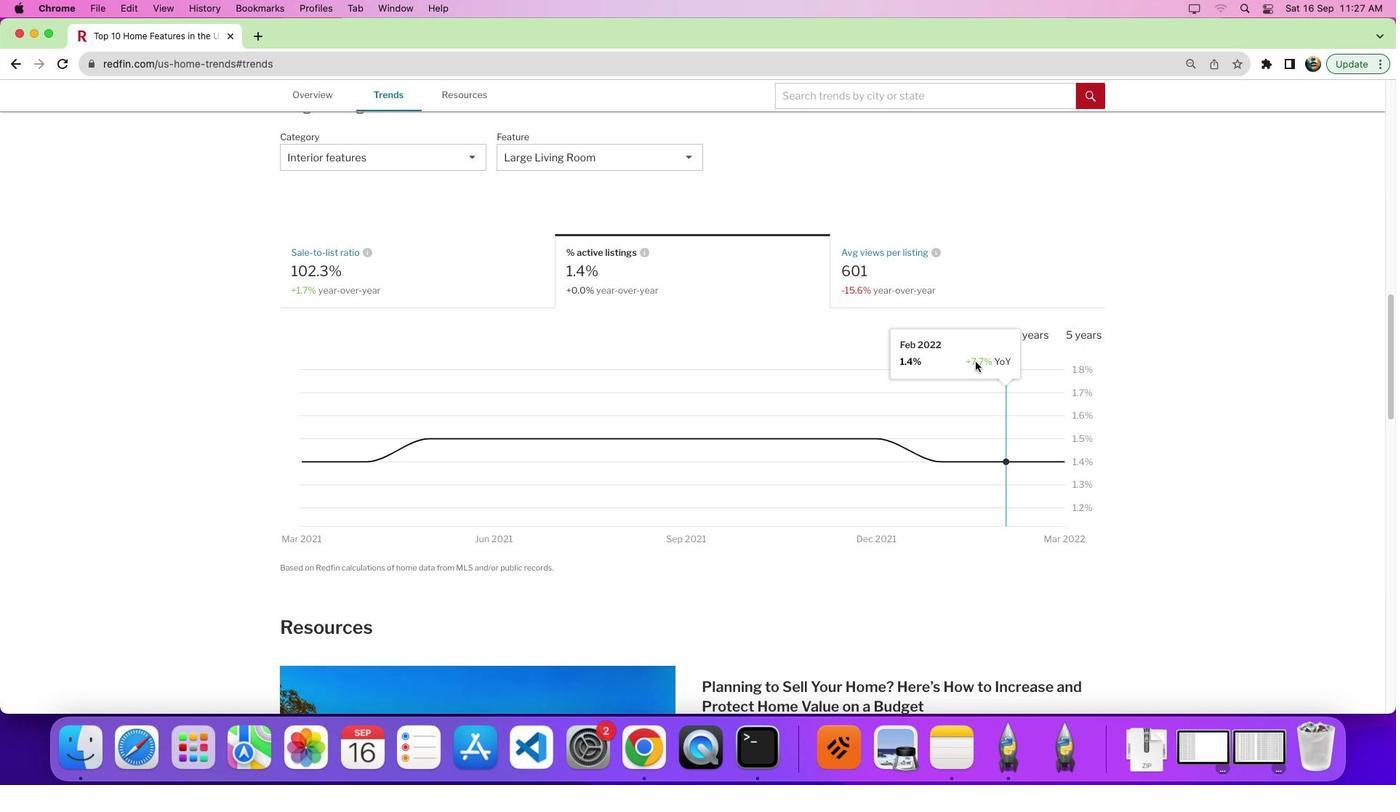 
